 Task: Find connections with filter location Karīmnagar with filter topic #Projectmanagementwith filter profile language Spanish with filter current company Adani Group with filter school Mgm College Of Engineering & Technology with filter industry Food and Beverage Manufacturing with filter service category User Experience Design with filter keywords title Continuous Improvement Consultant
Action: Mouse moved to (206, 267)
Screenshot: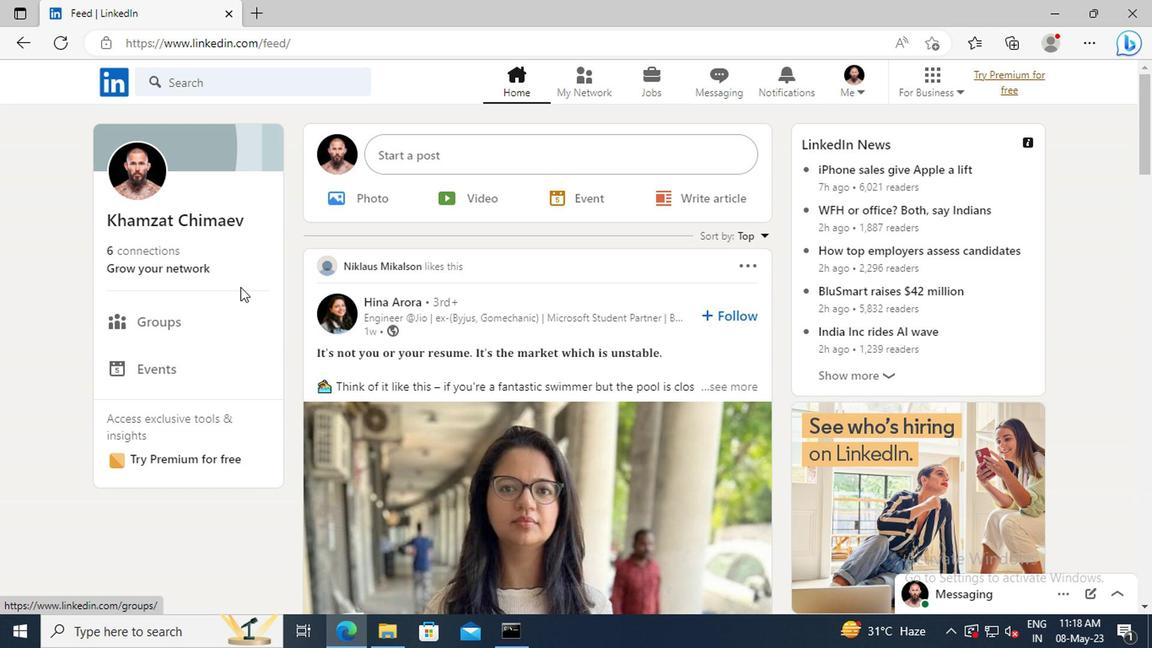 
Action: Mouse pressed left at (206, 267)
Screenshot: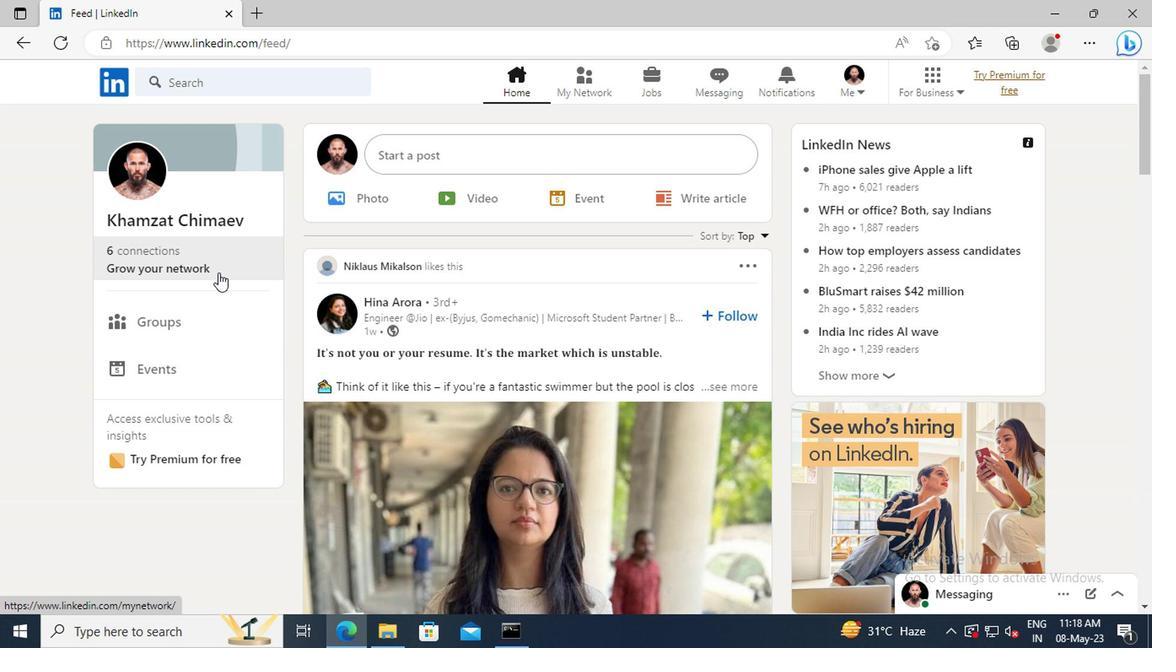 
Action: Mouse moved to (202, 184)
Screenshot: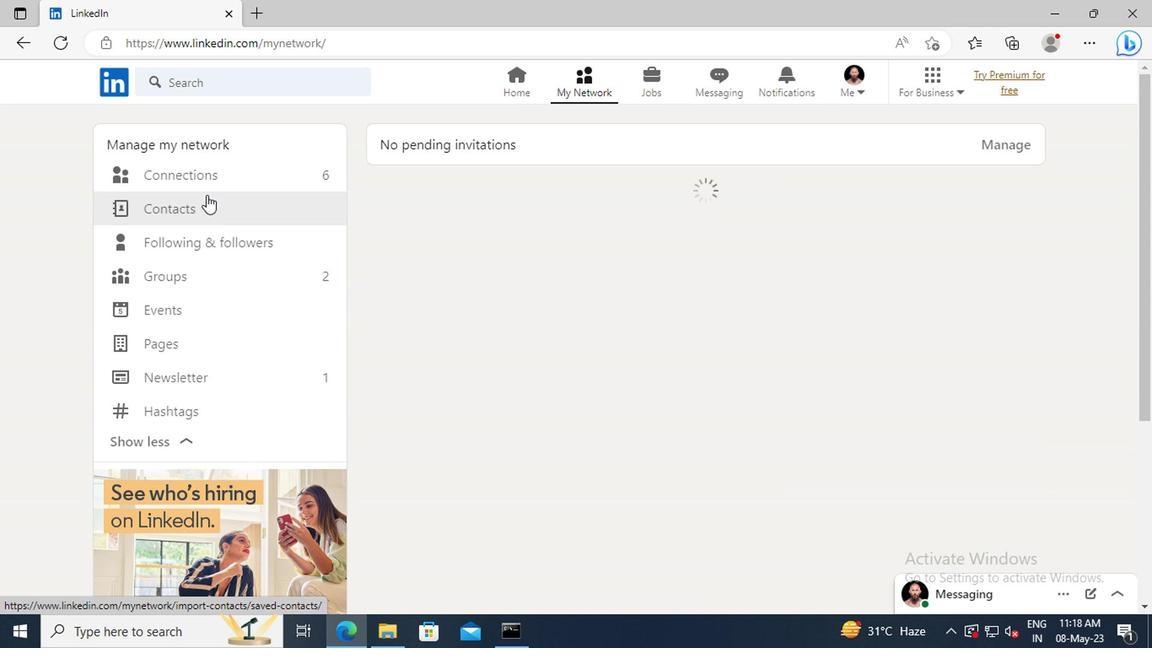 
Action: Mouse pressed left at (202, 184)
Screenshot: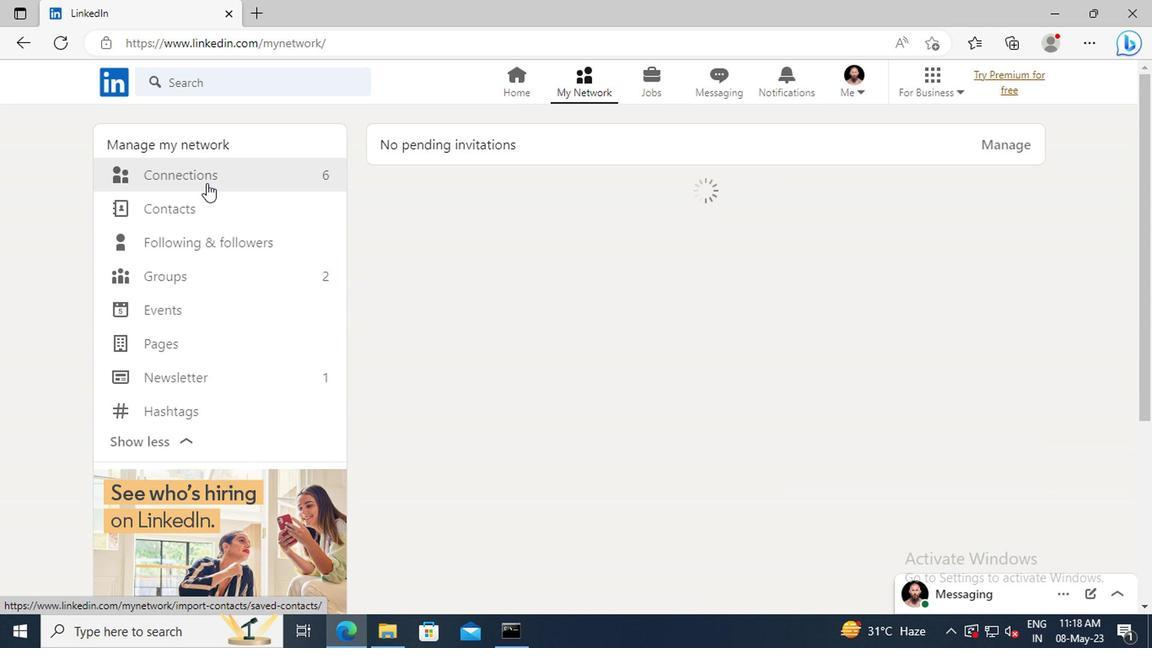 
Action: Mouse moved to (726, 182)
Screenshot: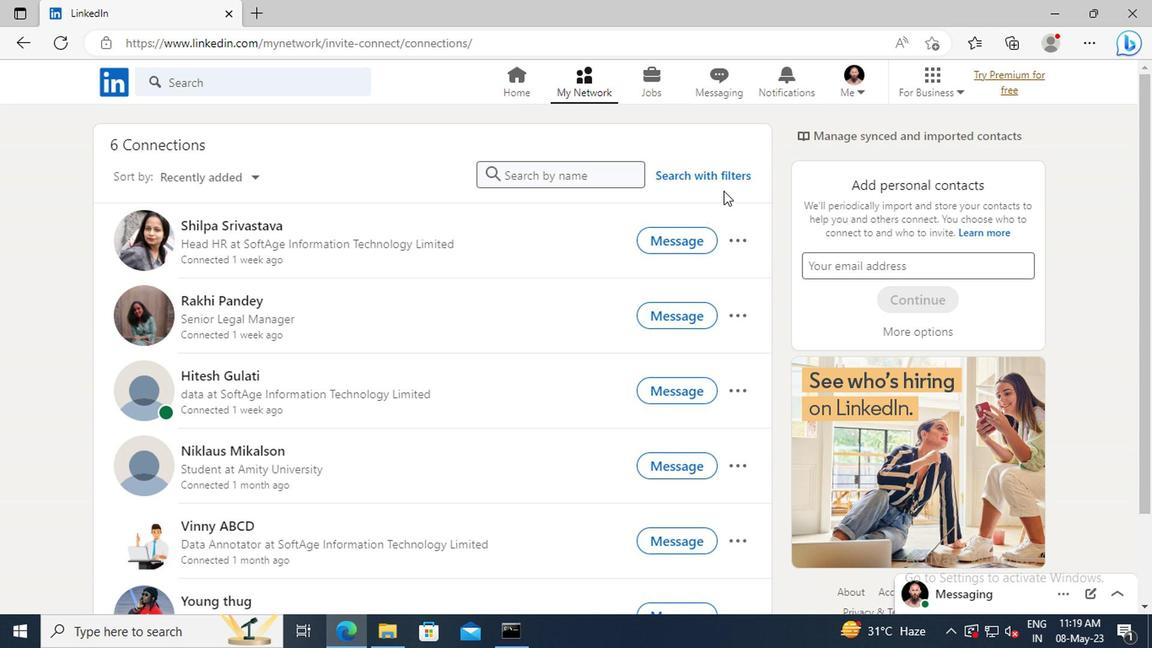 
Action: Mouse pressed left at (726, 182)
Screenshot: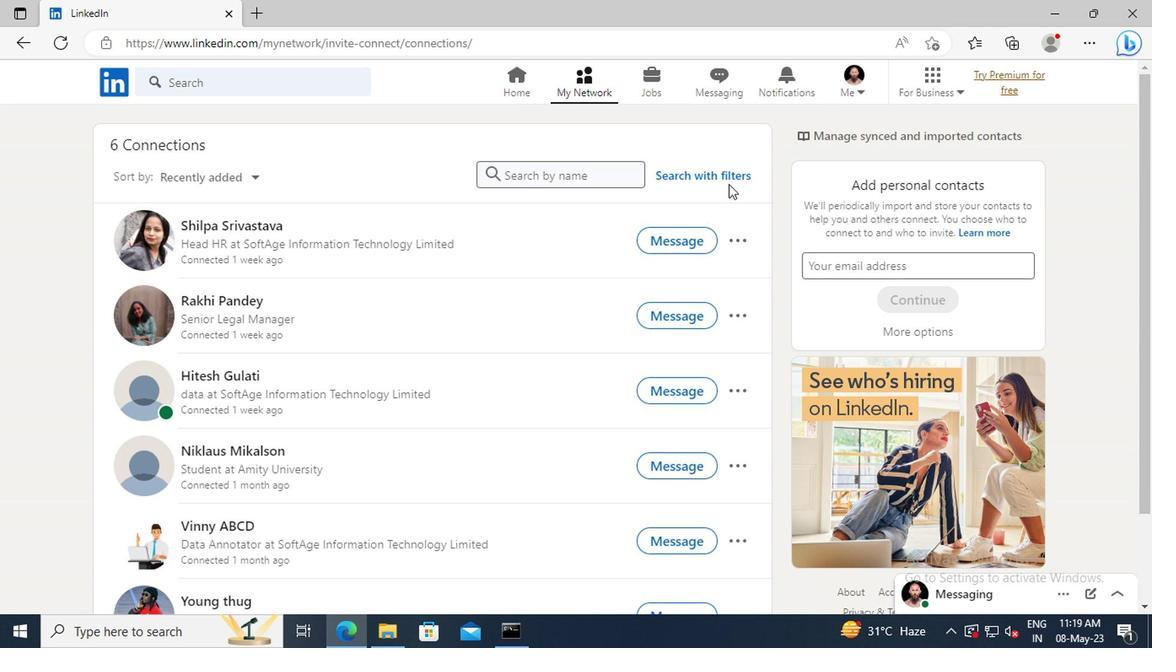 
Action: Mouse moved to (631, 130)
Screenshot: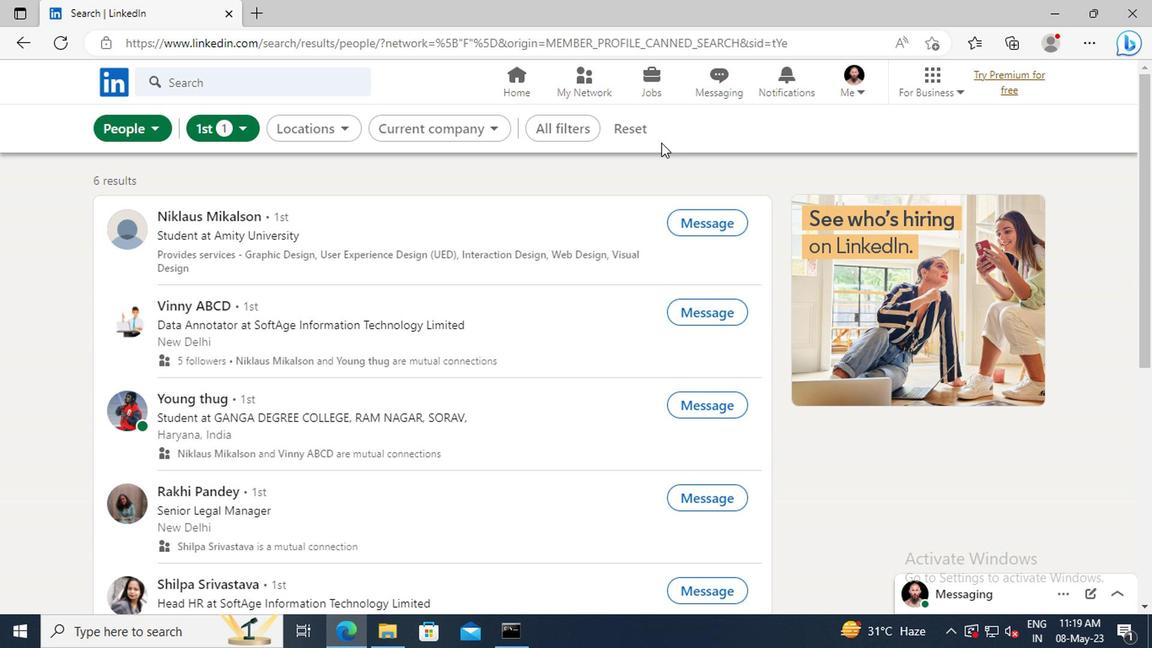 
Action: Mouse pressed left at (631, 130)
Screenshot: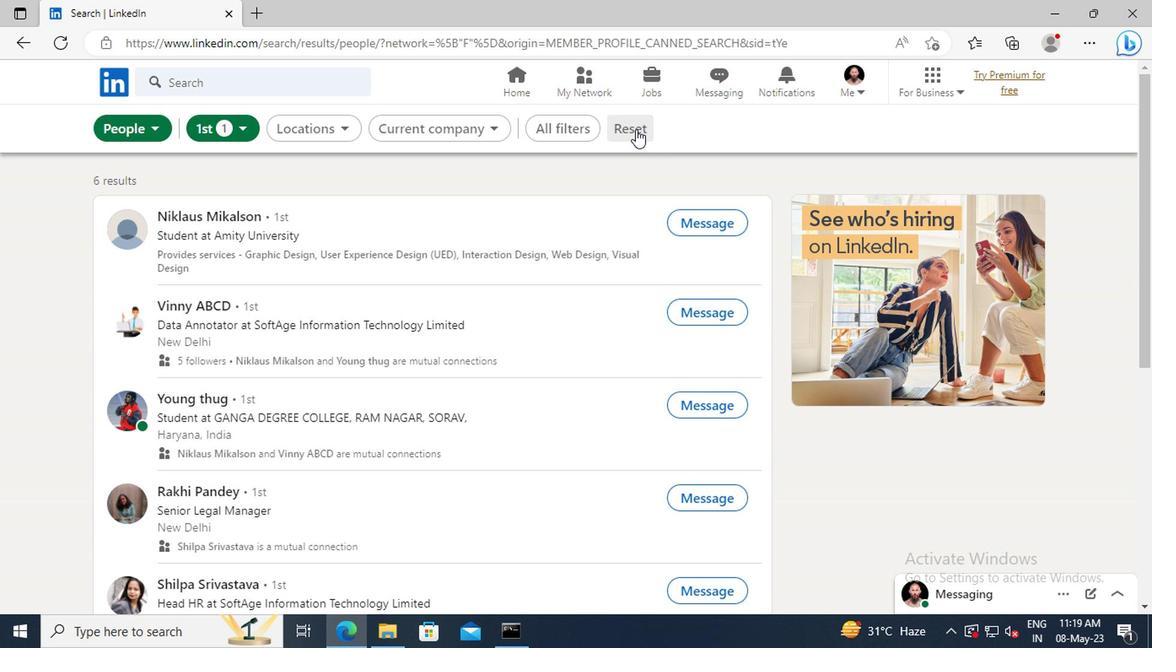 
Action: Mouse moved to (605, 132)
Screenshot: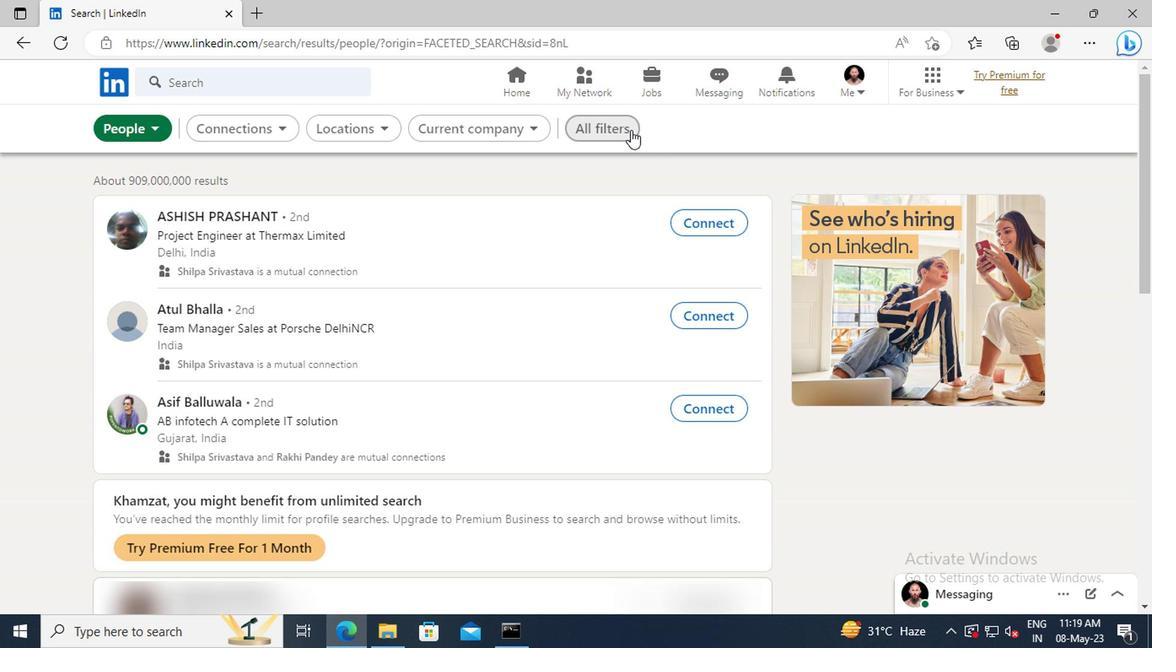 
Action: Mouse pressed left at (605, 132)
Screenshot: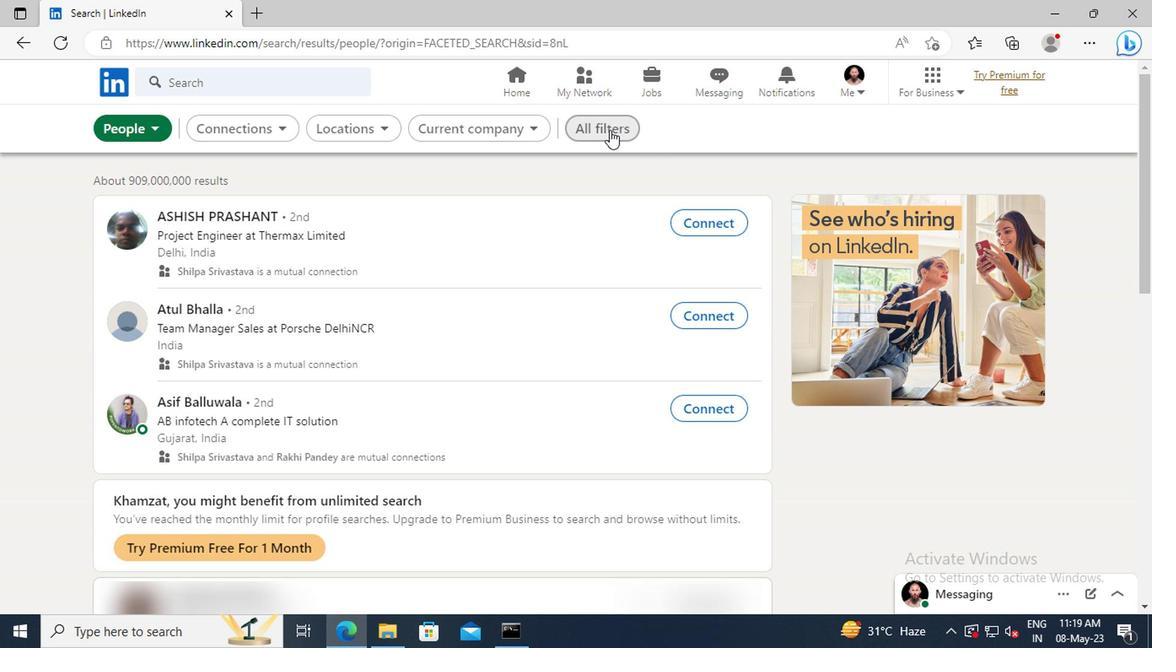 
Action: Mouse moved to (947, 319)
Screenshot: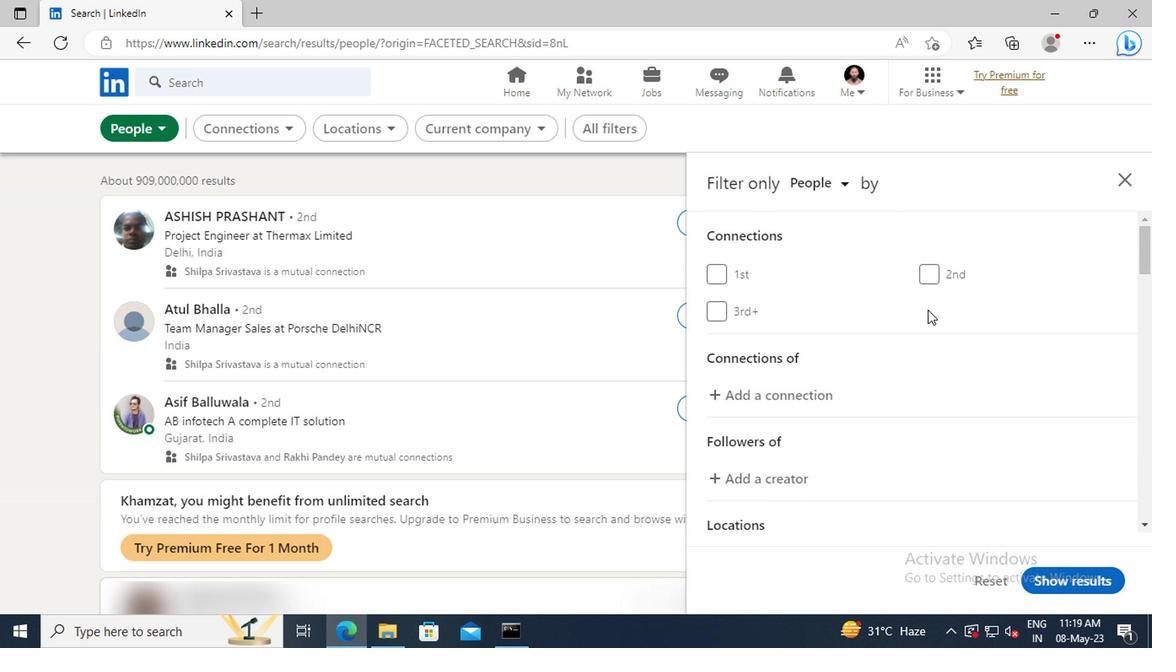 
Action: Mouse scrolled (947, 319) with delta (0, 0)
Screenshot: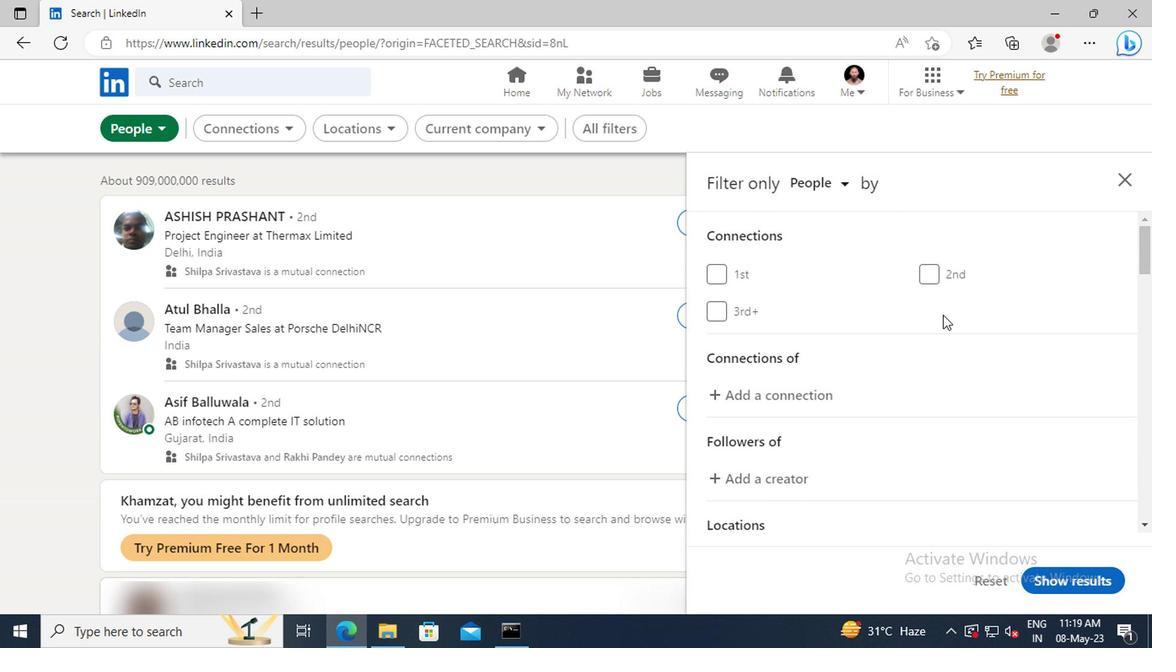 
Action: Mouse moved to (948, 319)
Screenshot: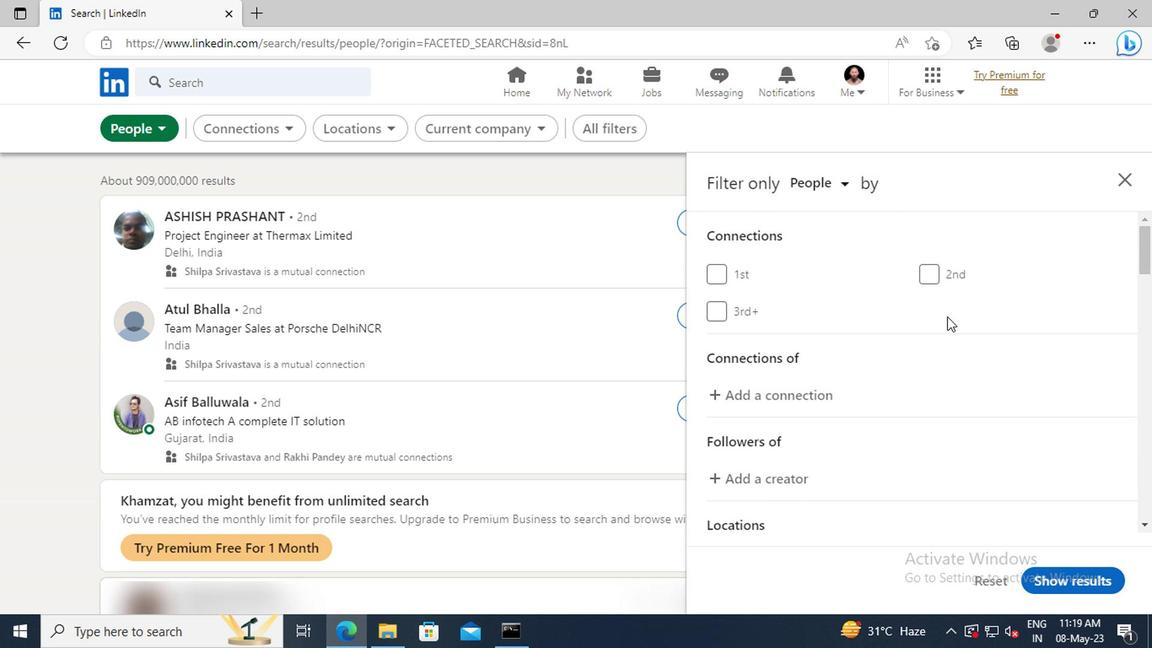 
Action: Mouse scrolled (948, 319) with delta (0, 0)
Screenshot: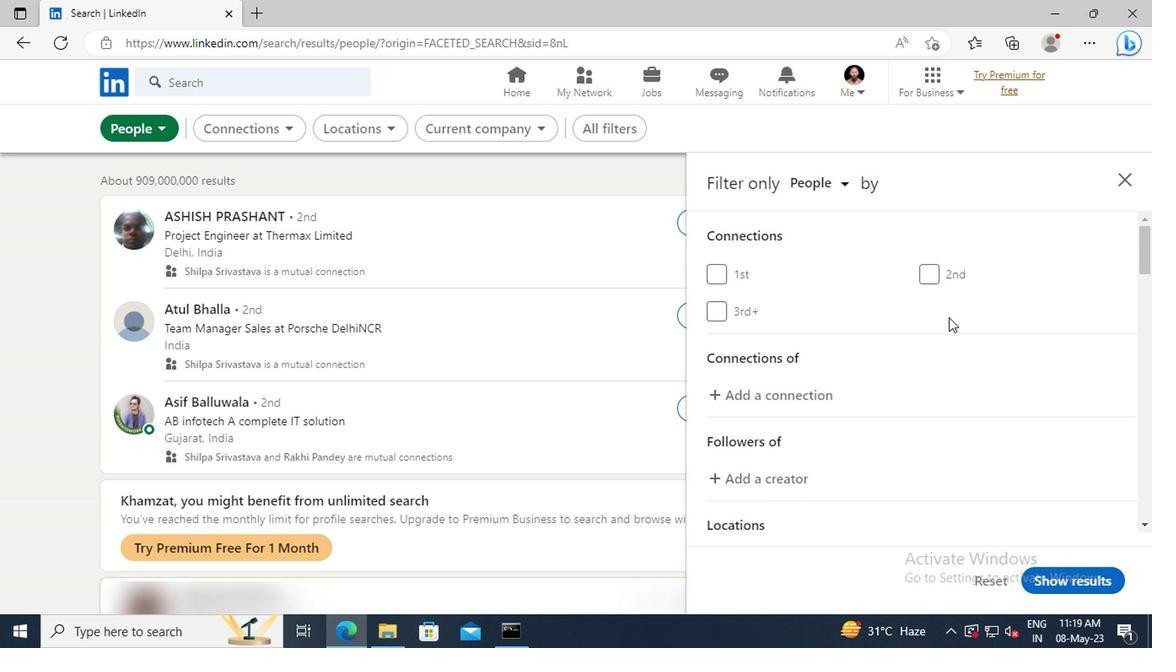 
Action: Mouse scrolled (948, 319) with delta (0, 0)
Screenshot: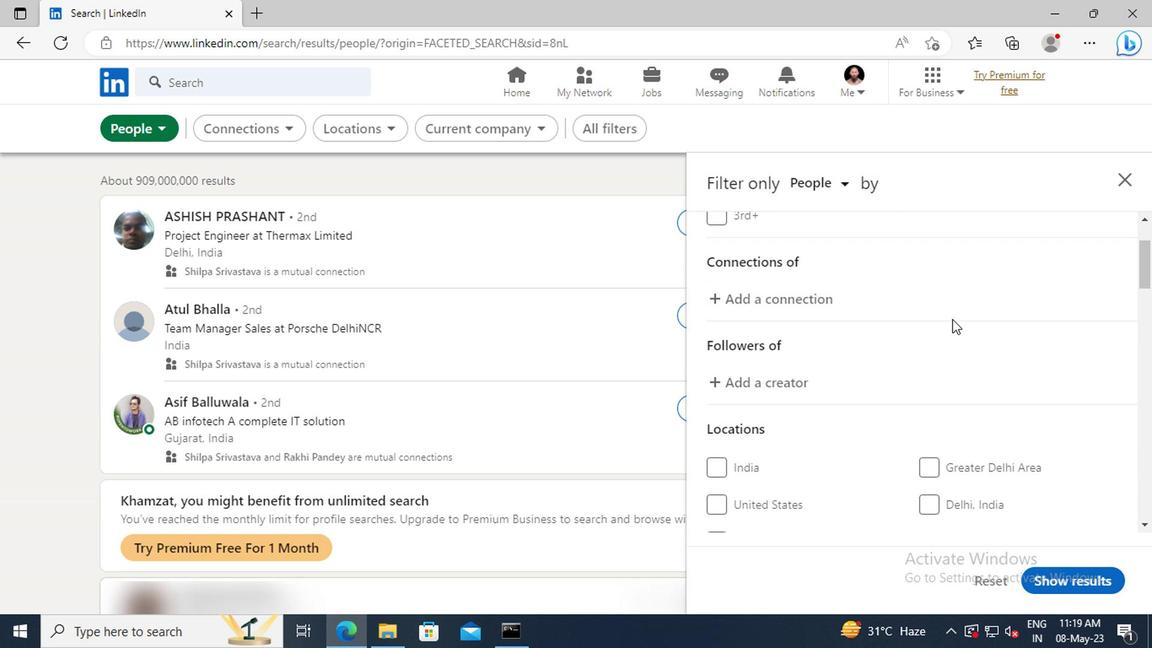 
Action: Mouse scrolled (948, 319) with delta (0, 0)
Screenshot: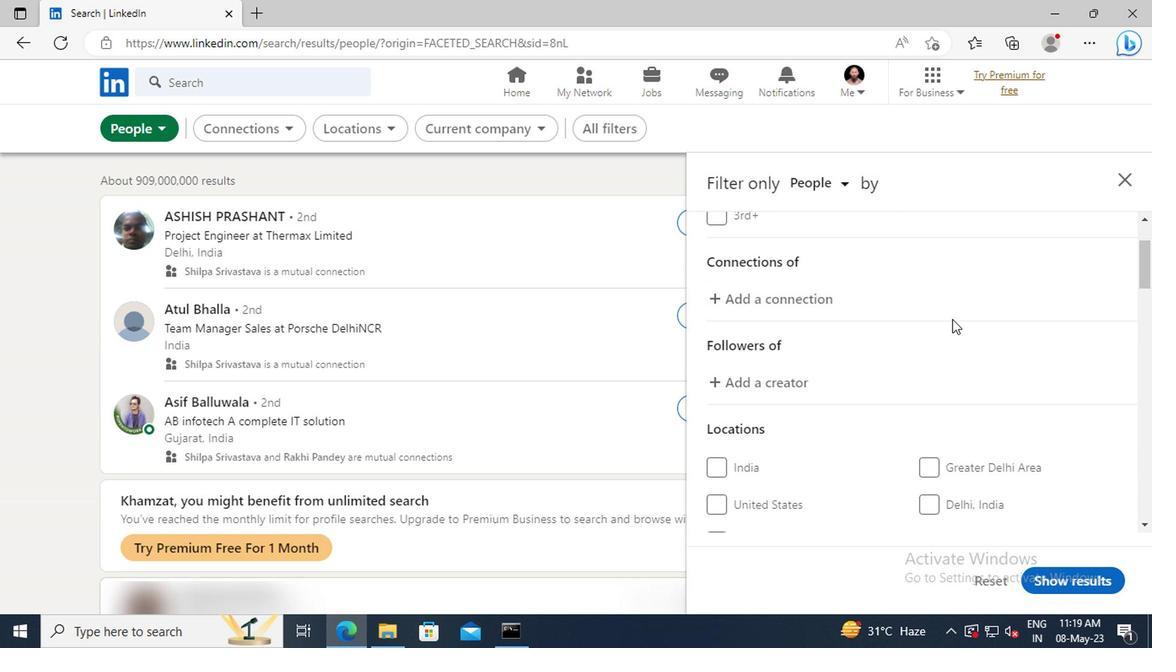 
Action: Mouse scrolled (948, 319) with delta (0, 0)
Screenshot: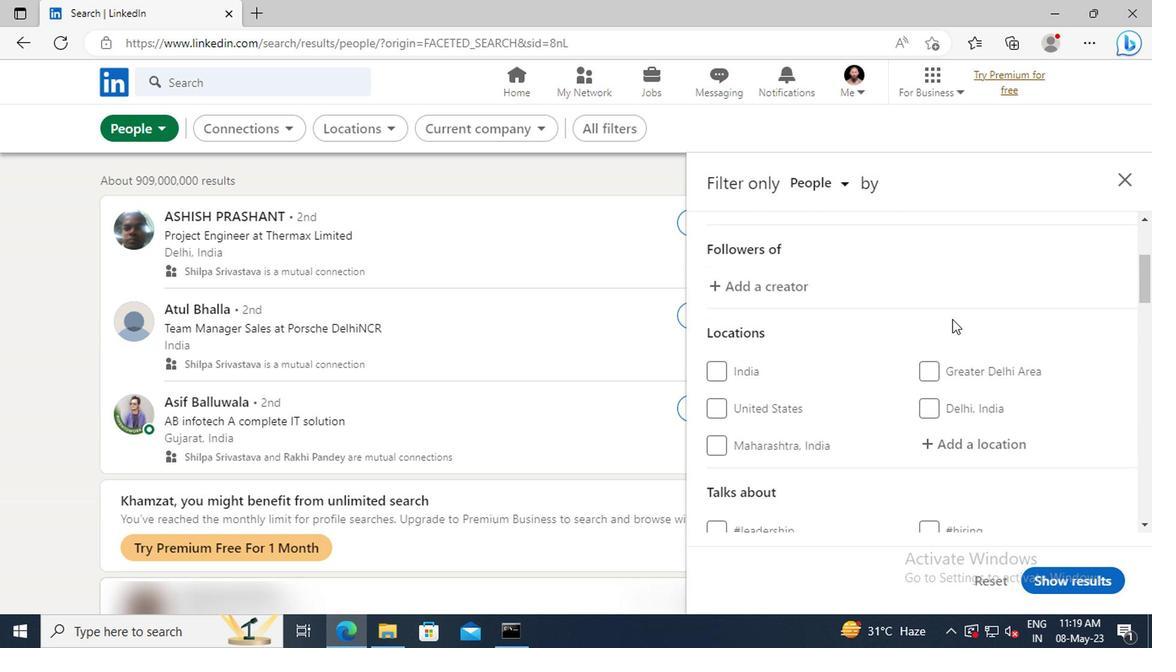 
Action: Mouse scrolled (948, 319) with delta (0, 0)
Screenshot: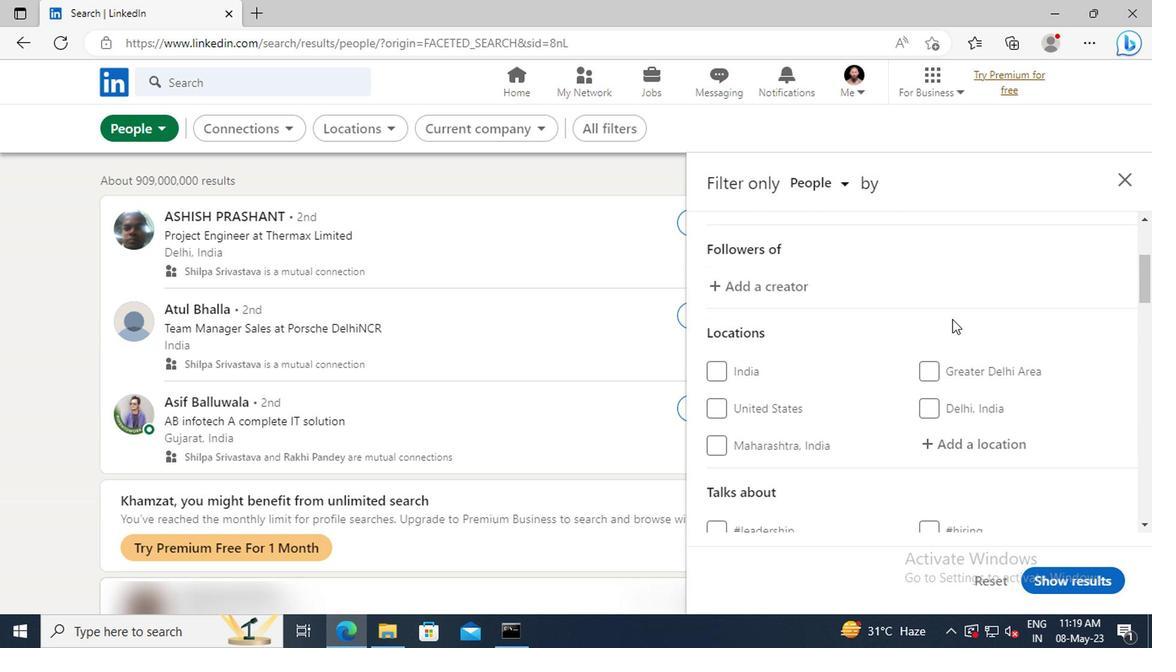 
Action: Mouse moved to (943, 349)
Screenshot: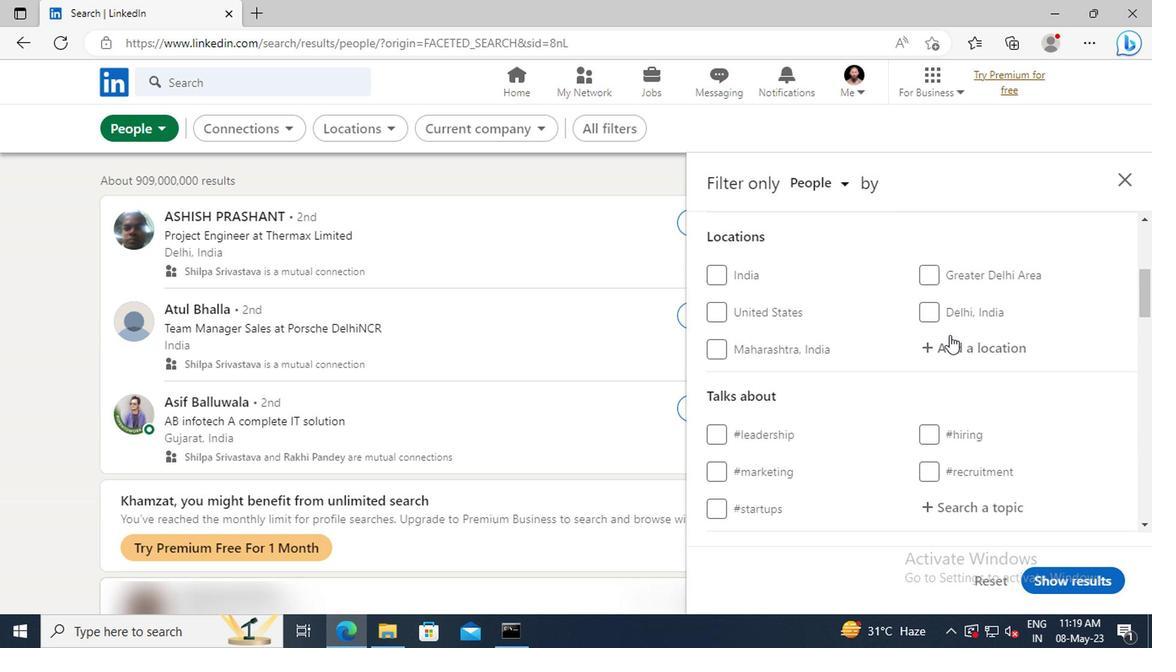 
Action: Mouse pressed left at (943, 349)
Screenshot: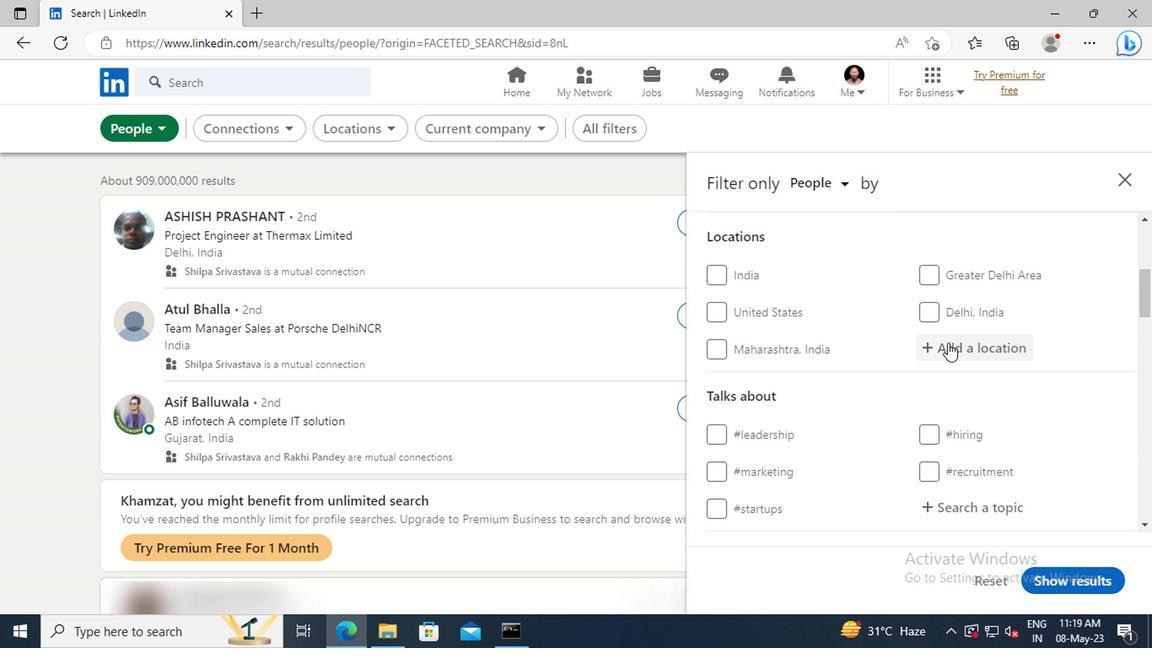 
Action: Key pressed <Key.shift>KARIMNAGAR
Screenshot: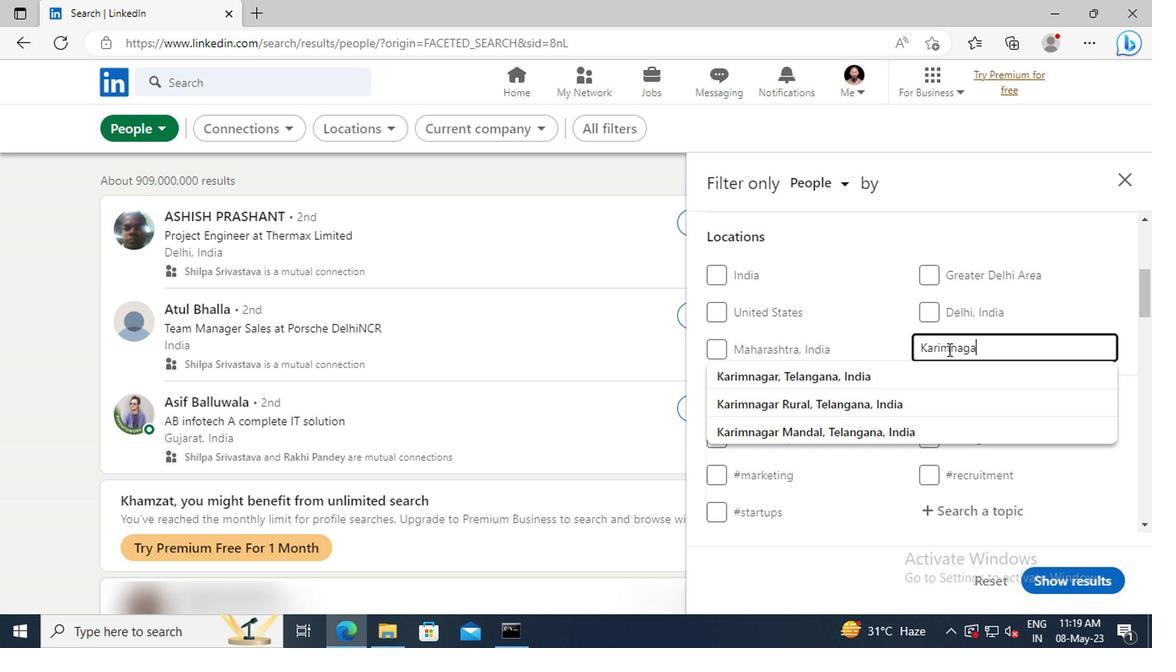 
Action: Mouse moved to (943, 375)
Screenshot: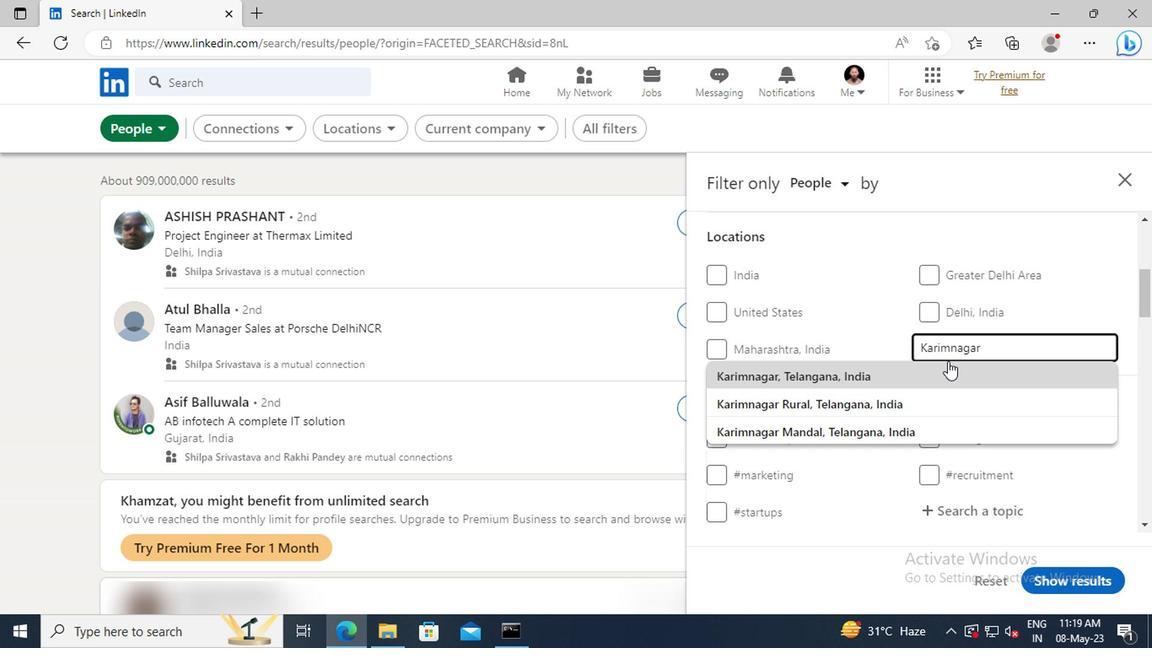 
Action: Mouse pressed left at (943, 375)
Screenshot: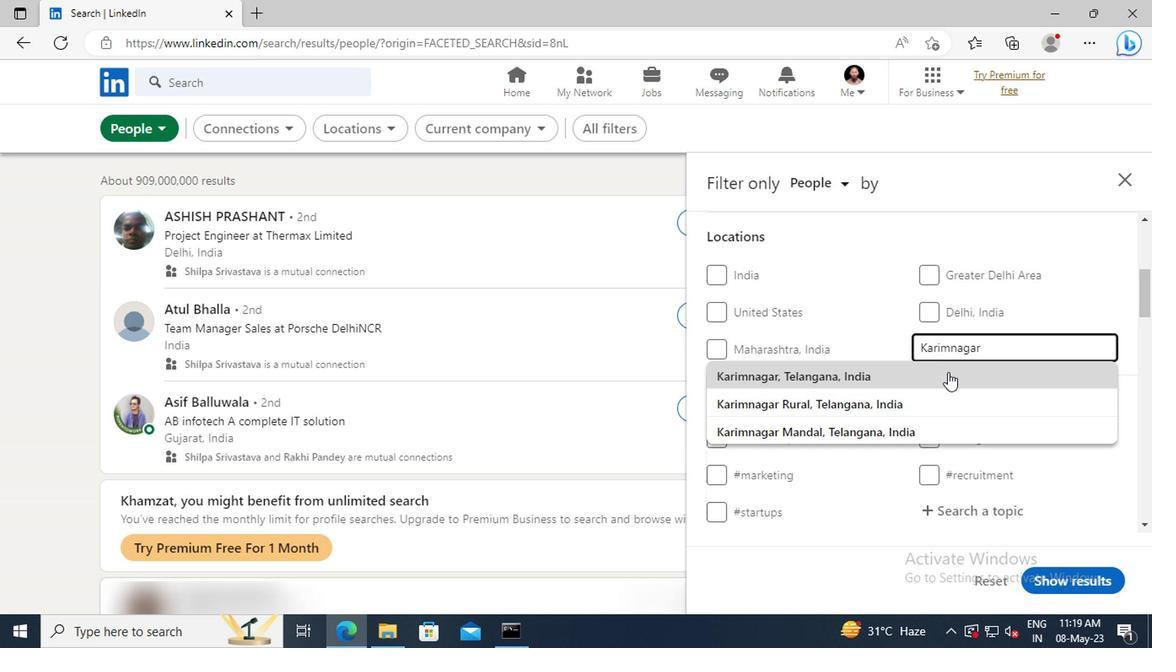 
Action: Mouse moved to (943, 375)
Screenshot: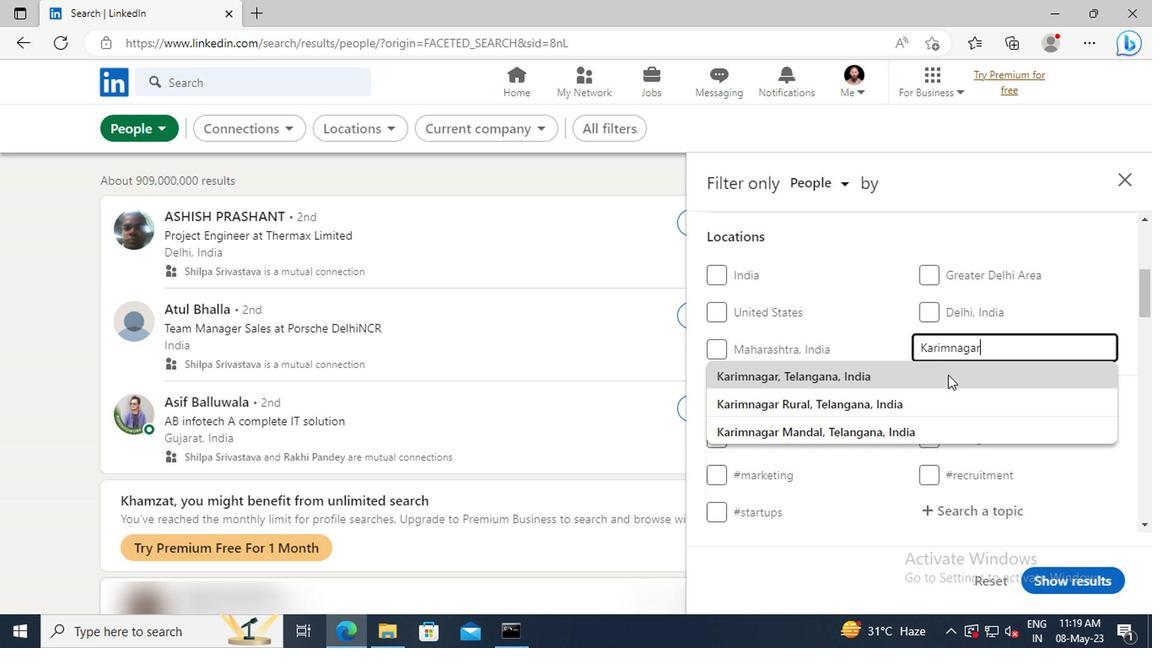 
Action: Mouse scrolled (943, 374) with delta (0, 0)
Screenshot: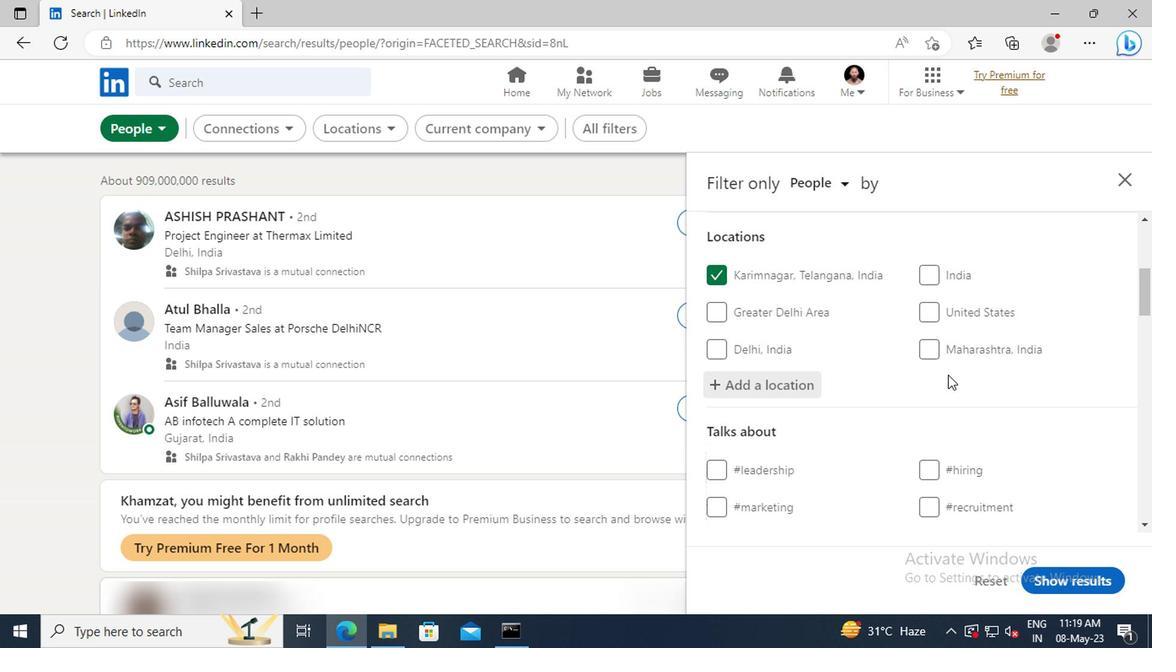 
Action: Mouse moved to (945, 375)
Screenshot: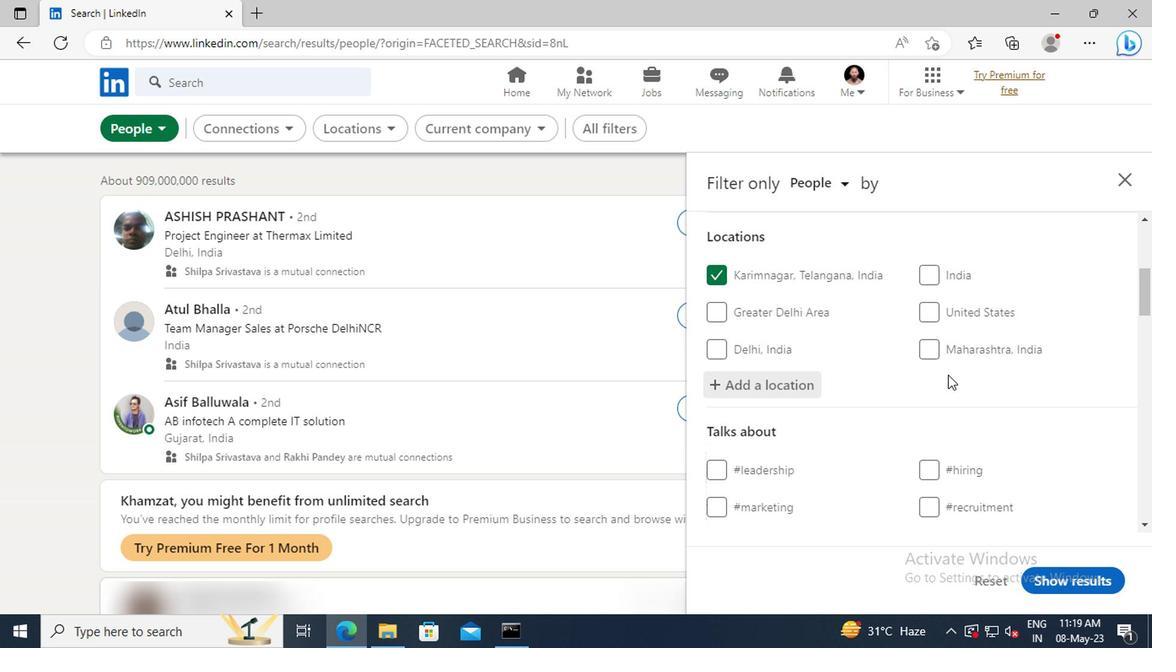 
Action: Mouse scrolled (945, 374) with delta (0, 0)
Screenshot: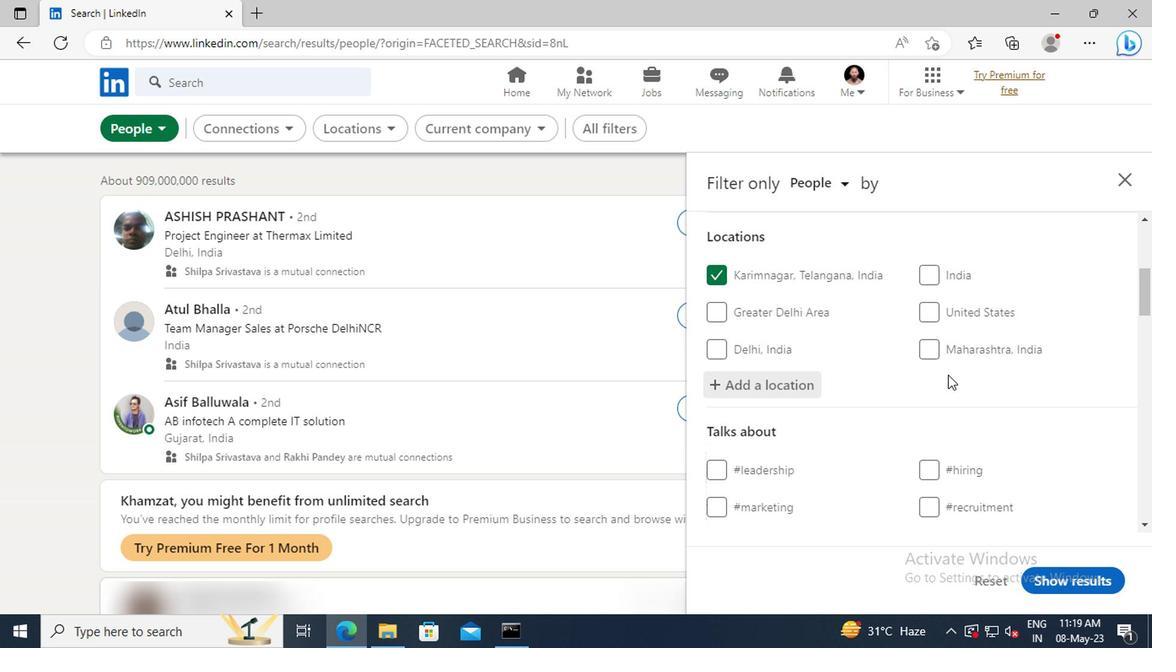 
Action: Mouse moved to (946, 374)
Screenshot: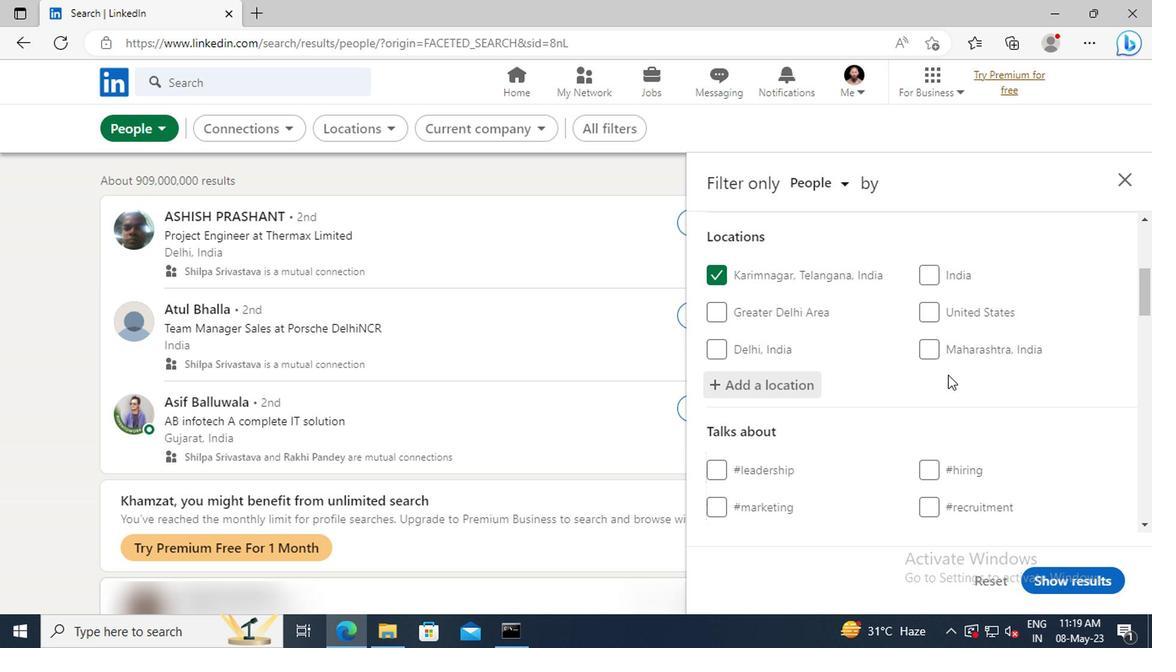 
Action: Mouse scrolled (946, 373) with delta (0, 0)
Screenshot: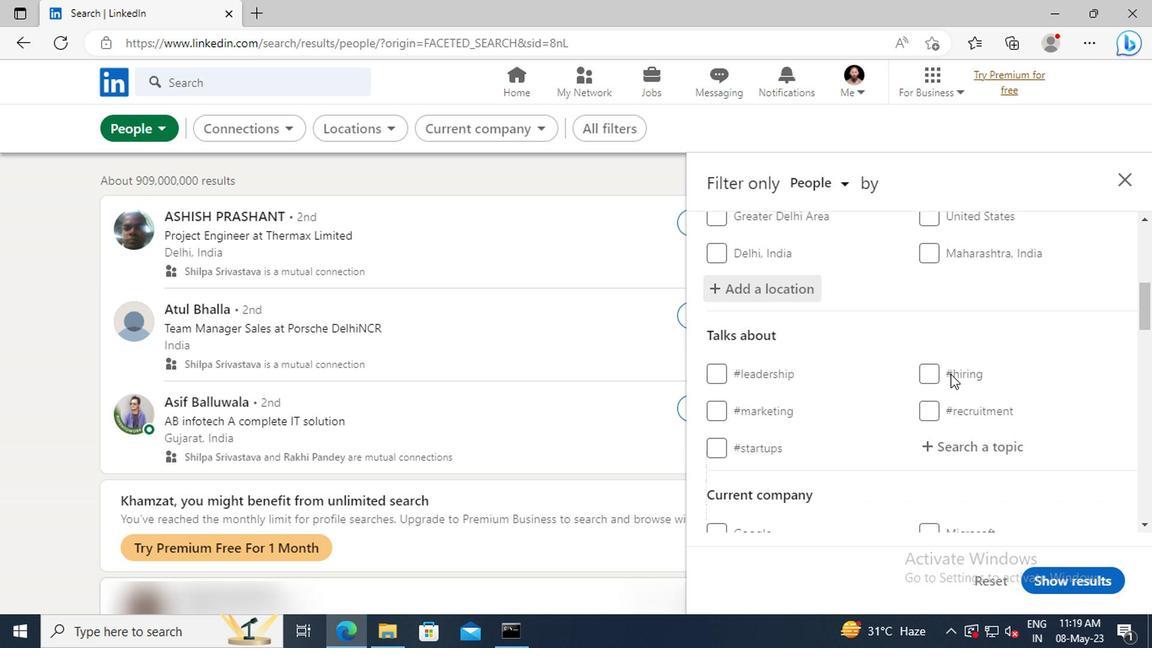 
Action: Mouse moved to (948, 401)
Screenshot: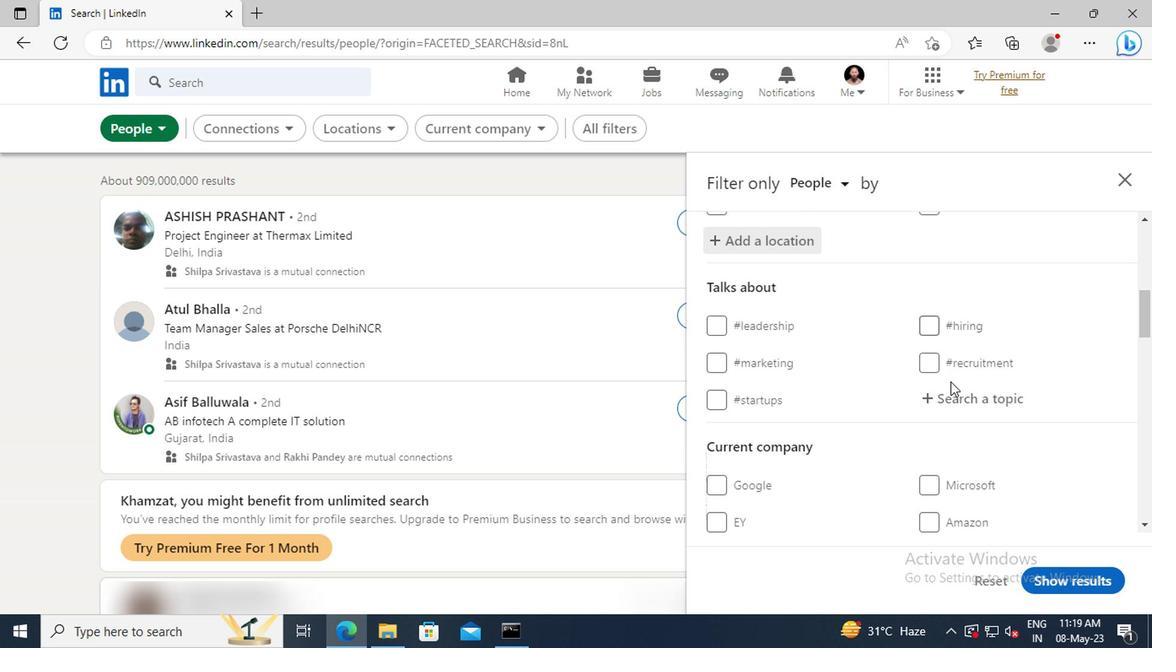 
Action: Mouse pressed left at (948, 401)
Screenshot: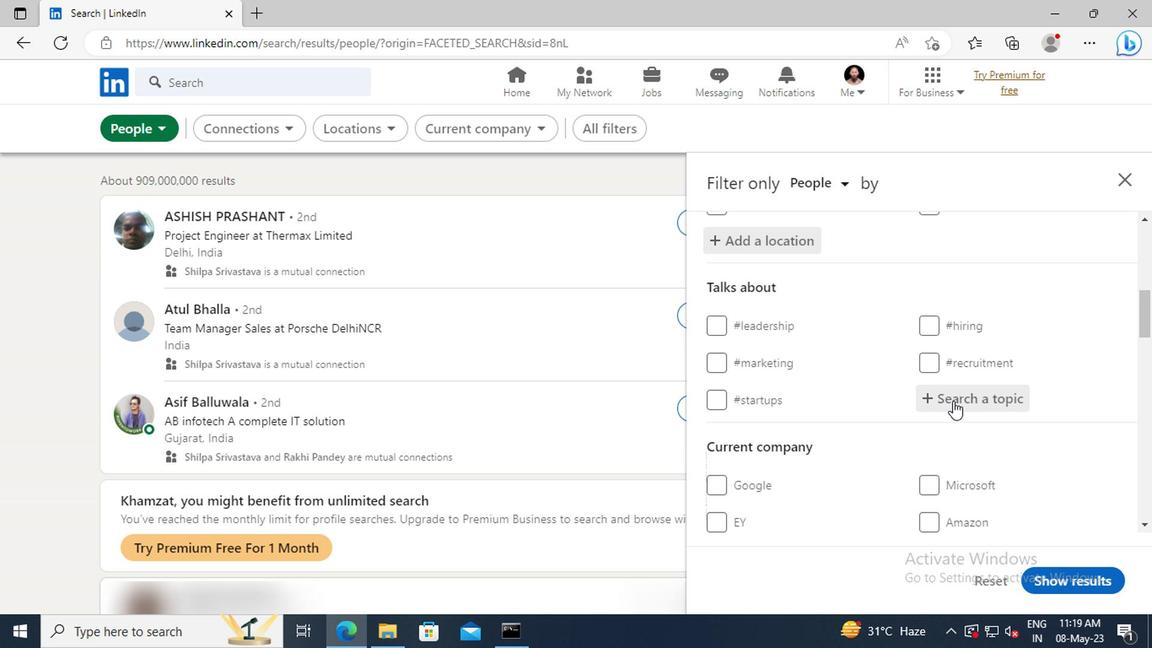 
Action: Mouse moved to (948, 402)
Screenshot: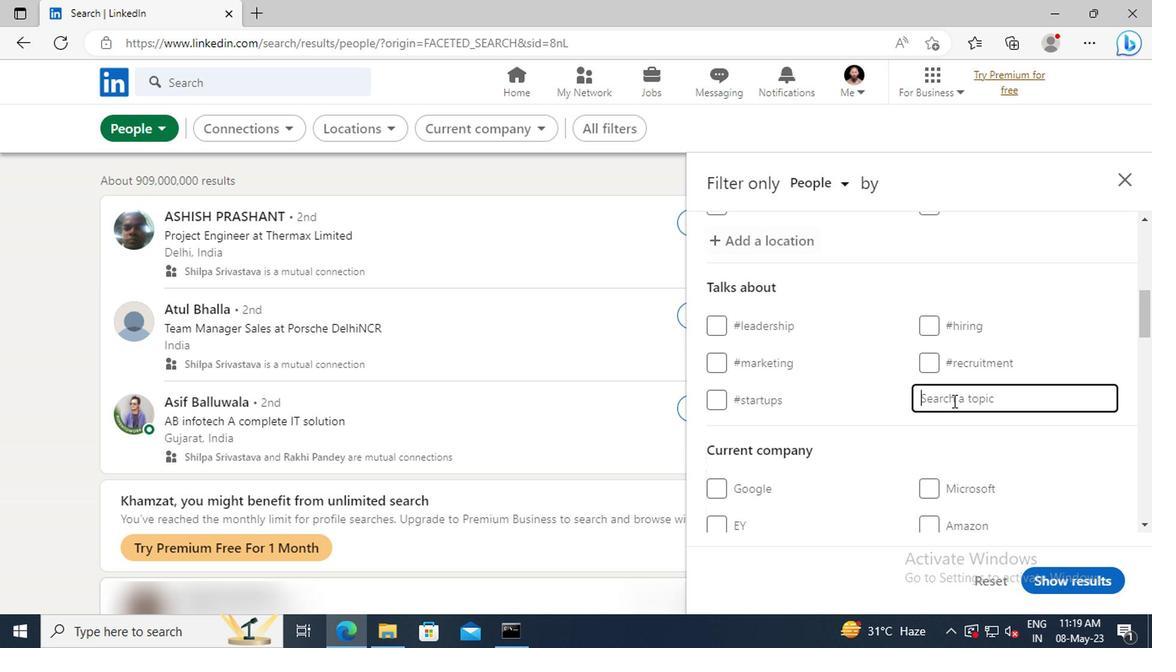 
Action: Key pressed <Key.shift>PROJECTMAN
Screenshot: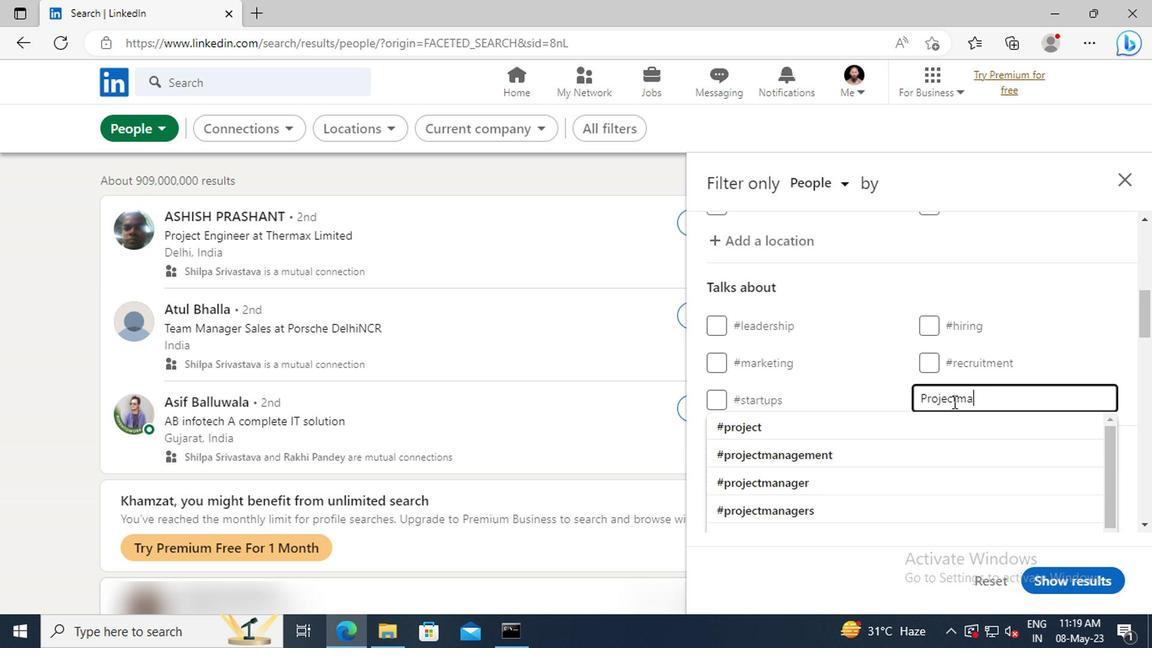 
Action: Mouse moved to (944, 424)
Screenshot: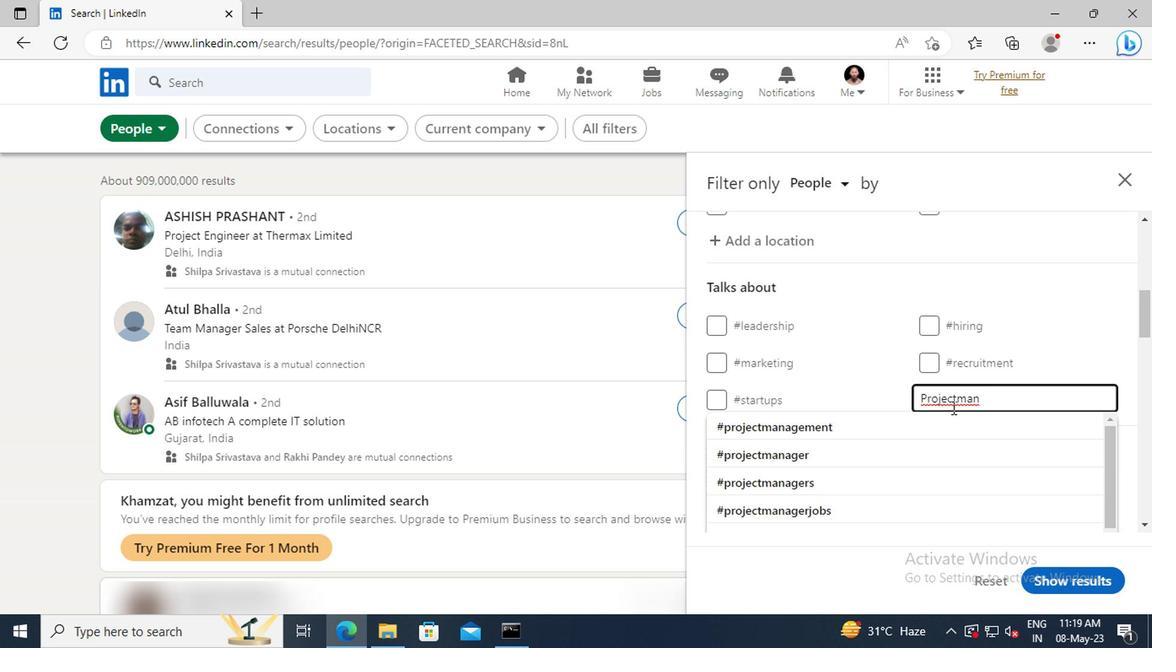 
Action: Mouse pressed left at (944, 424)
Screenshot: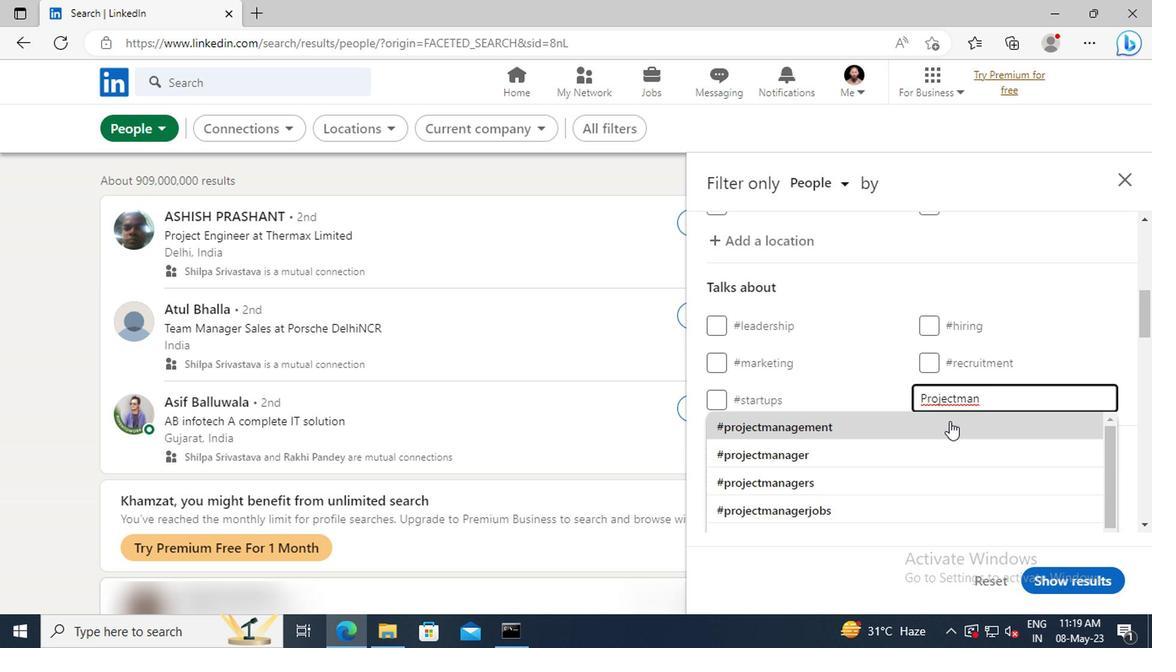 
Action: Mouse scrolled (944, 424) with delta (0, 0)
Screenshot: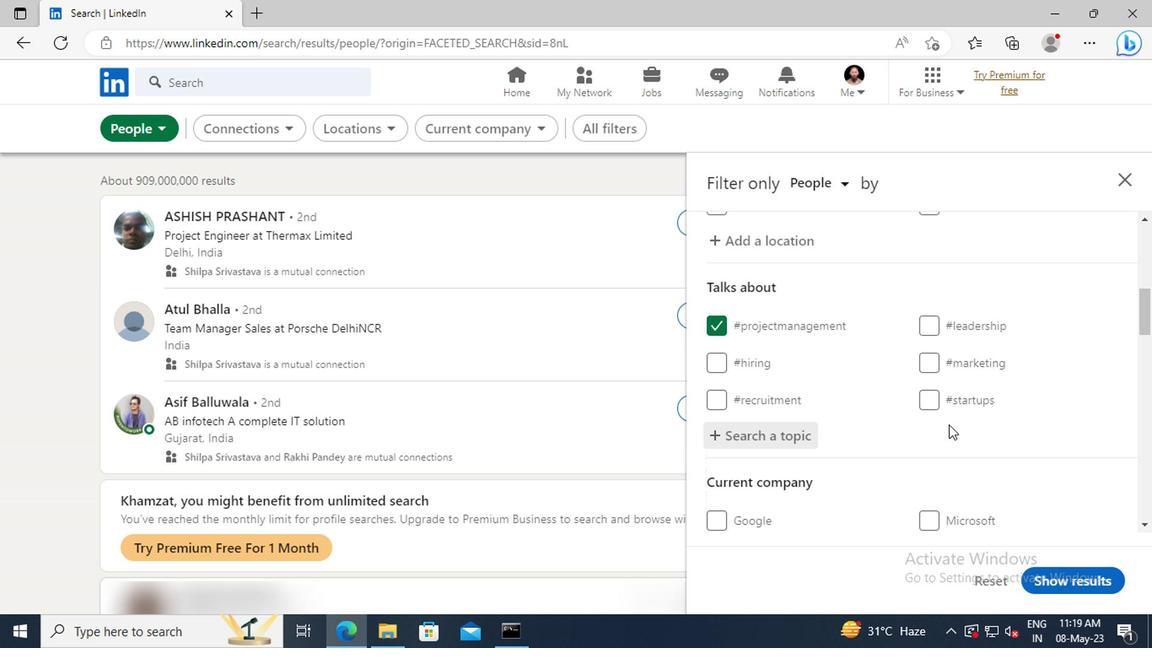 
Action: Mouse scrolled (944, 424) with delta (0, 0)
Screenshot: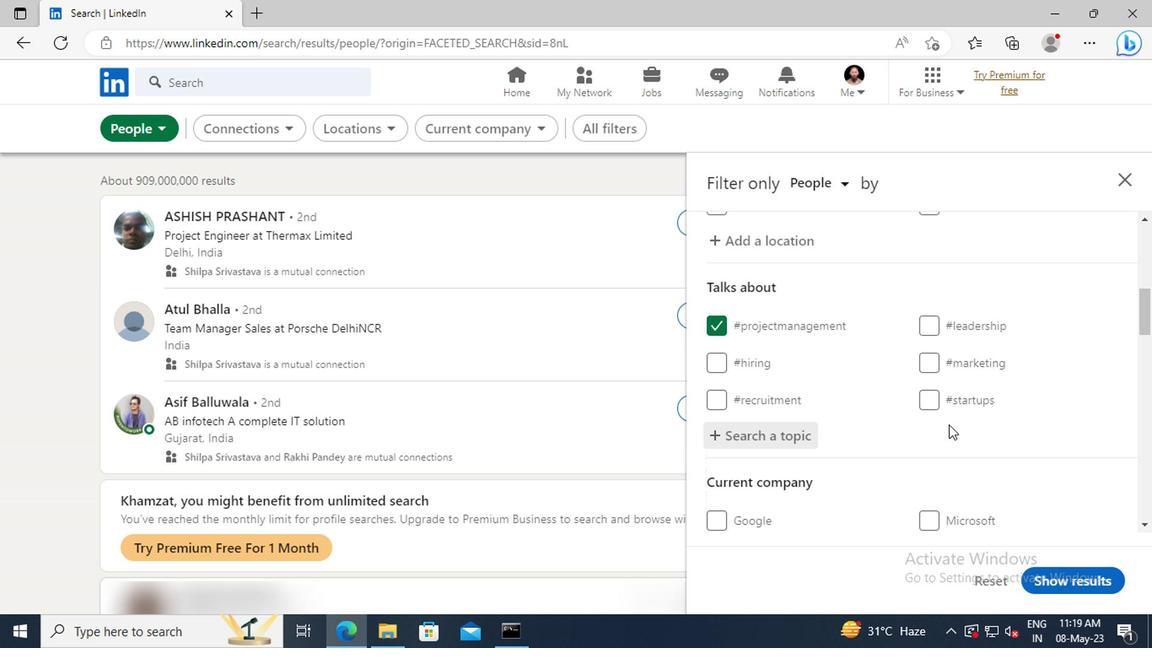 
Action: Mouse scrolled (944, 424) with delta (0, 0)
Screenshot: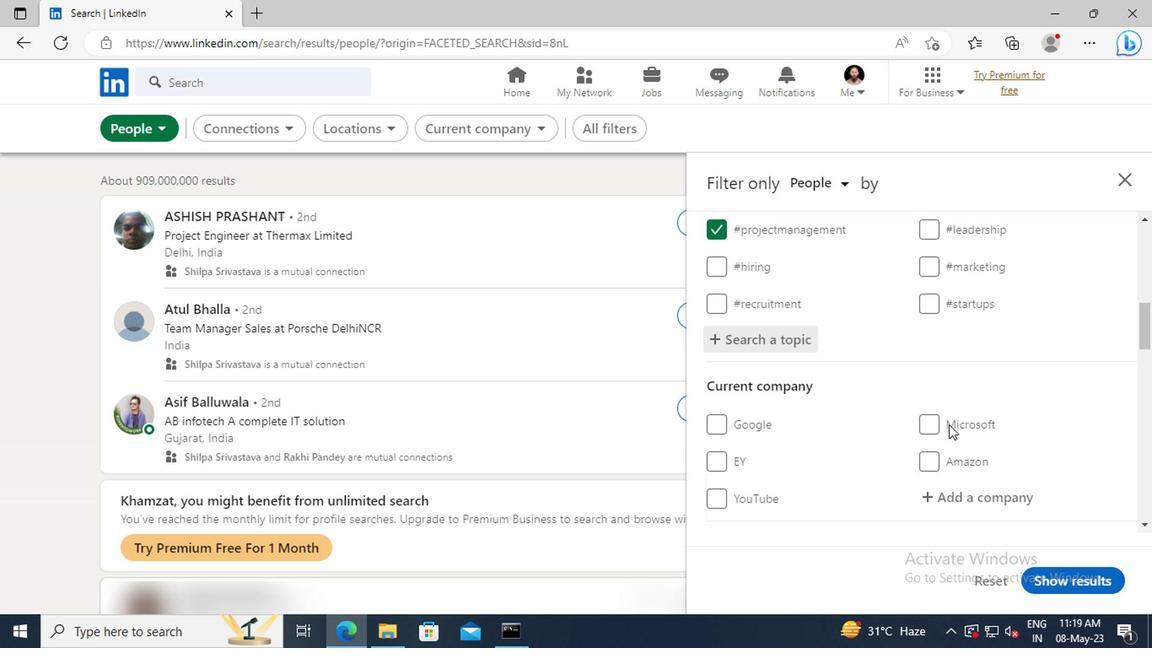 
Action: Mouse scrolled (944, 424) with delta (0, 0)
Screenshot: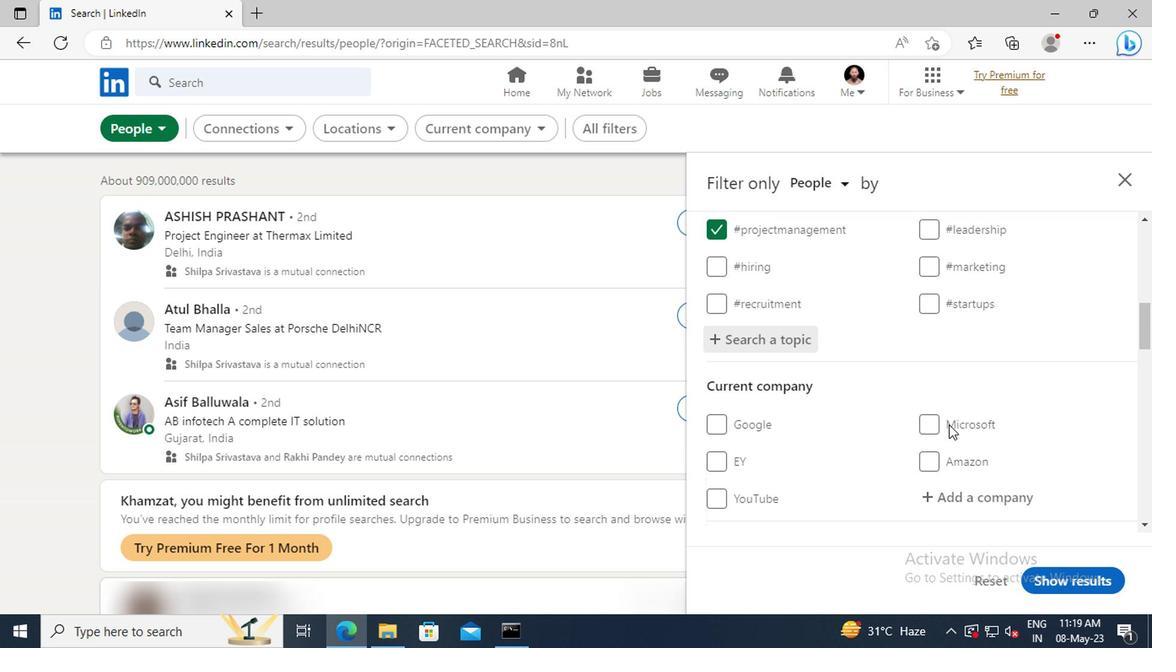 
Action: Mouse scrolled (944, 424) with delta (0, 0)
Screenshot: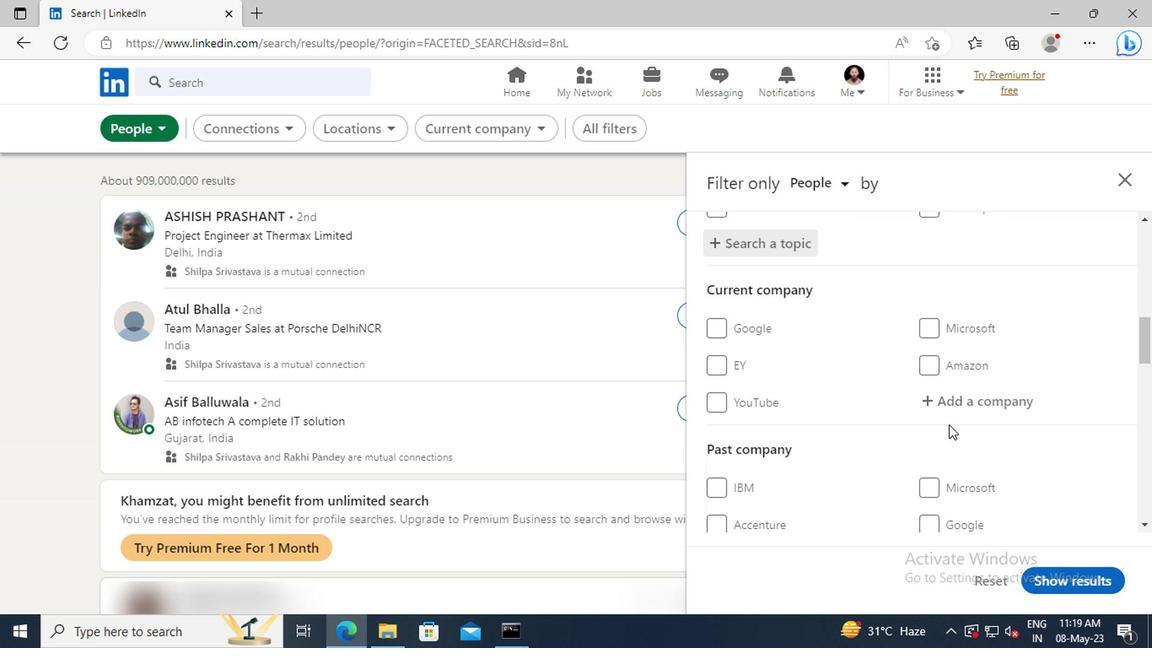 
Action: Mouse scrolled (944, 424) with delta (0, 0)
Screenshot: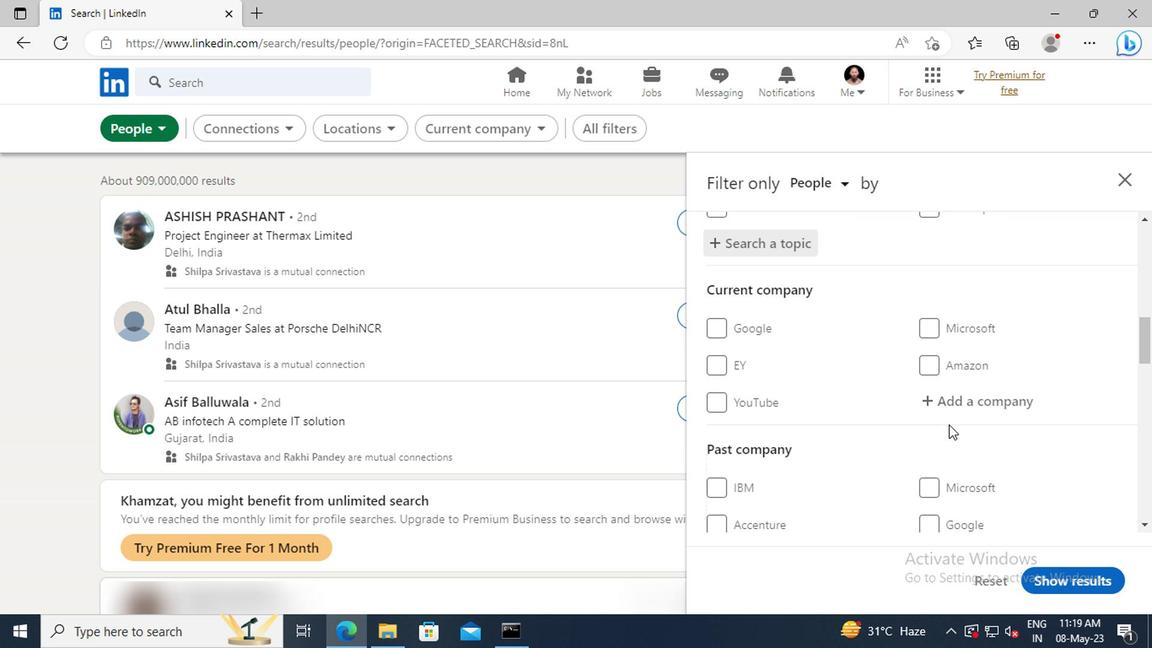 
Action: Mouse scrolled (944, 424) with delta (0, 0)
Screenshot: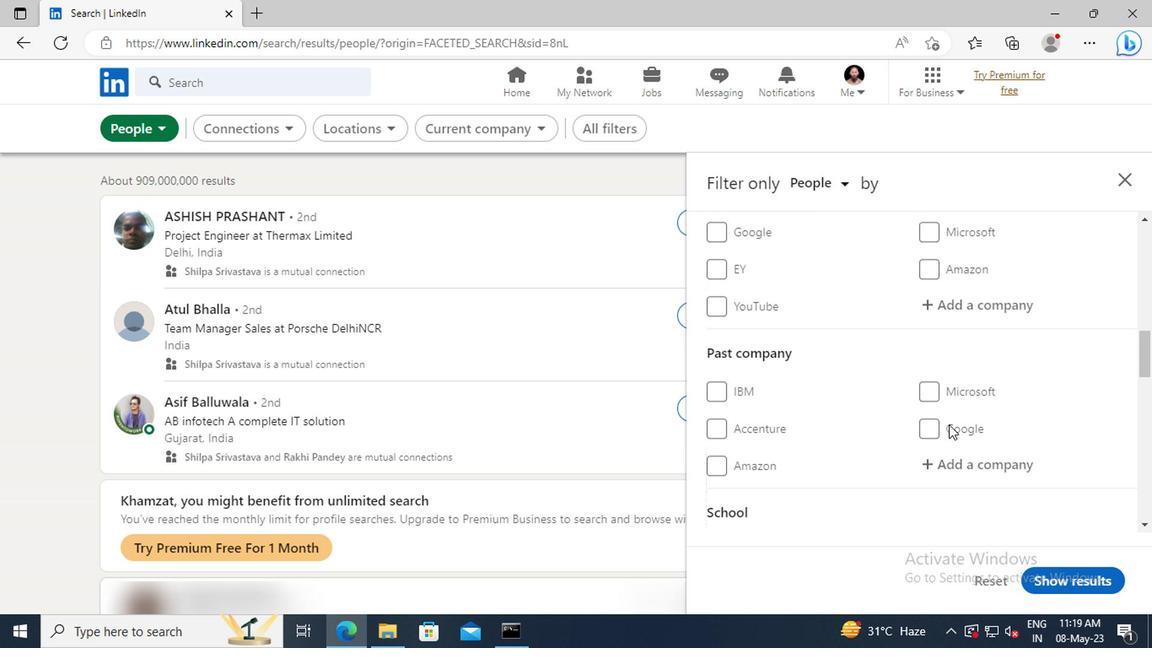 
Action: Mouse scrolled (944, 424) with delta (0, 0)
Screenshot: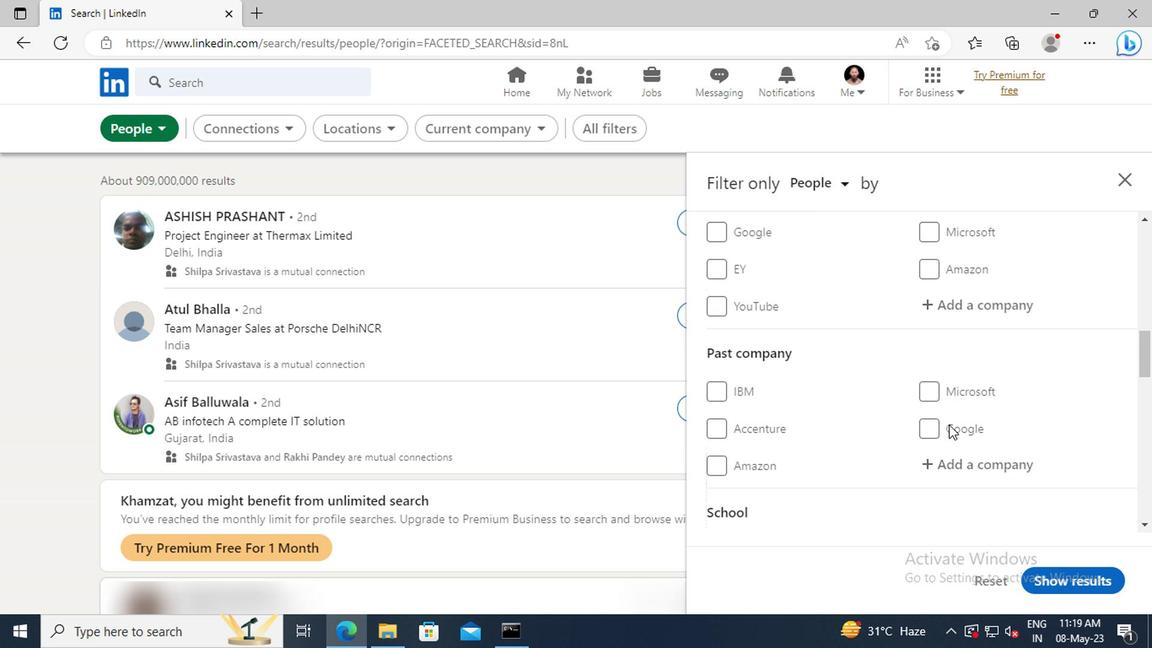 
Action: Mouse scrolled (944, 424) with delta (0, 0)
Screenshot: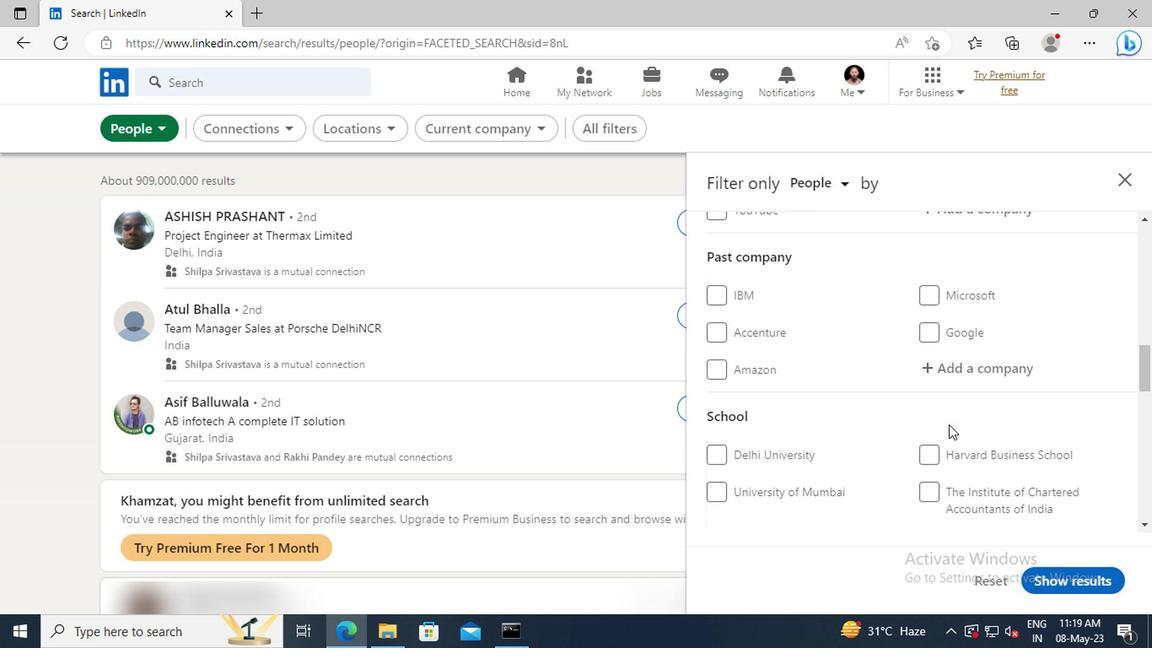 
Action: Mouse scrolled (944, 424) with delta (0, 0)
Screenshot: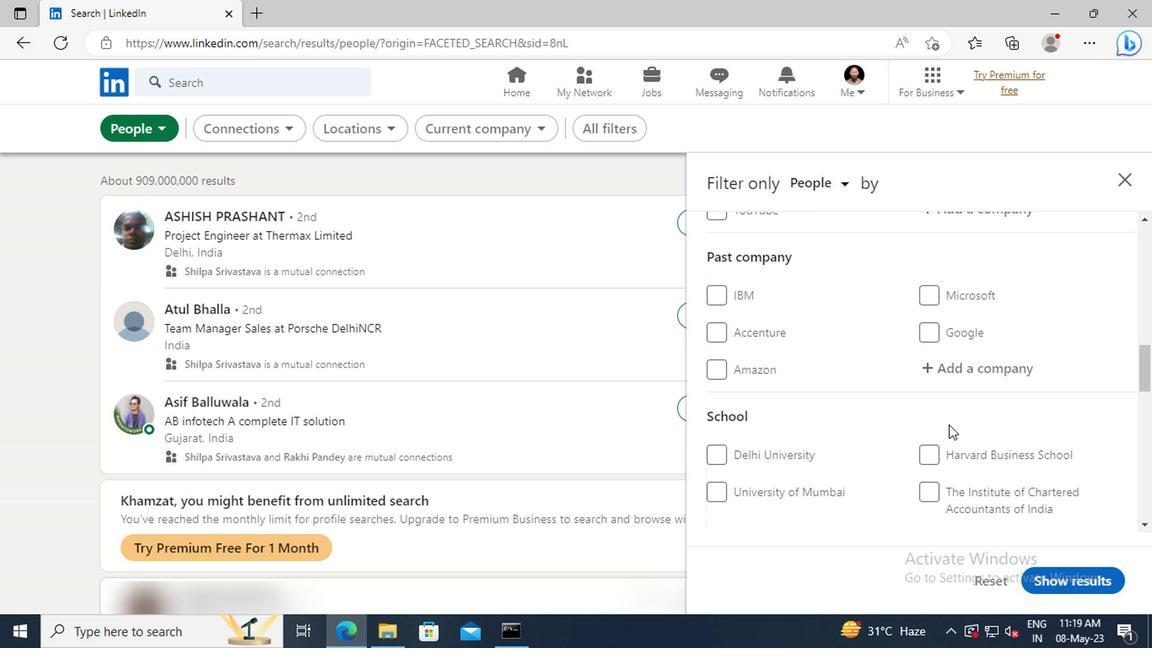 
Action: Mouse scrolled (944, 424) with delta (0, 0)
Screenshot: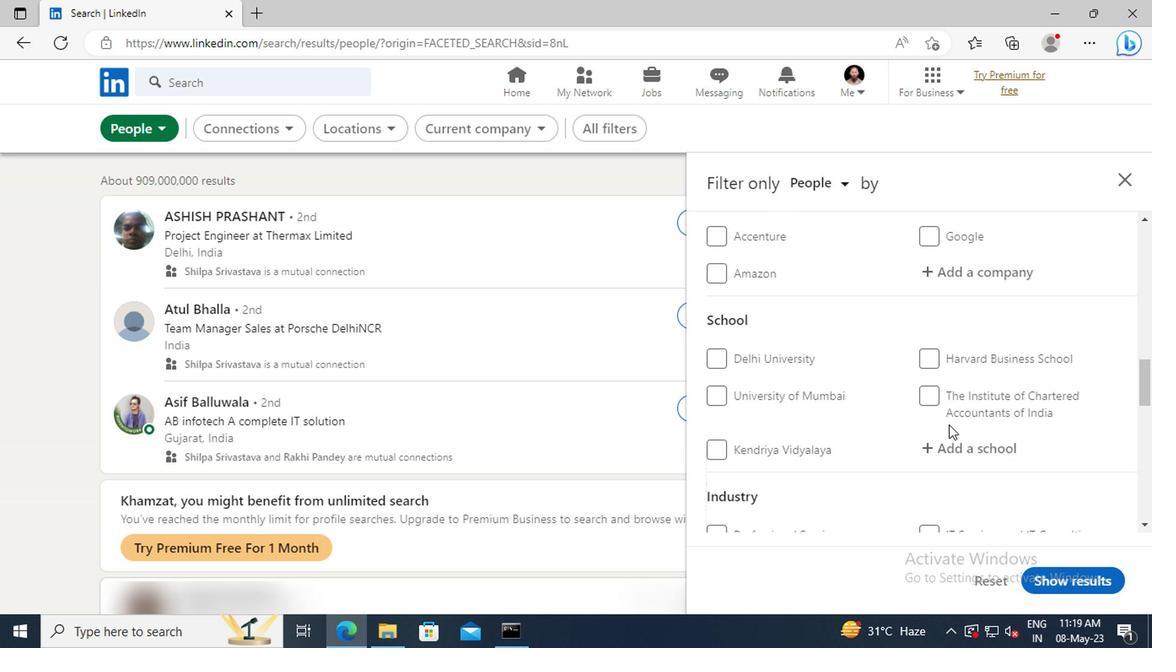 
Action: Mouse scrolled (944, 424) with delta (0, 0)
Screenshot: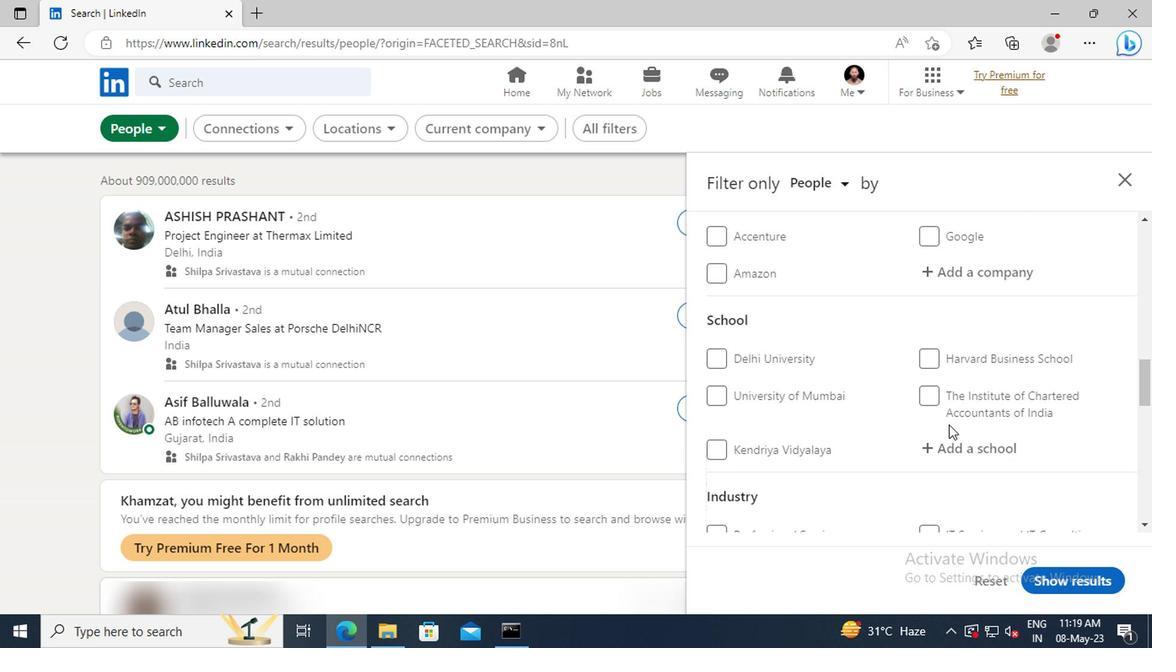 
Action: Mouse scrolled (944, 424) with delta (0, 0)
Screenshot: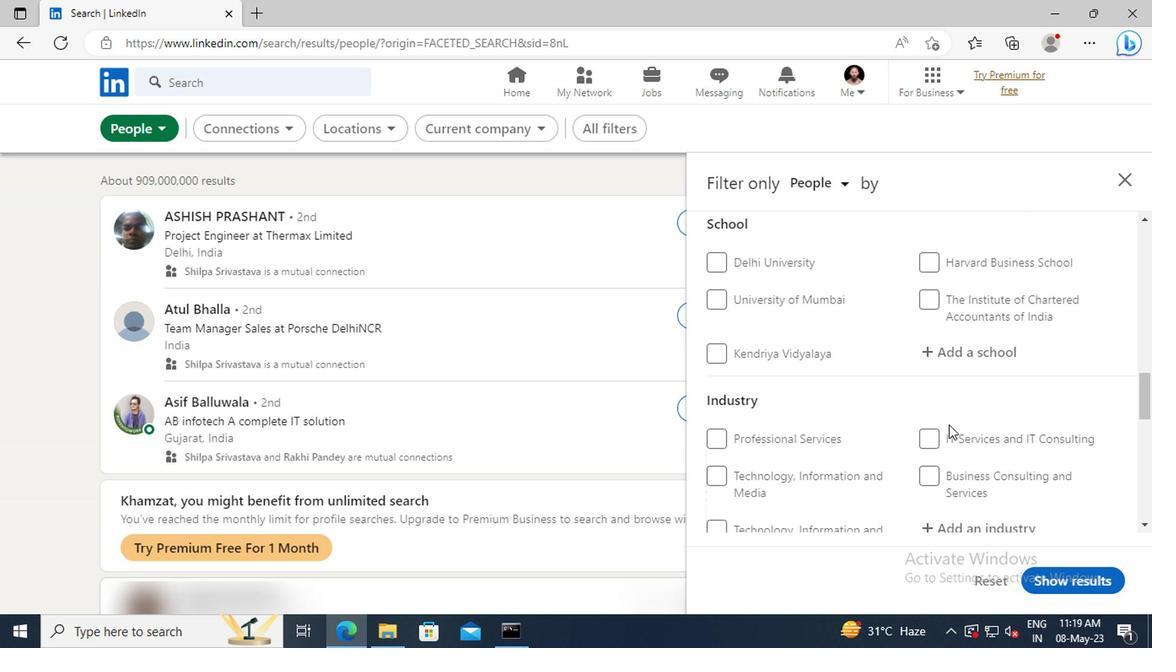
Action: Mouse scrolled (944, 424) with delta (0, 0)
Screenshot: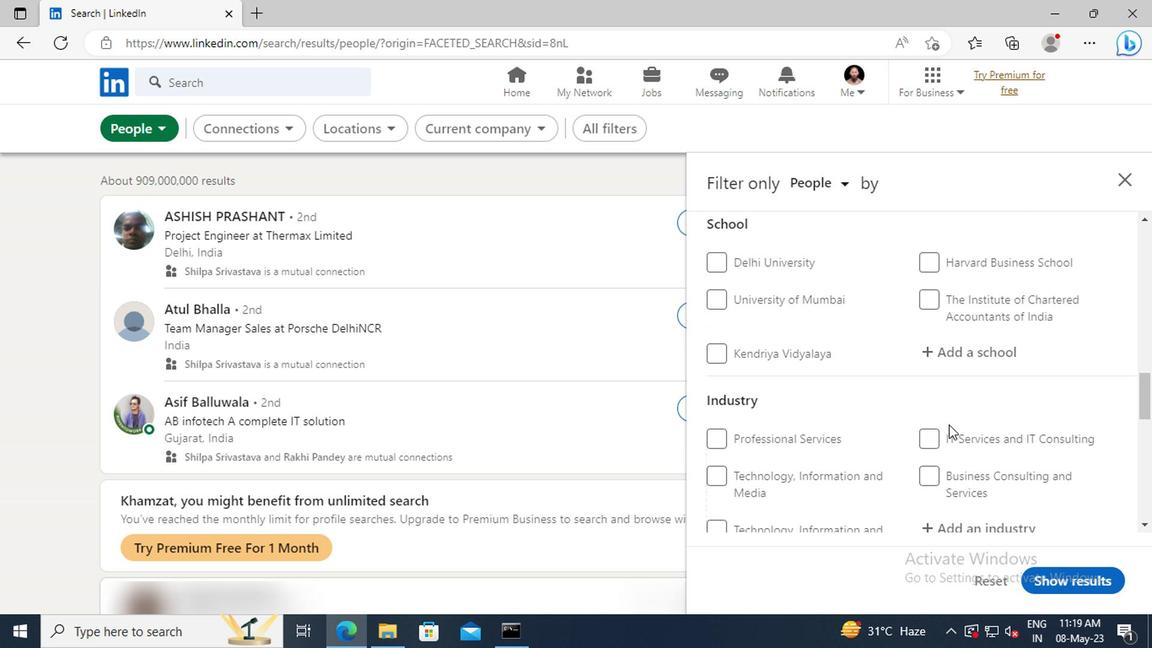 
Action: Mouse scrolled (944, 424) with delta (0, 0)
Screenshot: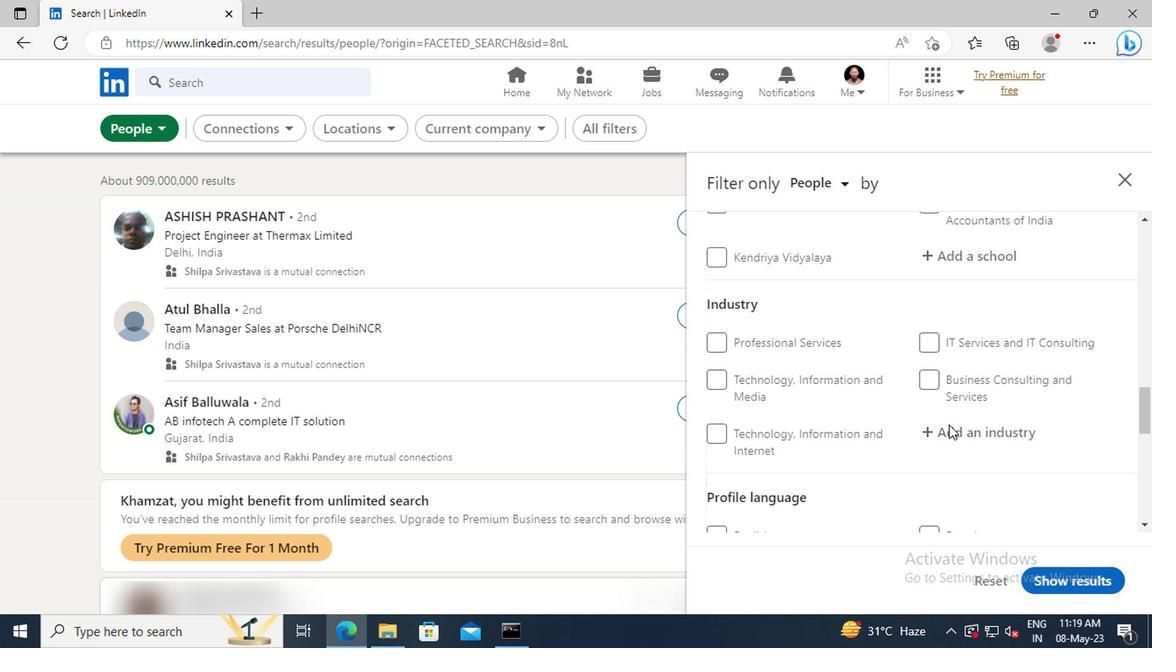 
Action: Mouse scrolled (944, 424) with delta (0, 0)
Screenshot: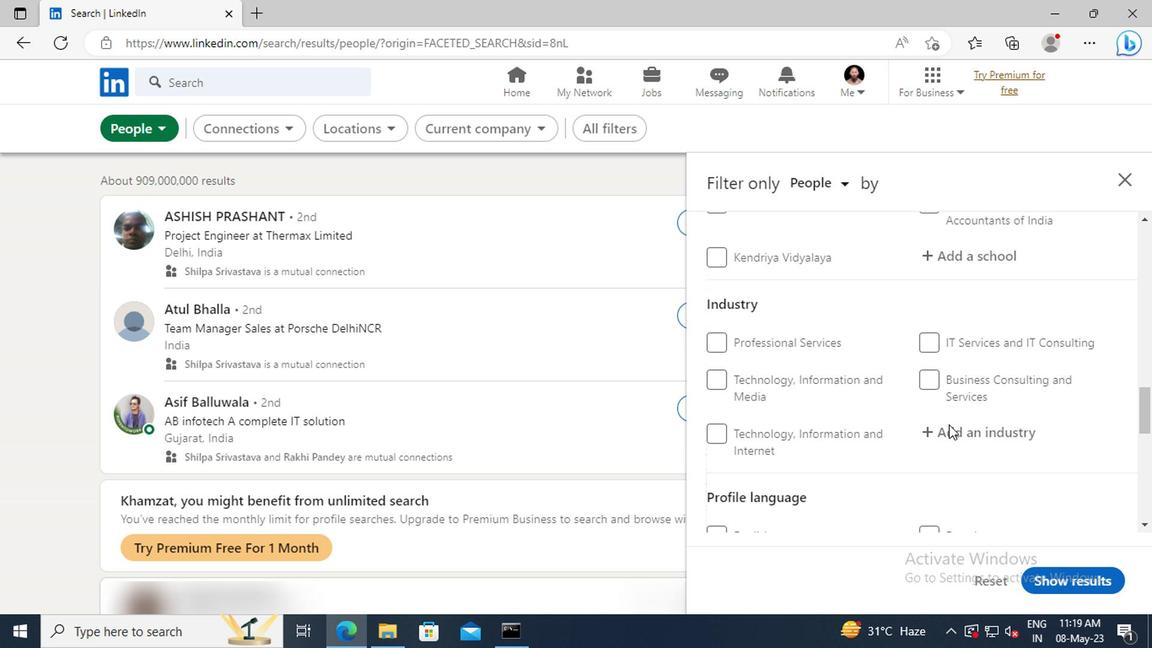 
Action: Mouse moved to (716, 479)
Screenshot: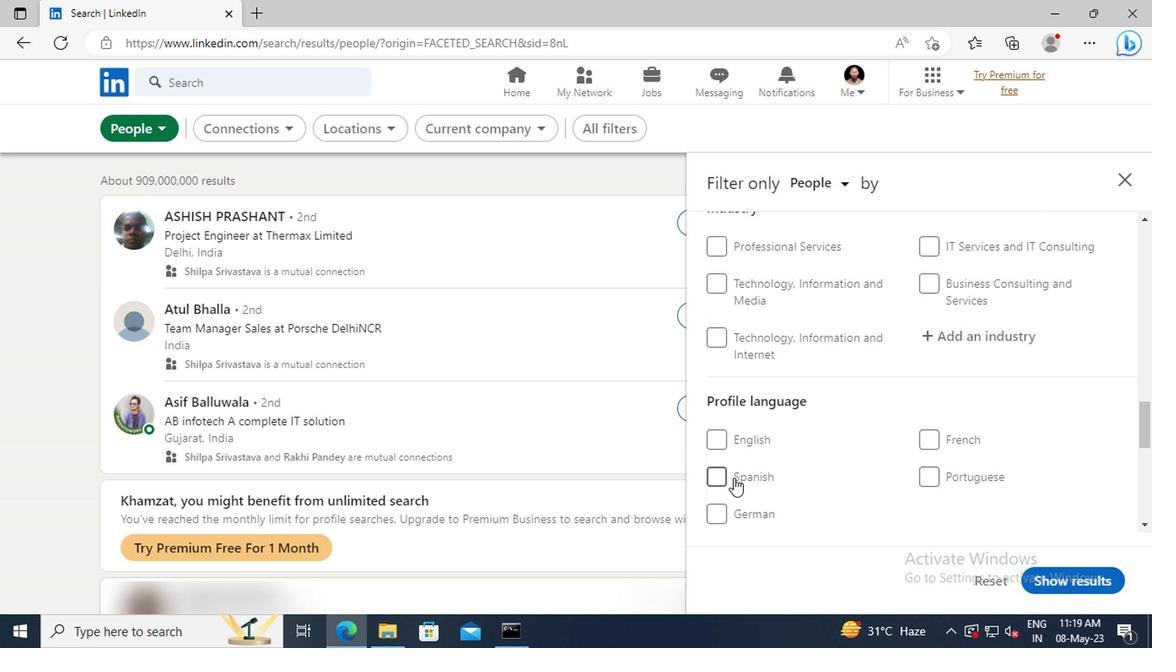 
Action: Mouse pressed left at (716, 479)
Screenshot: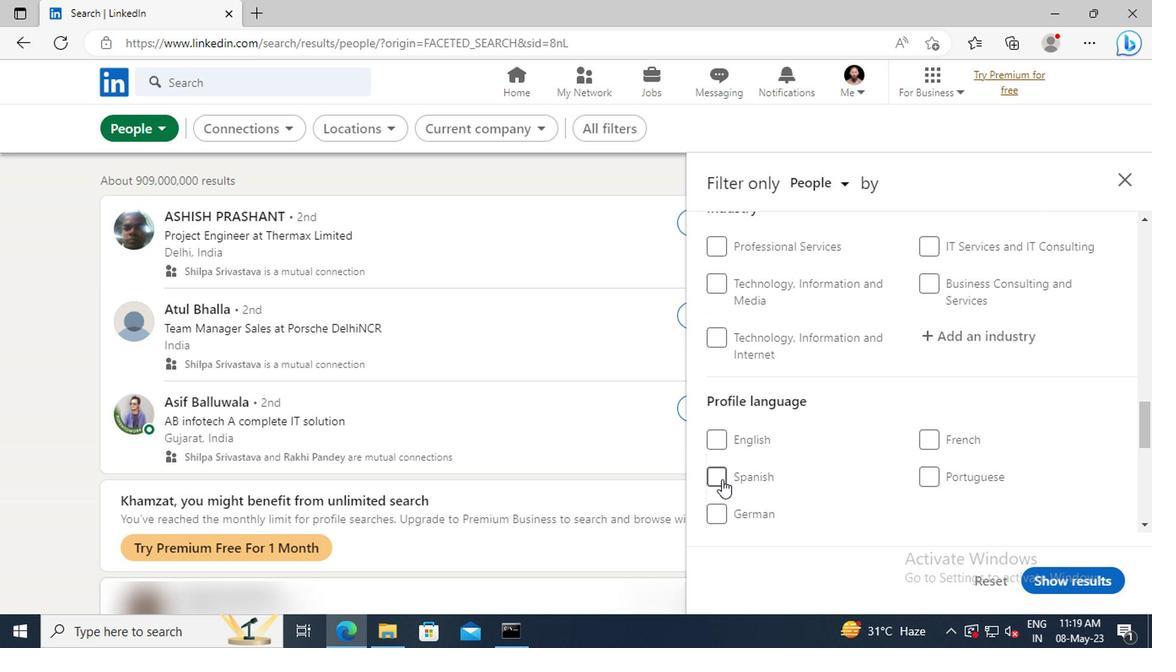 
Action: Mouse moved to (943, 445)
Screenshot: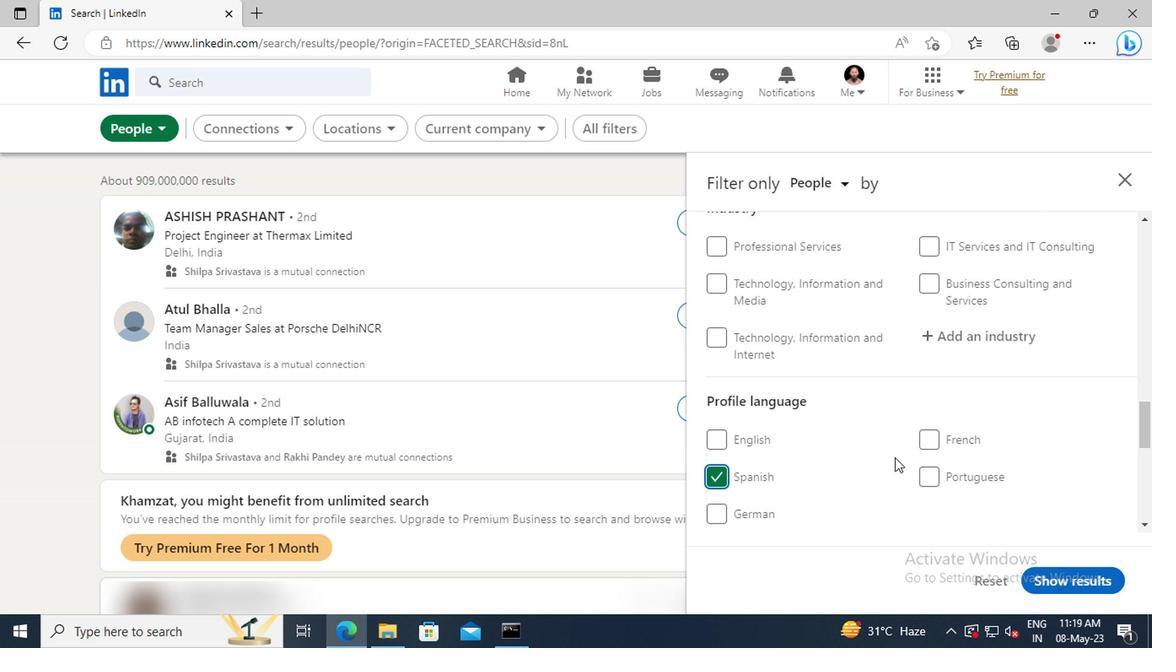 
Action: Mouse scrolled (943, 445) with delta (0, 0)
Screenshot: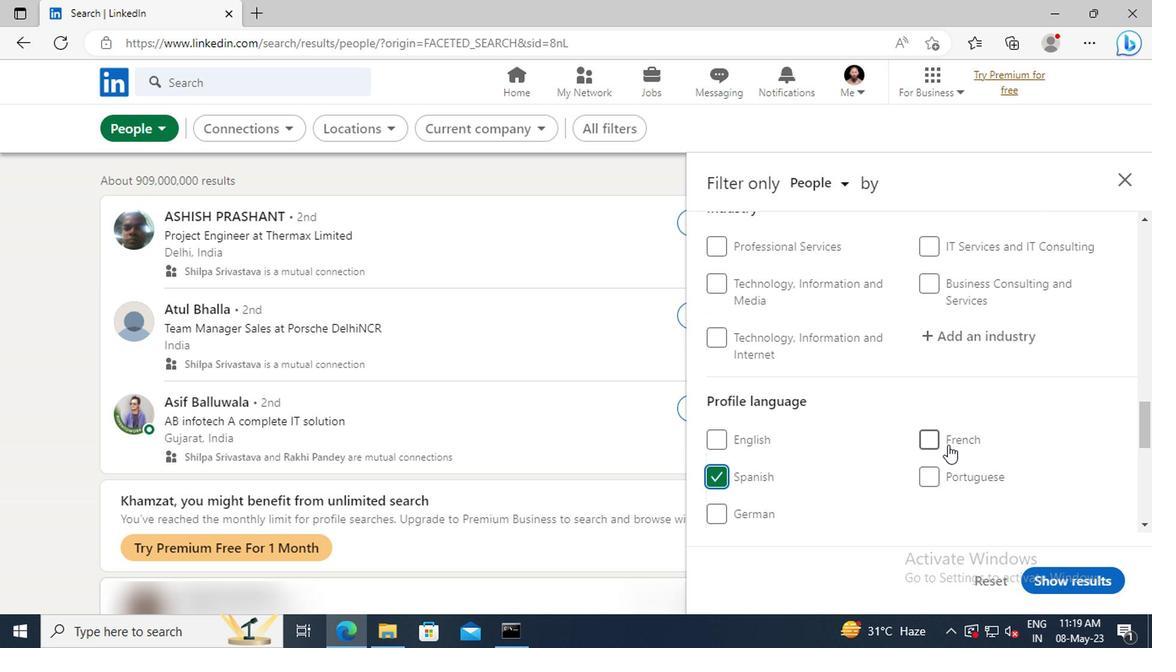 
Action: Mouse scrolled (943, 445) with delta (0, 0)
Screenshot: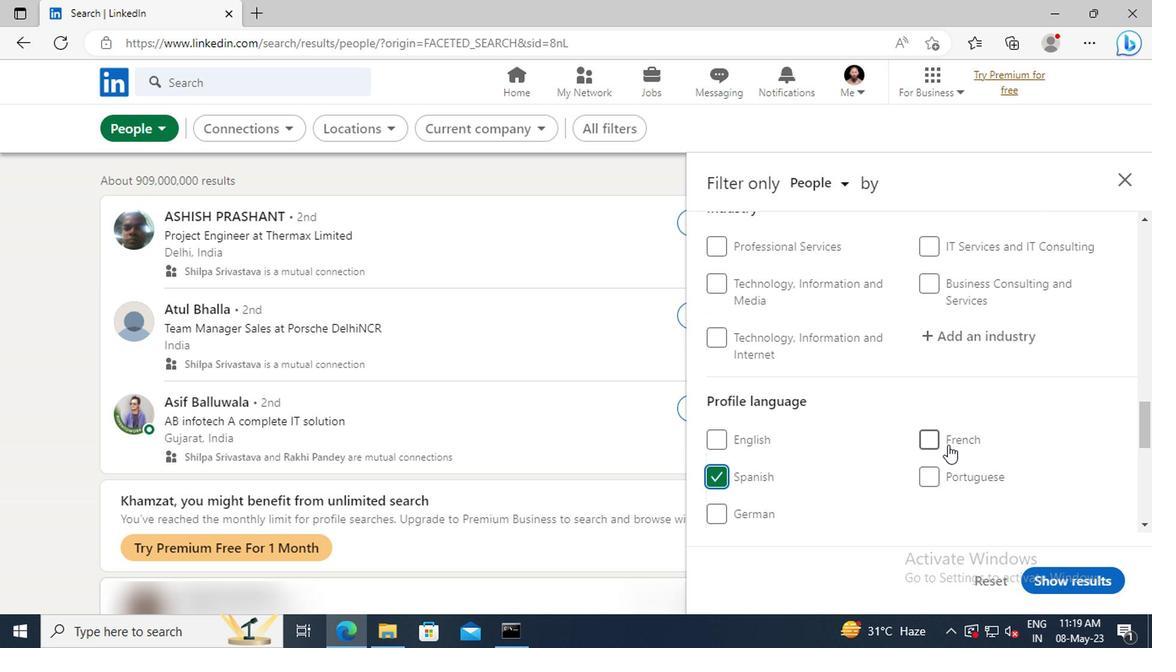 
Action: Mouse moved to (944, 445)
Screenshot: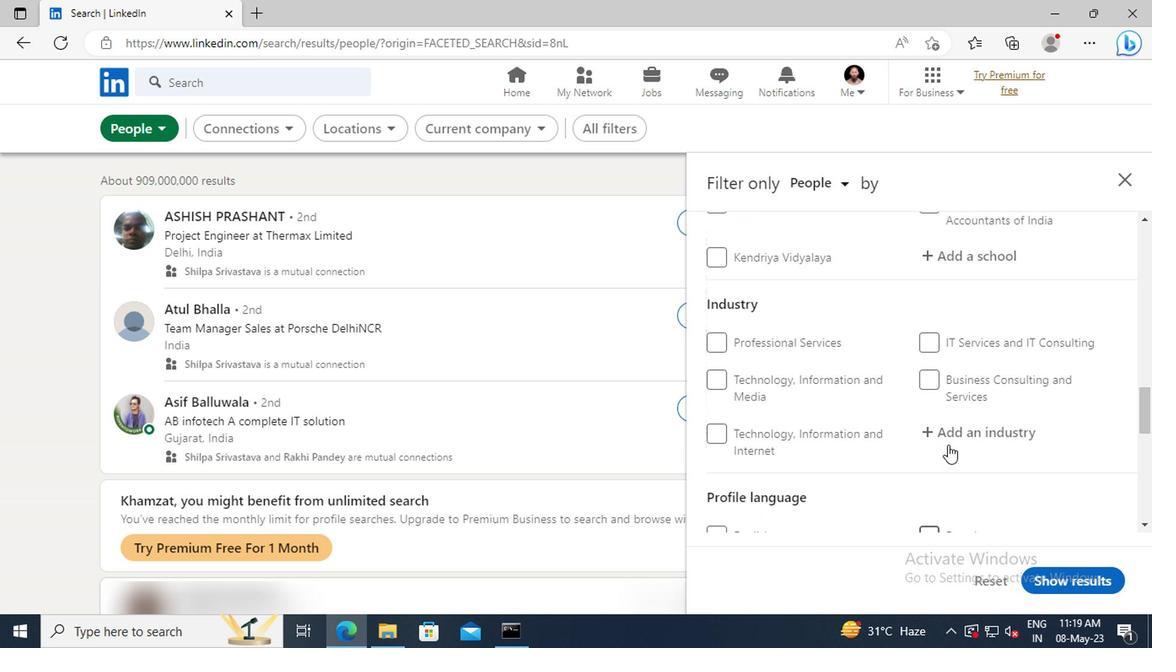 
Action: Mouse scrolled (944, 445) with delta (0, 0)
Screenshot: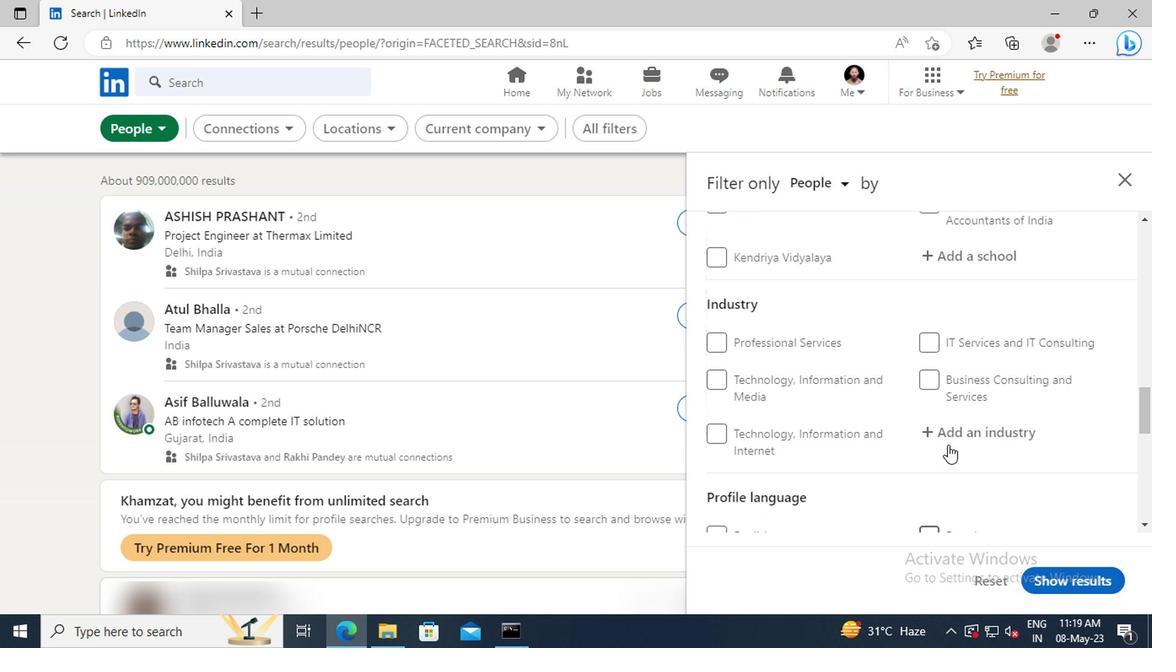 
Action: Mouse scrolled (944, 445) with delta (0, 0)
Screenshot: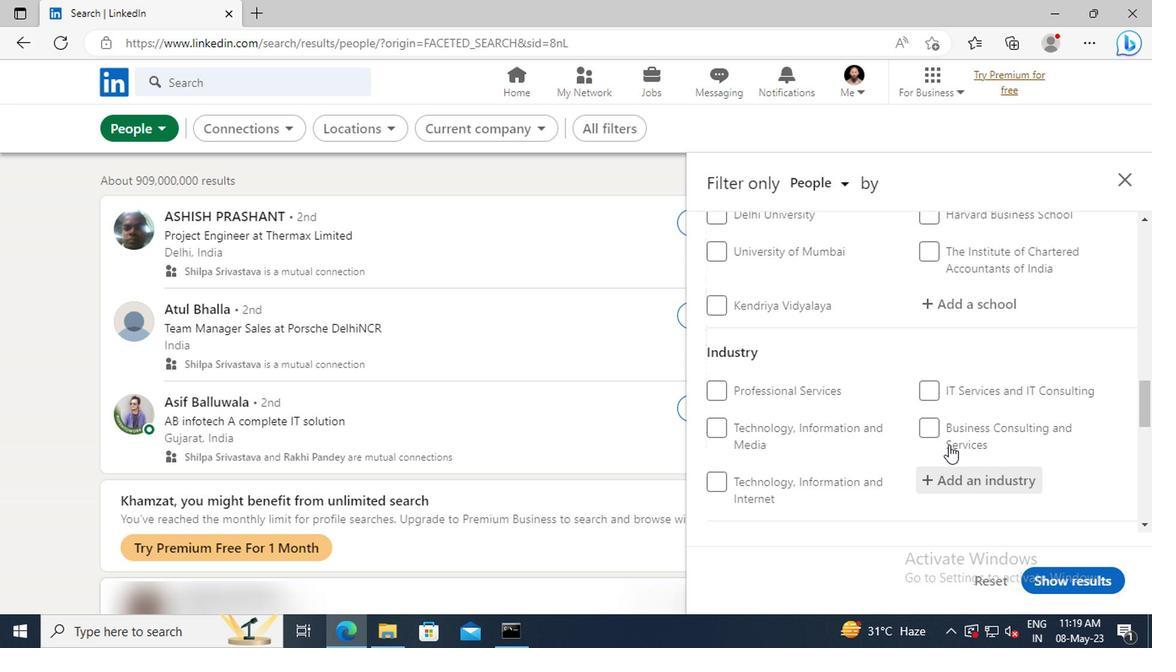 
Action: Mouse scrolled (944, 445) with delta (0, 0)
Screenshot: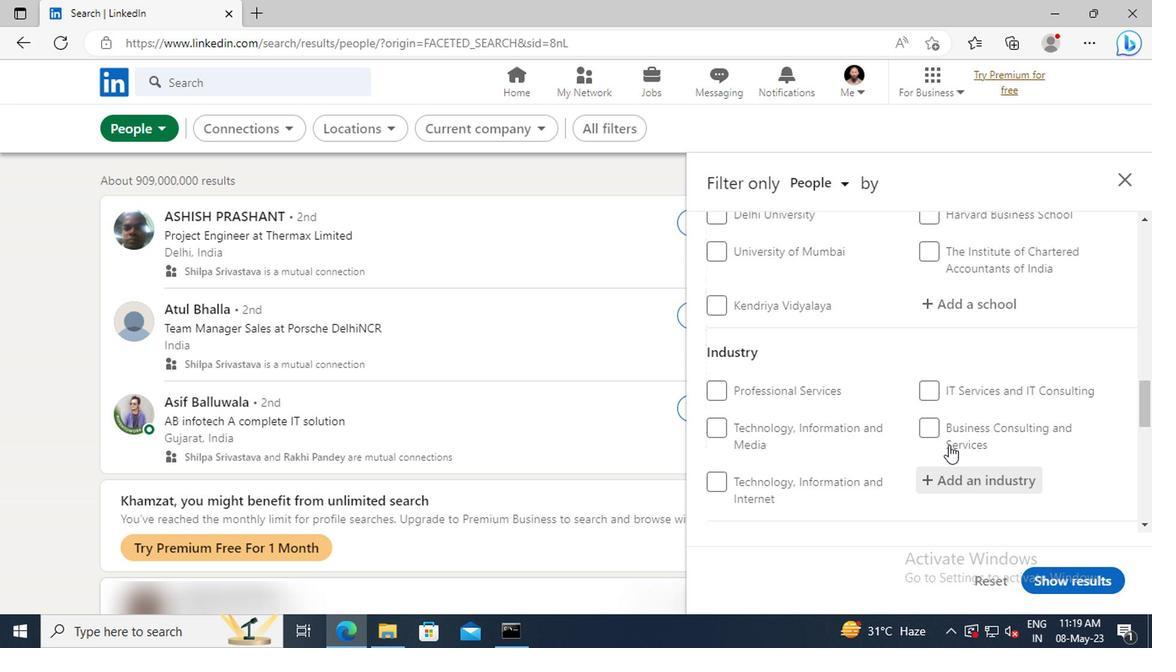 
Action: Mouse moved to (945, 441)
Screenshot: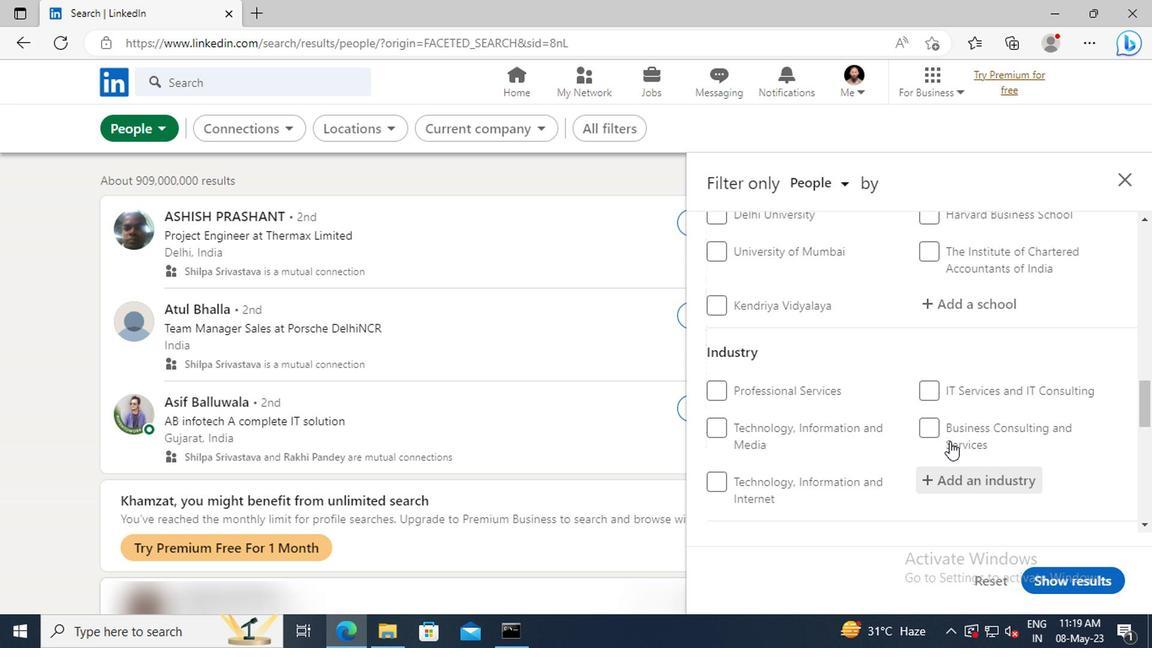 
Action: Mouse scrolled (945, 441) with delta (0, 0)
Screenshot: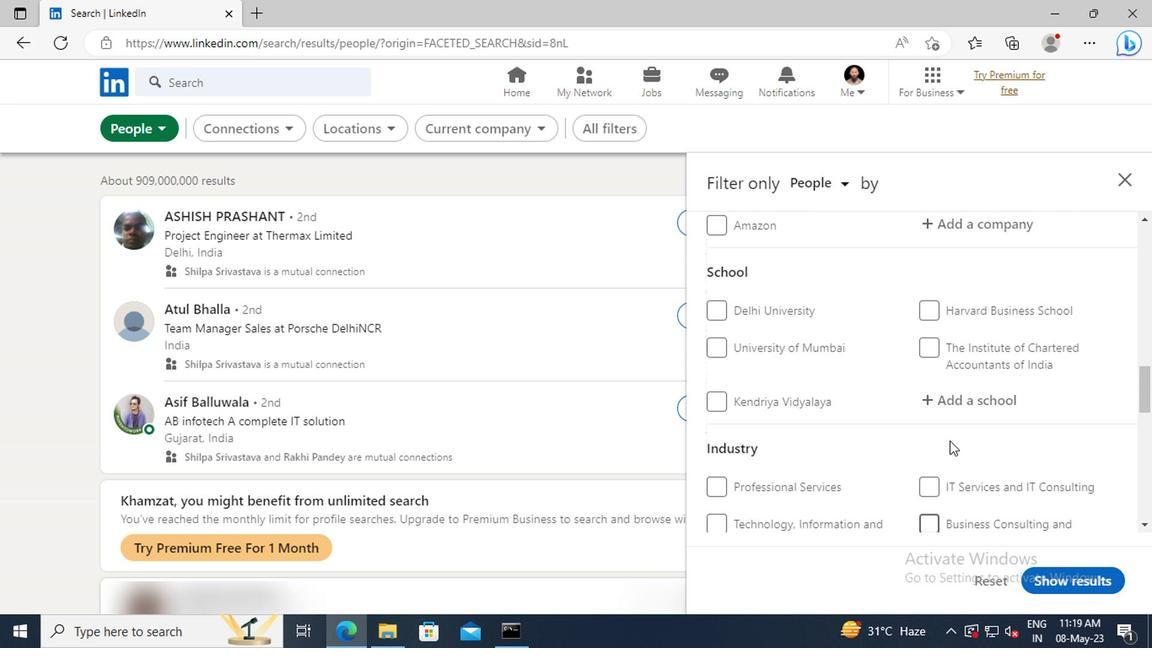 
Action: Mouse scrolled (945, 441) with delta (0, 0)
Screenshot: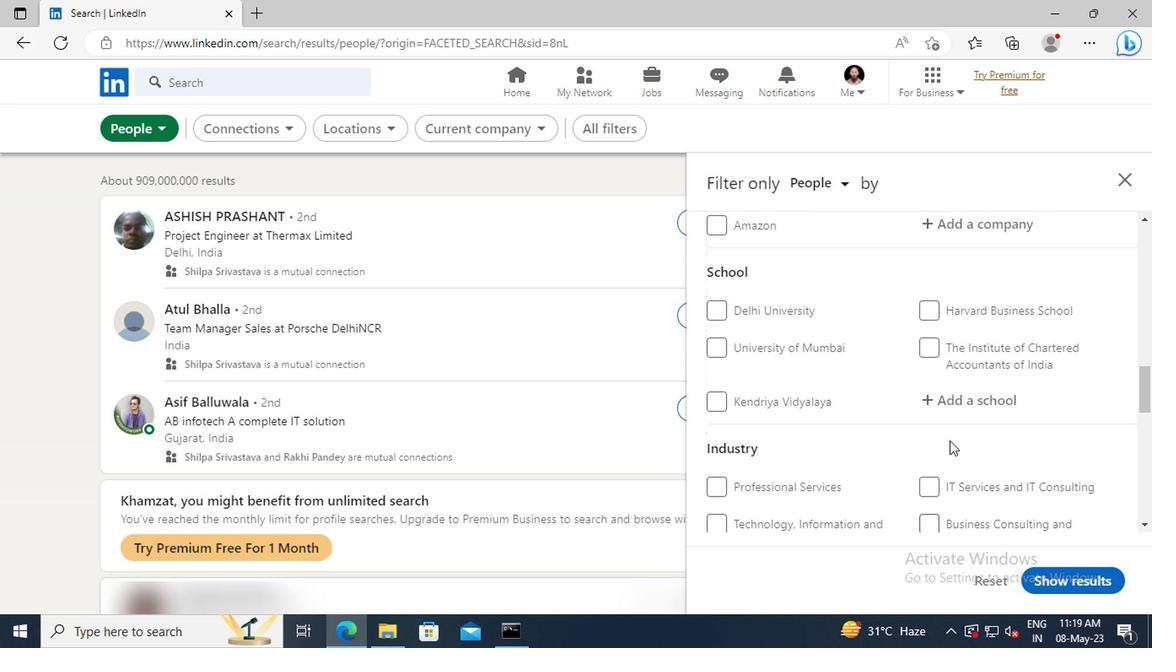 
Action: Mouse moved to (946, 441)
Screenshot: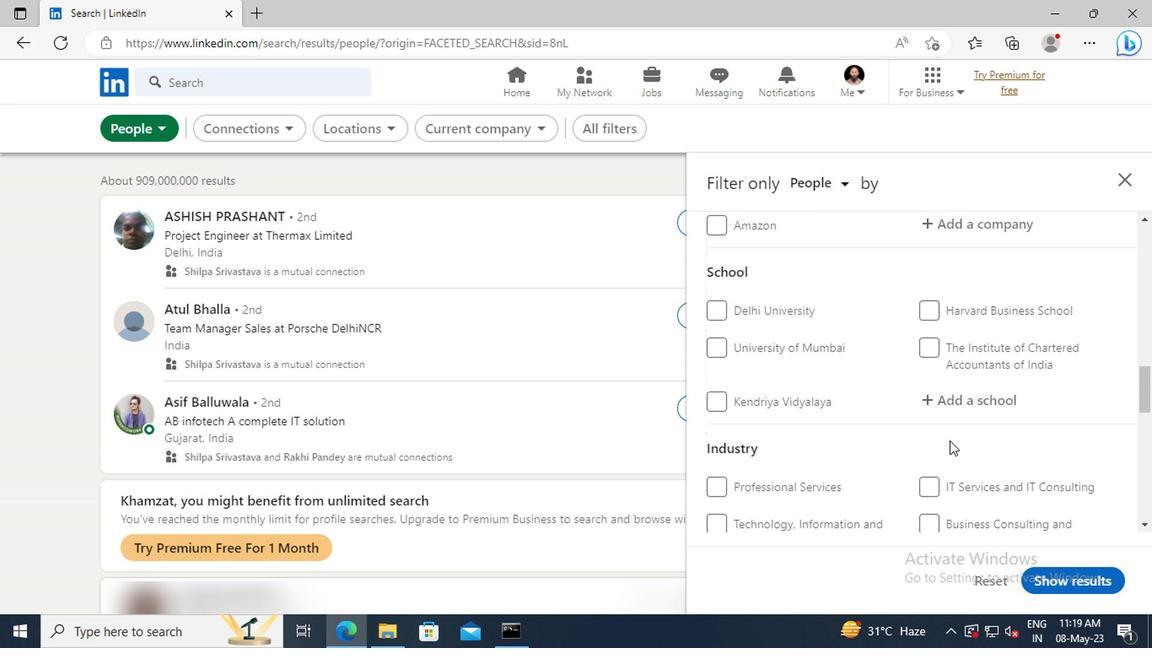 
Action: Mouse scrolled (946, 441) with delta (0, 0)
Screenshot: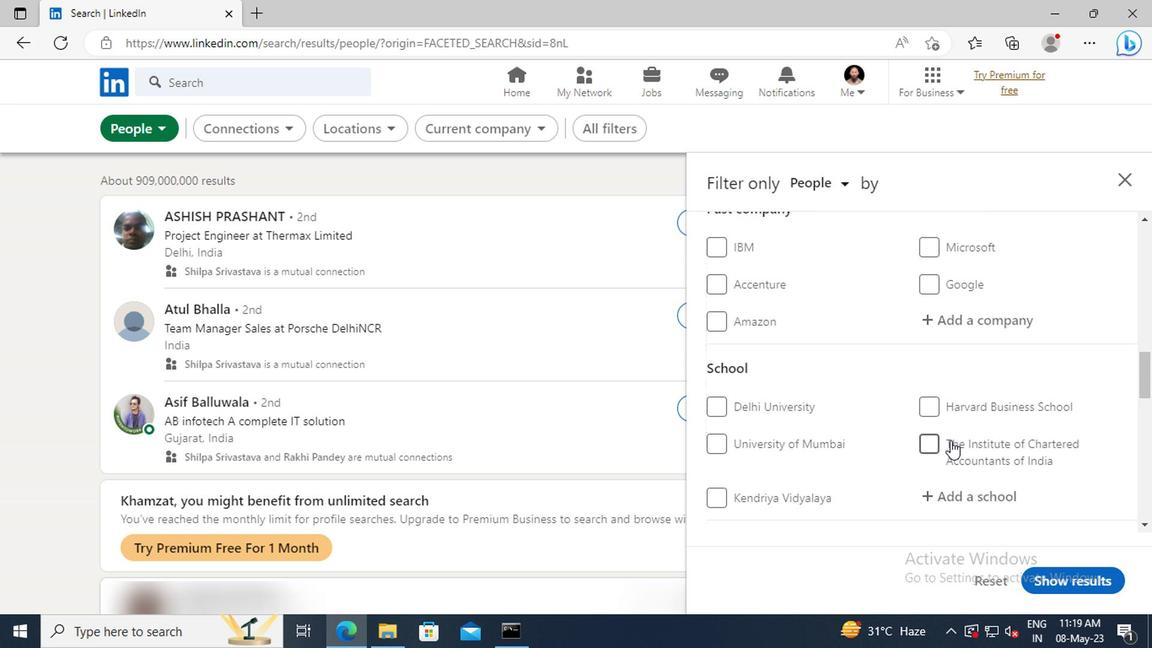 
Action: Mouse scrolled (946, 441) with delta (0, 0)
Screenshot: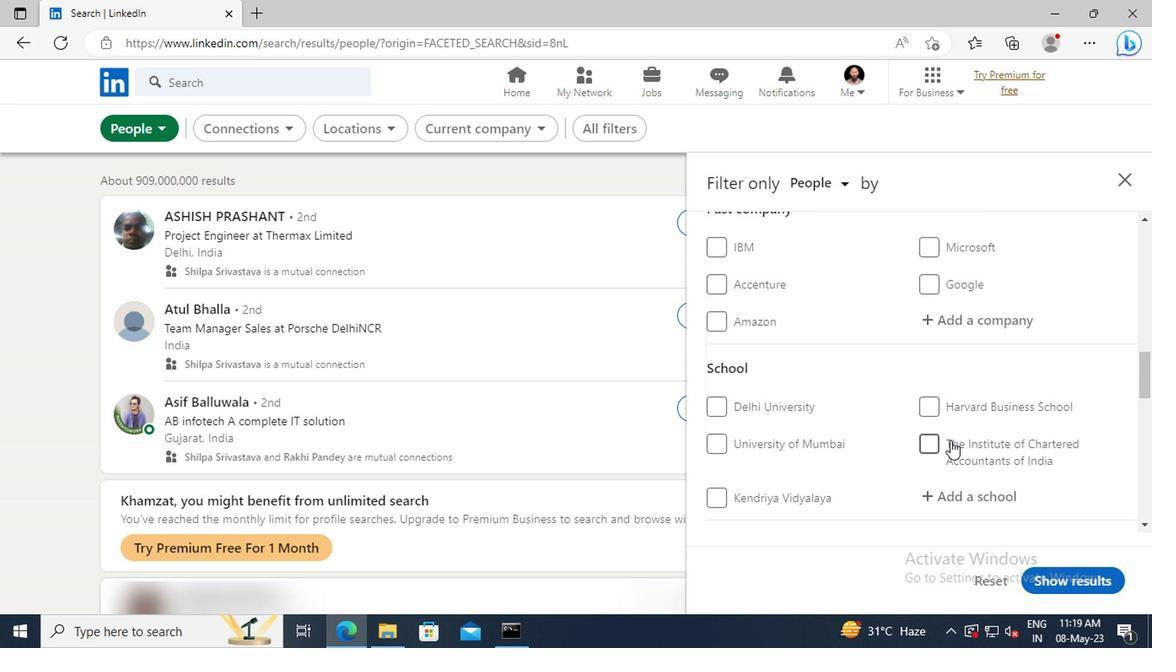 
Action: Mouse scrolled (946, 441) with delta (0, 0)
Screenshot: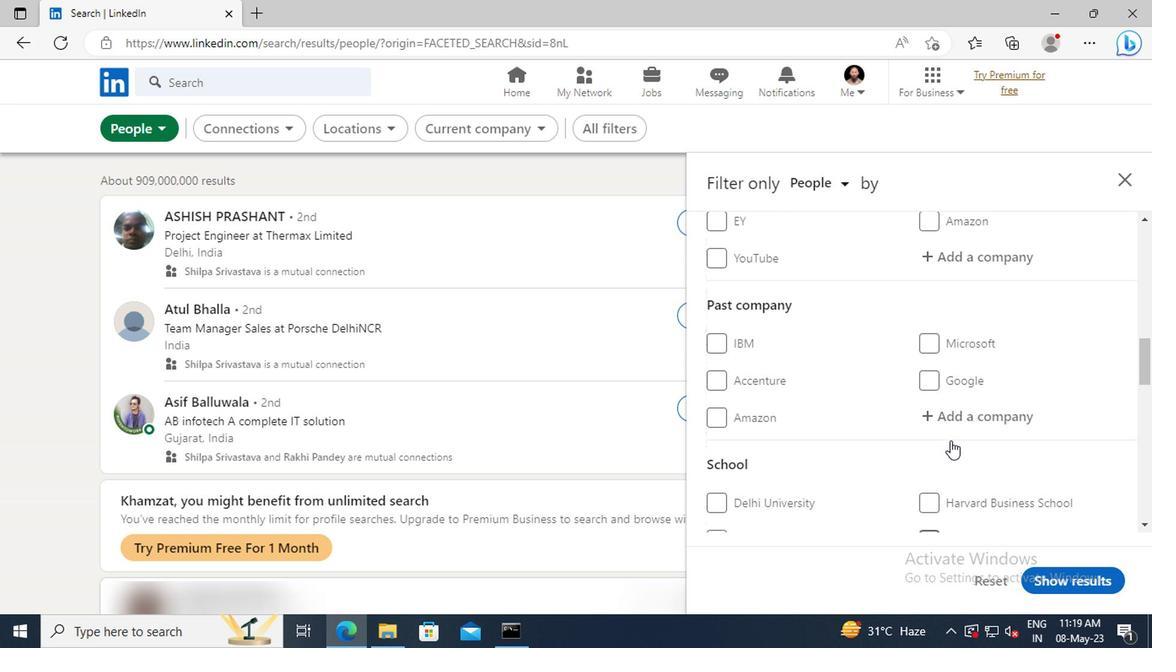 
Action: Mouse scrolled (946, 441) with delta (0, 0)
Screenshot: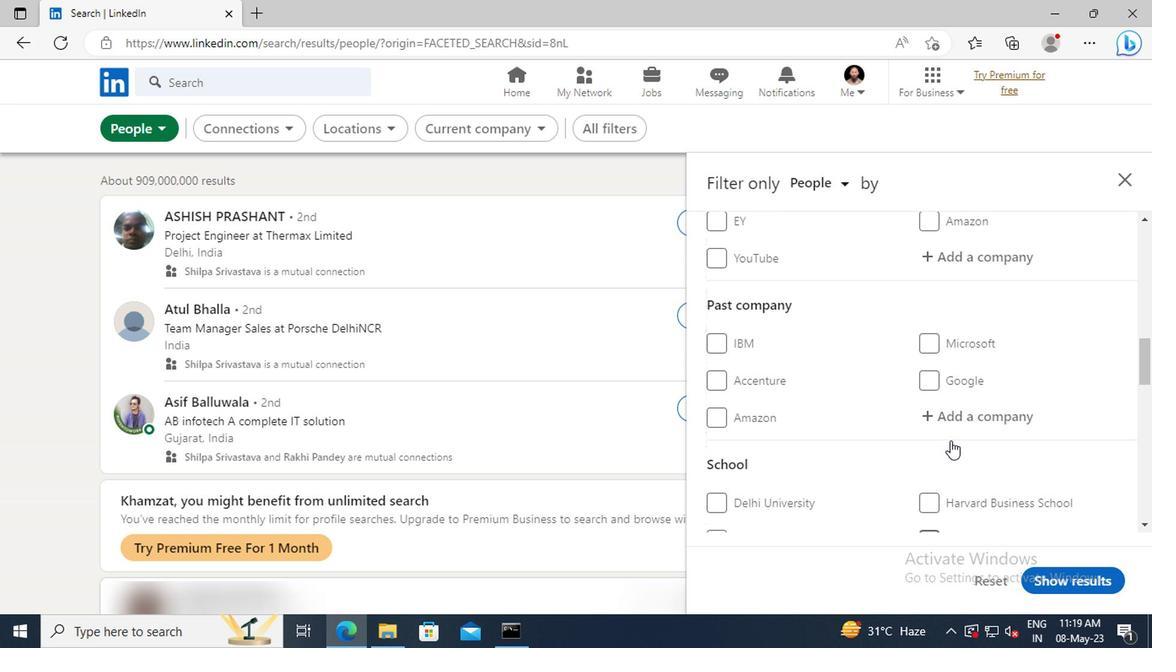 
Action: Mouse scrolled (946, 441) with delta (0, 0)
Screenshot: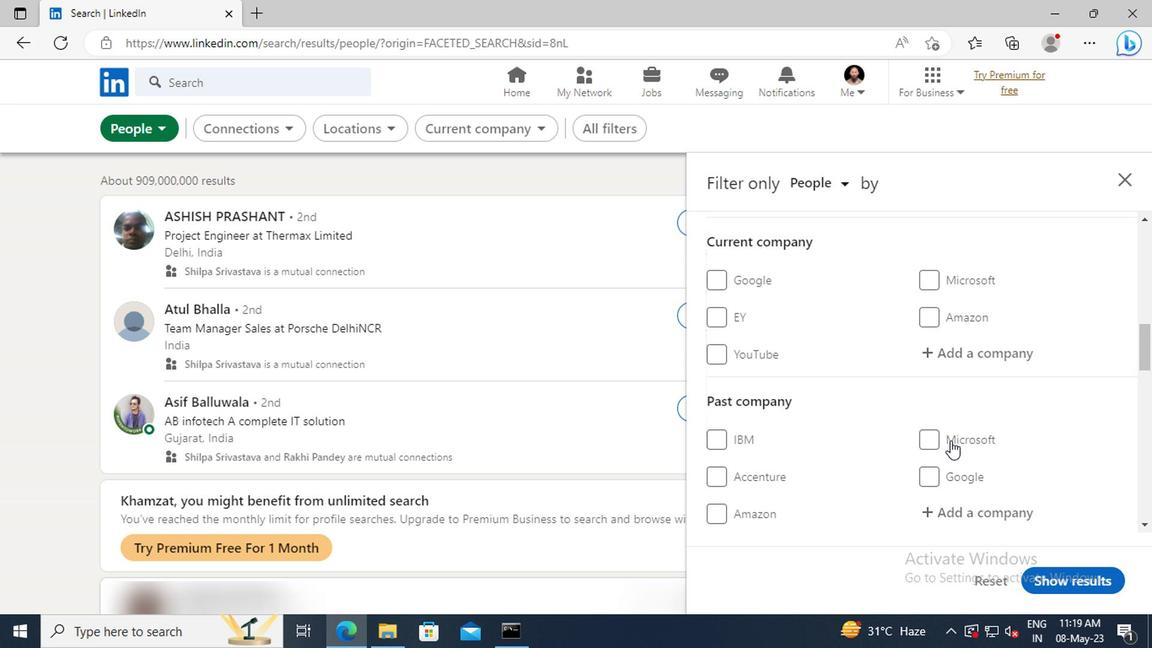 
Action: Mouse moved to (948, 406)
Screenshot: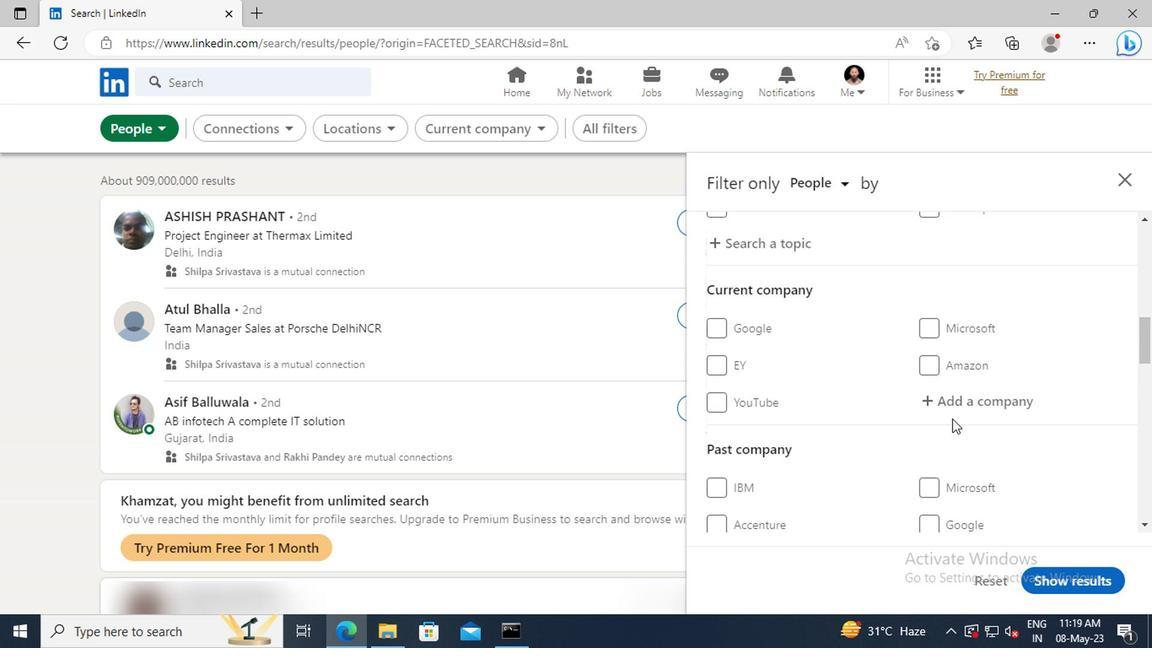 
Action: Mouse pressed left at (948, 406)
Screenshot: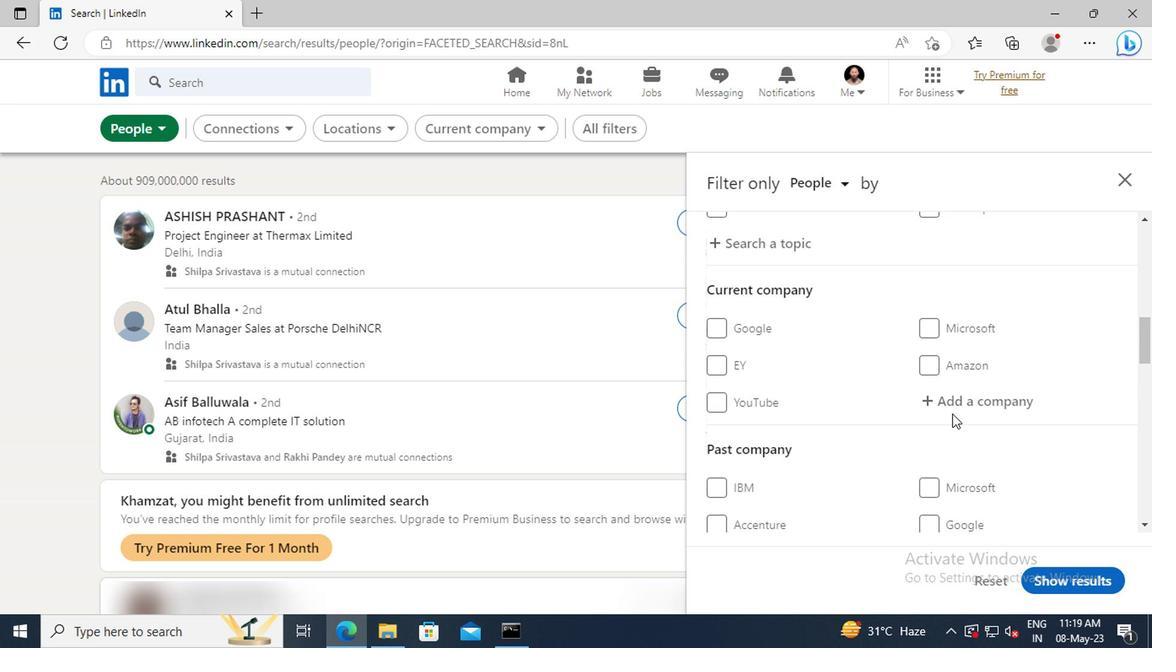 
Action: Key pressed <Key.shift>ADANI<Key.space><Key.shift>GR
Screenshot: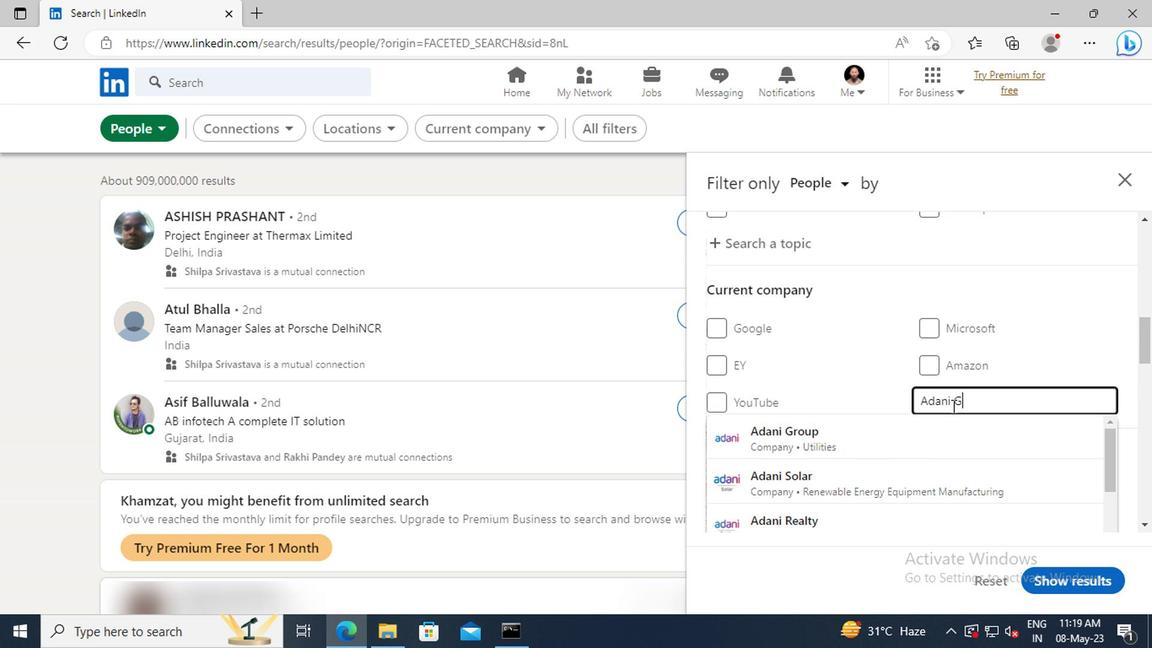 
Action: Mouse moved to (950, 431)
Screenshot: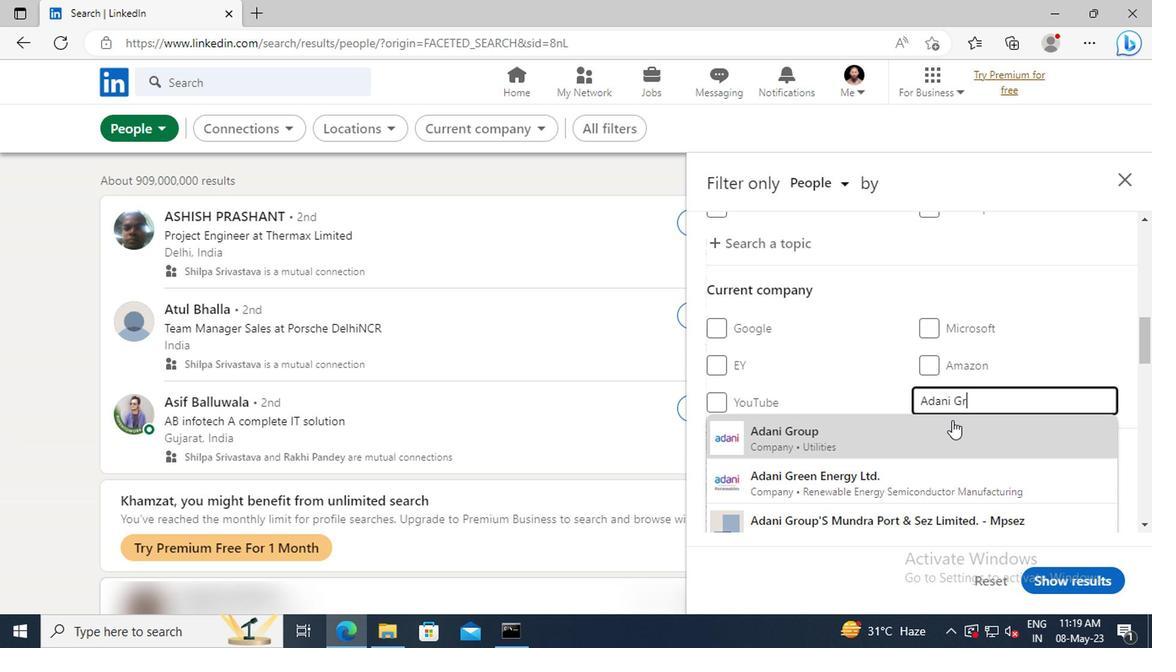 
Action: Mouse pressed left at (950, 431)
Screenshot: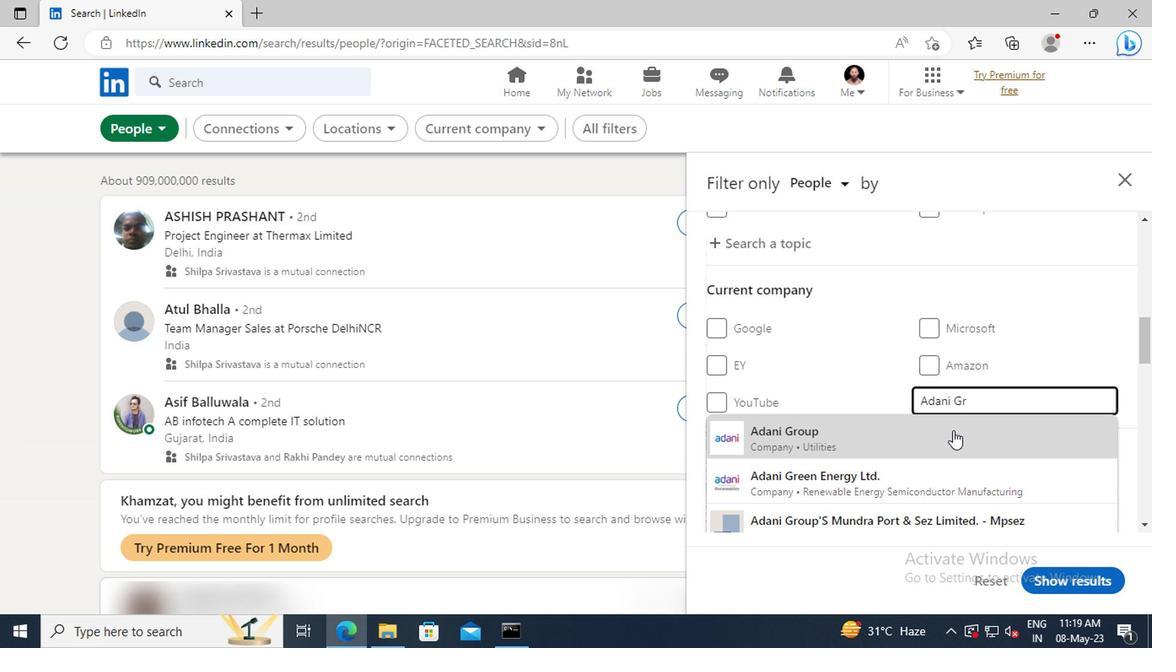 
Action: Mouse scrolled (950, 430) with delta (0, 0)
Screenshot: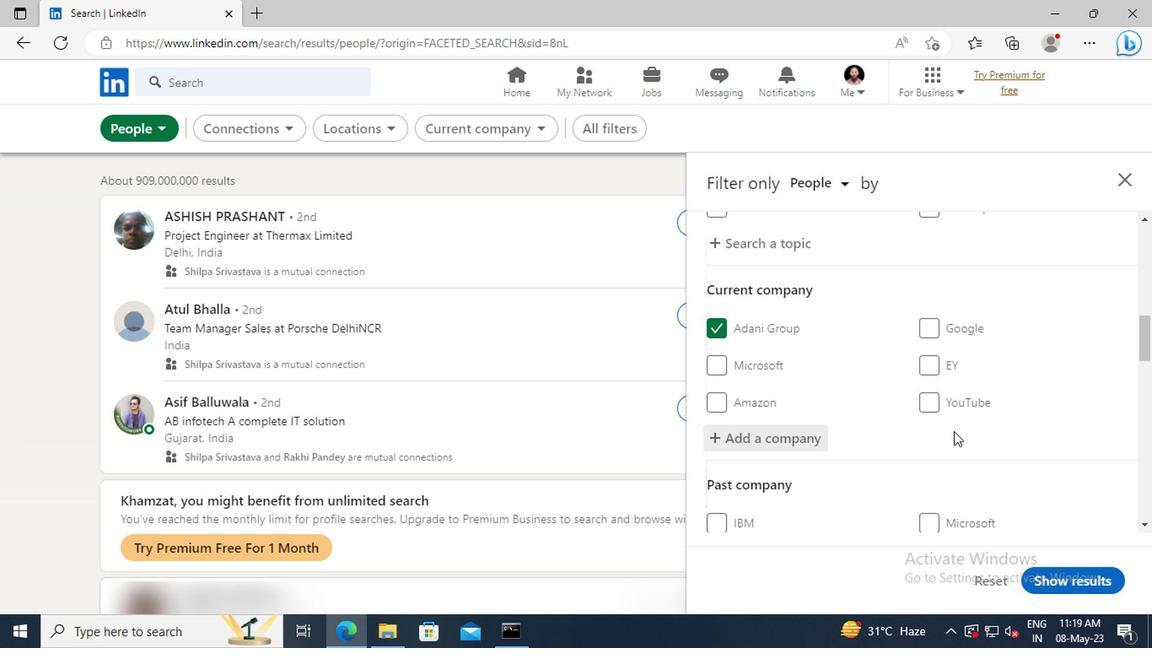 
Action: Mouse moved to (950, 430)
Screenshot: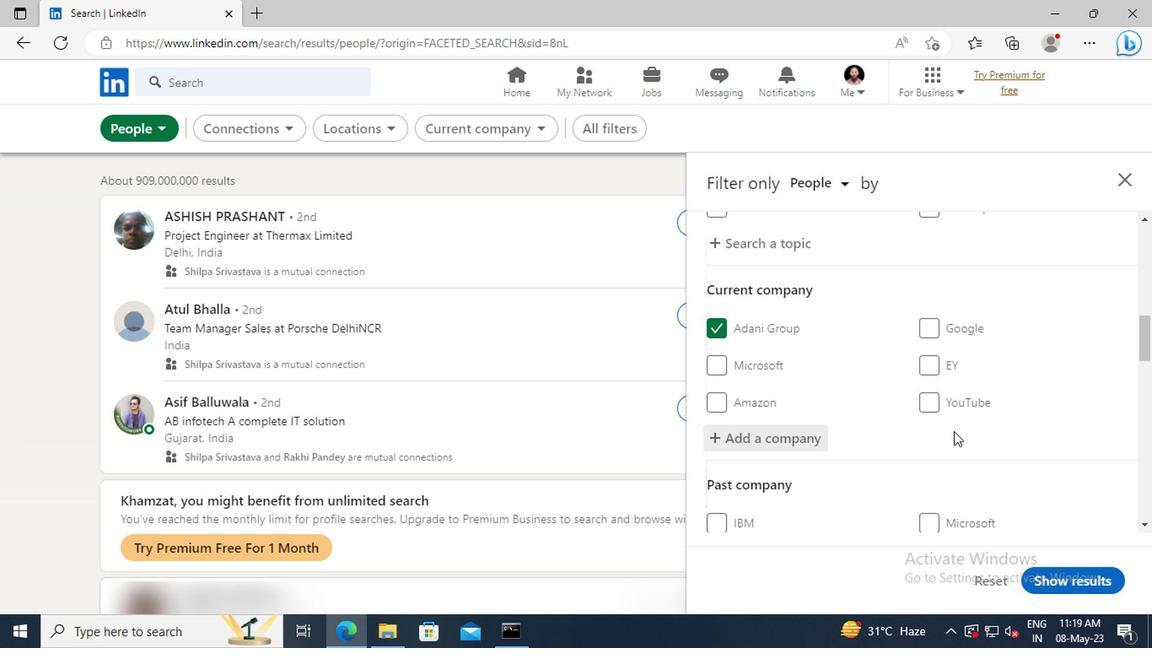 
Action: Mouse scrolled (950, 429) with delta (0, -1)
Screenshot: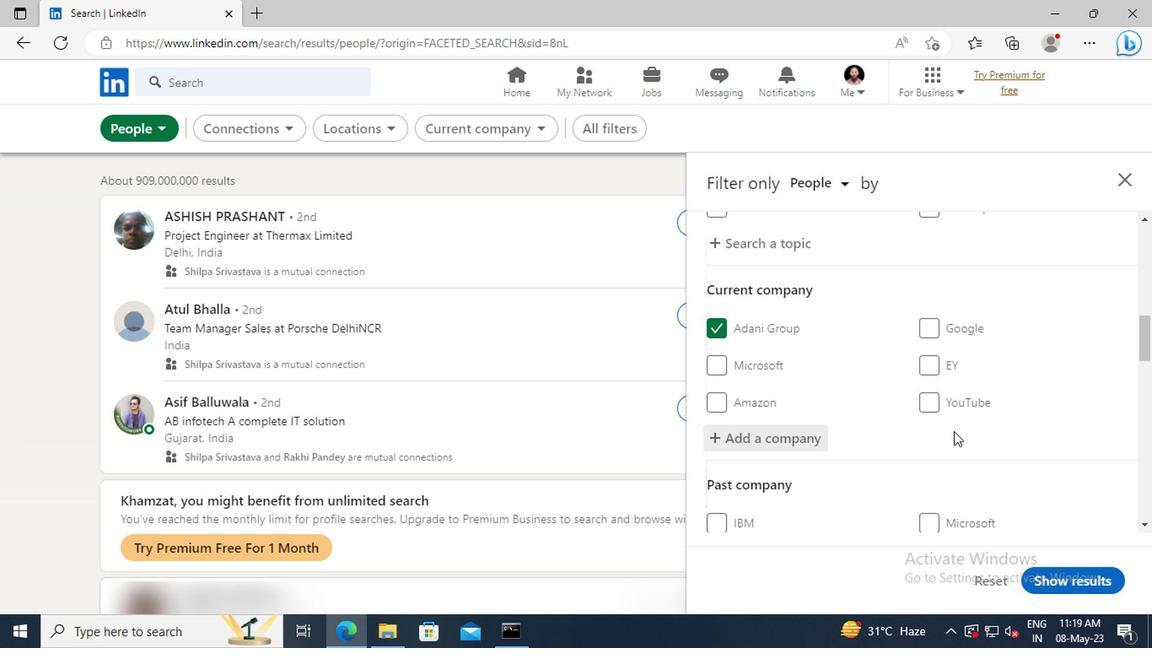 
Action: Mouse moved to (943, 409)
Screenshot: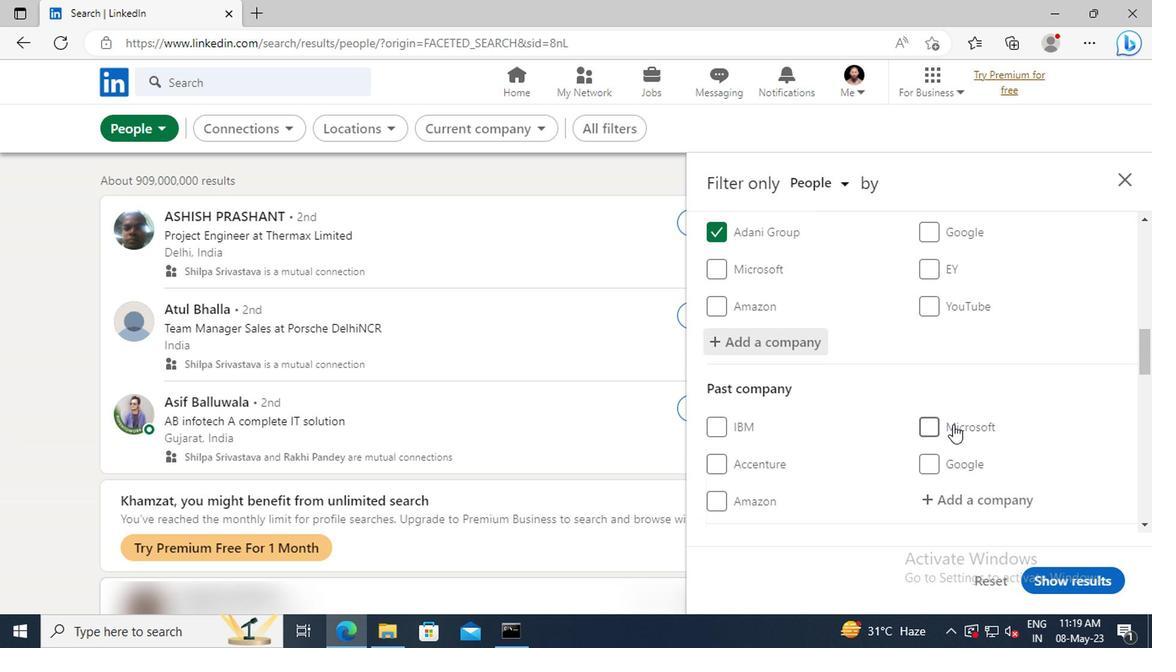 
Action: Mouse scrolled (943, 408) with delta (0, -1)
Screenshot: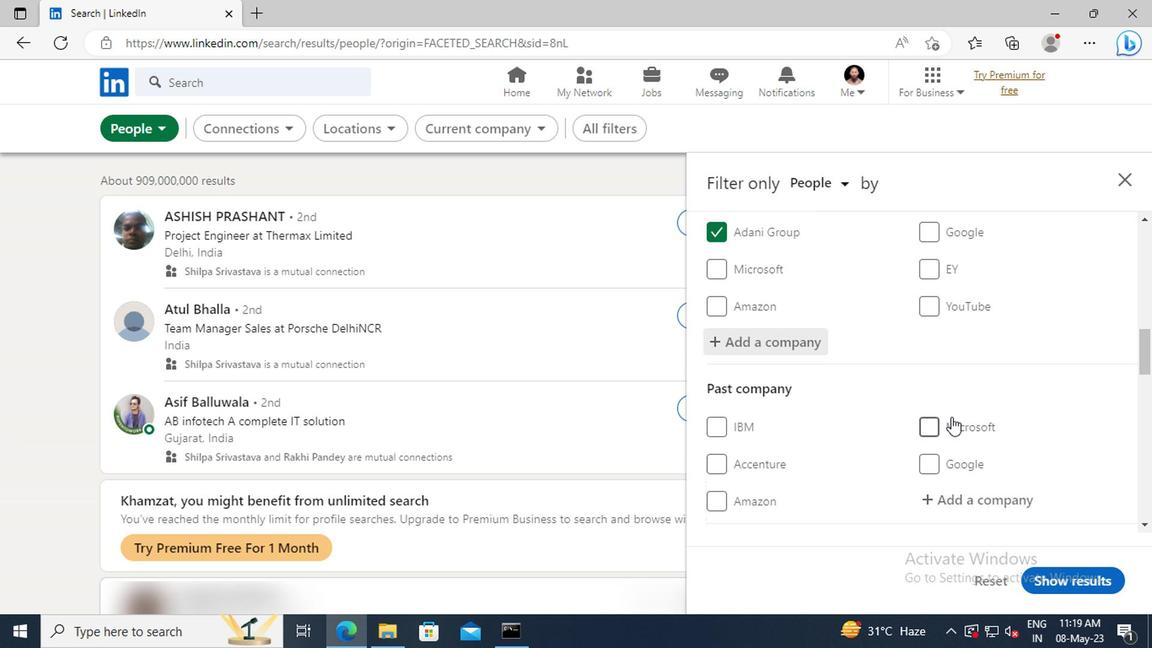 
Action: Mouse moved to (942, 408)
Screenshot: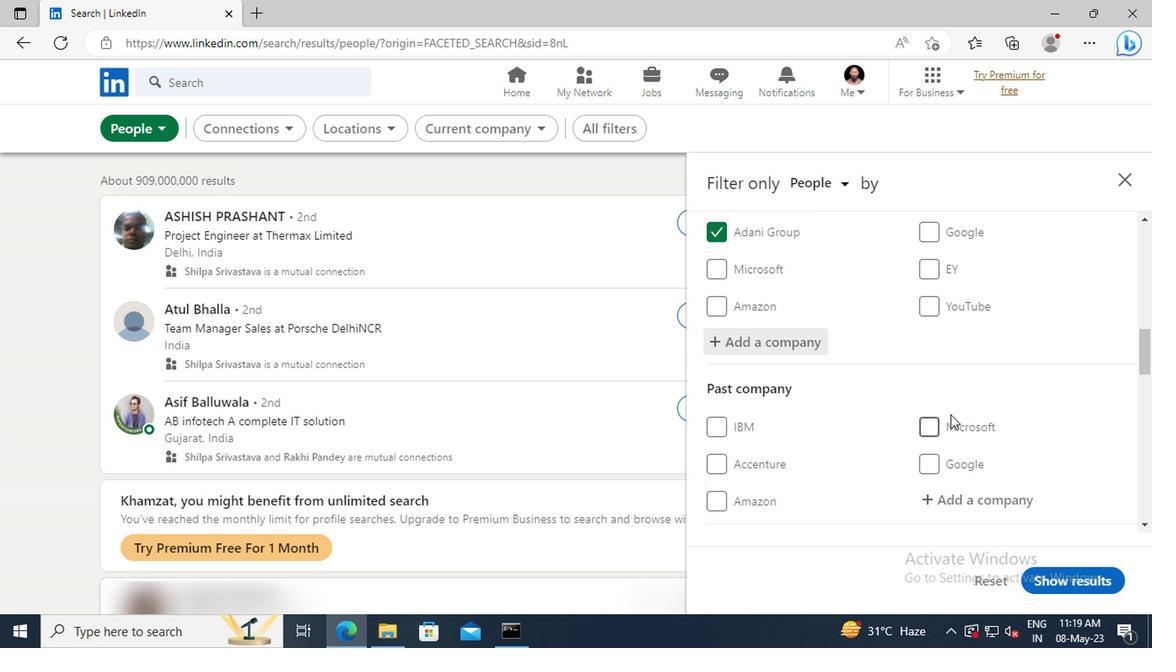 
Action: Mouse scrolled (942, 407) with delta (0, 0)
Screenshot: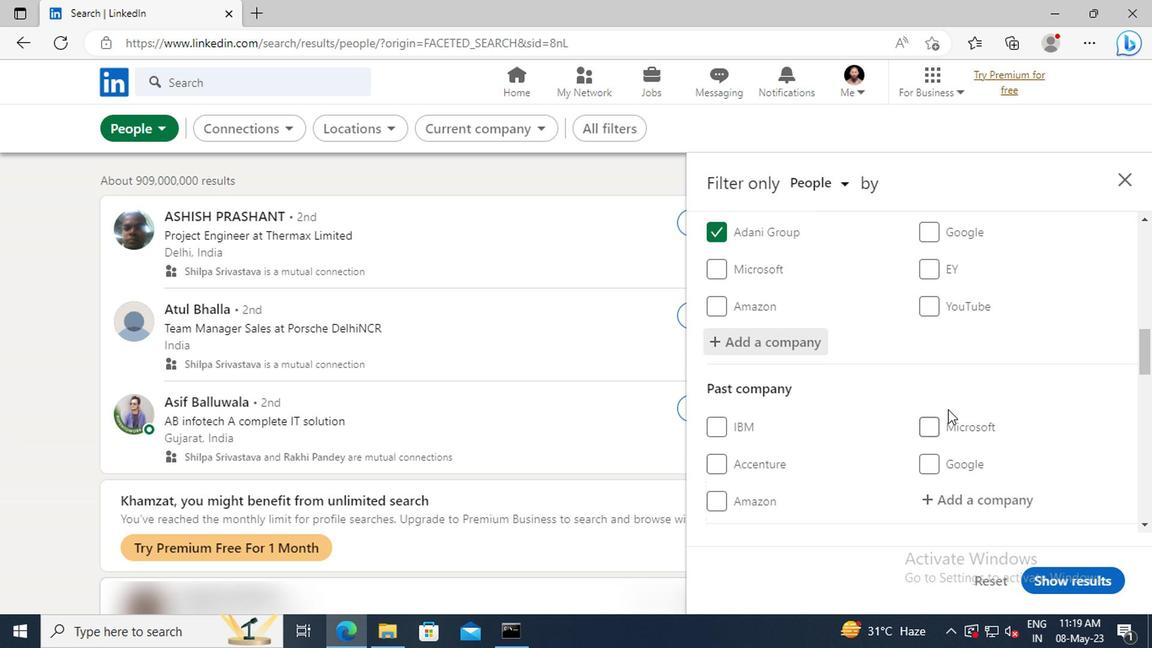 
Action: Mouse moved to (942, 403)
Screenshot: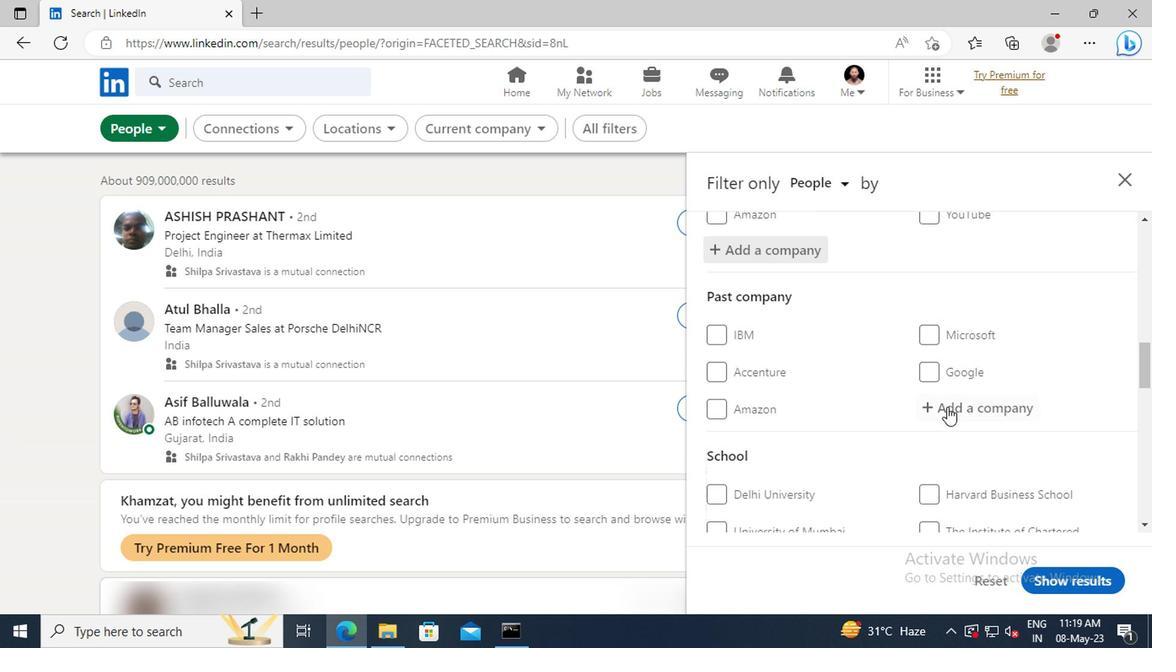 
Action: Mouse scrolled (942, 403) with delta (0, 0)
Screenshot: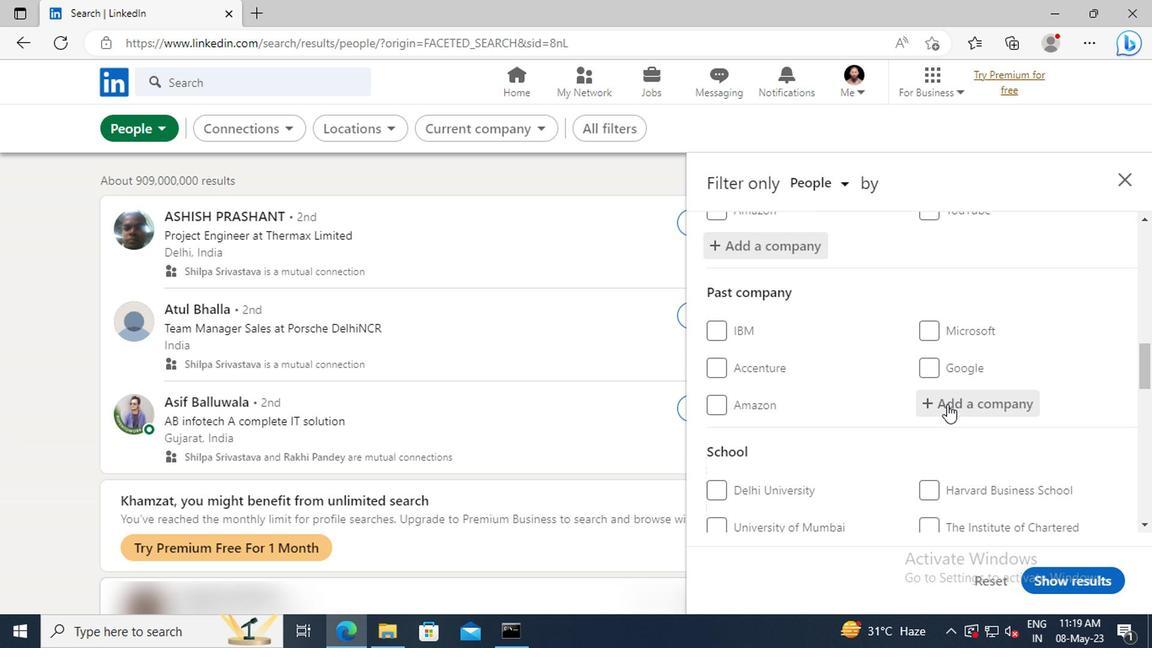 
Action: Mouse scrolled (942, 403) with delta (0, 0)
Screenshot: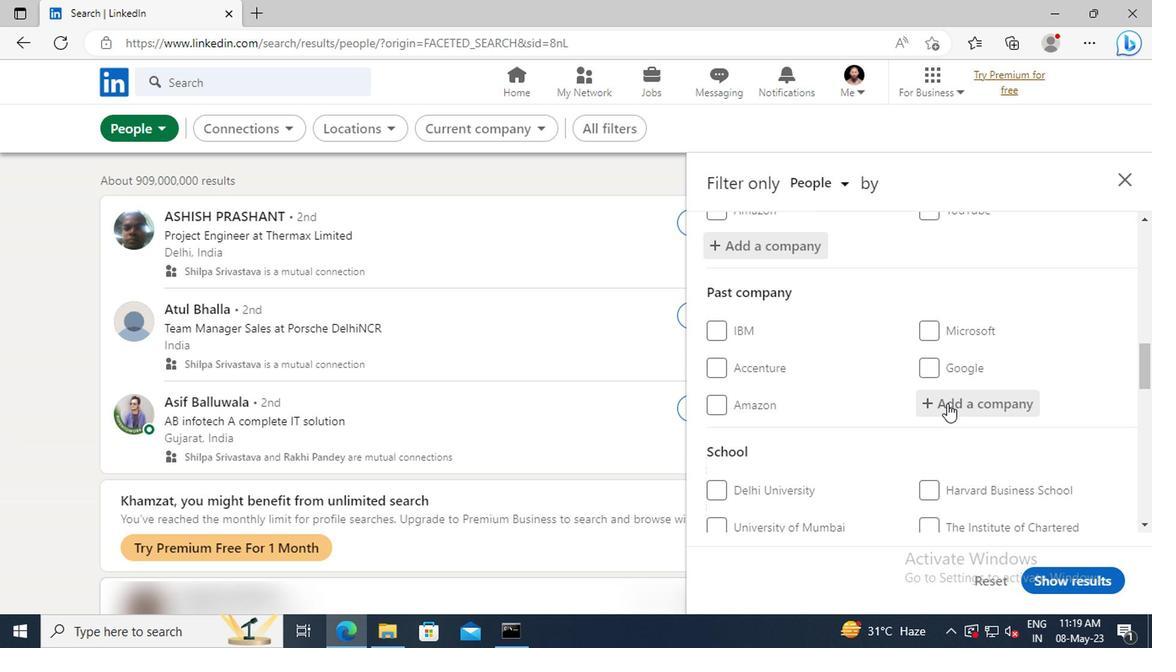 
Action: Mouse moved to (942, 397)
Screenshot: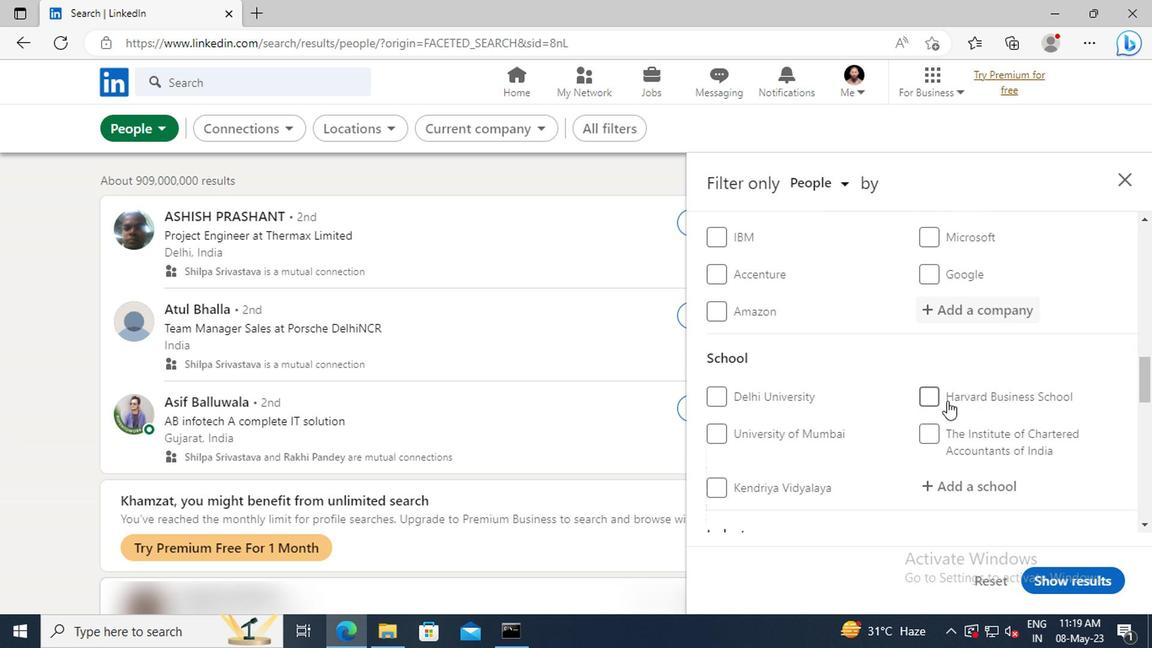 
Action: Mouse scrolled (942, 397) with delta (0, 0)
Screenshot: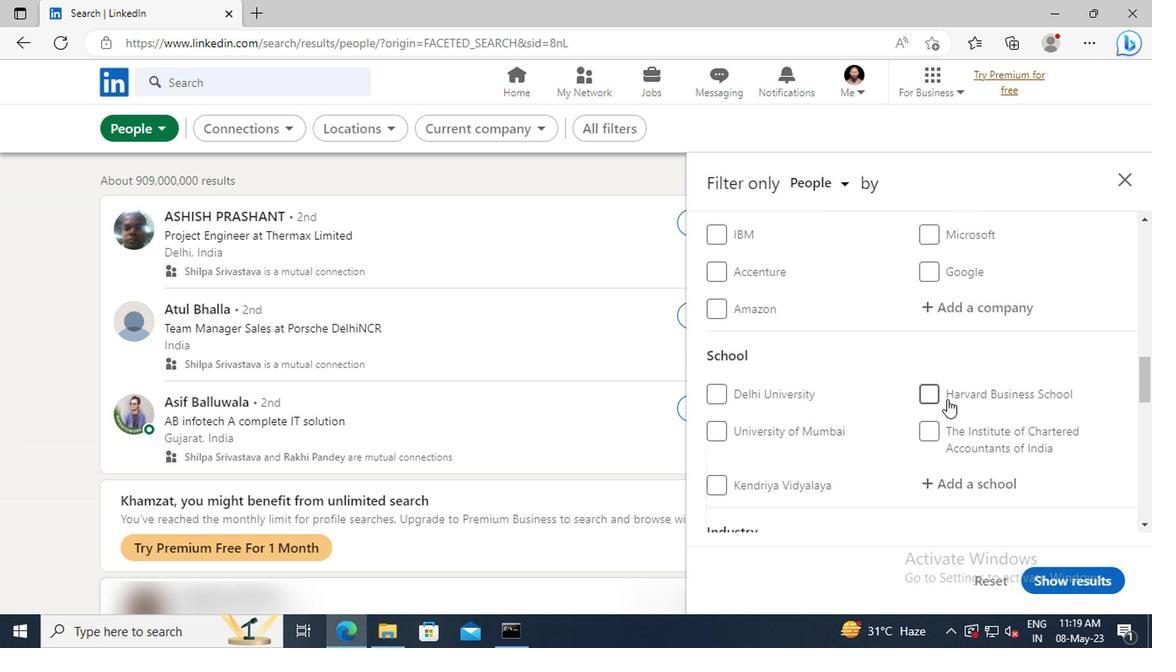 
Action: Mouse scrolled (942, 397) with delta (0, 0)
Screenshot: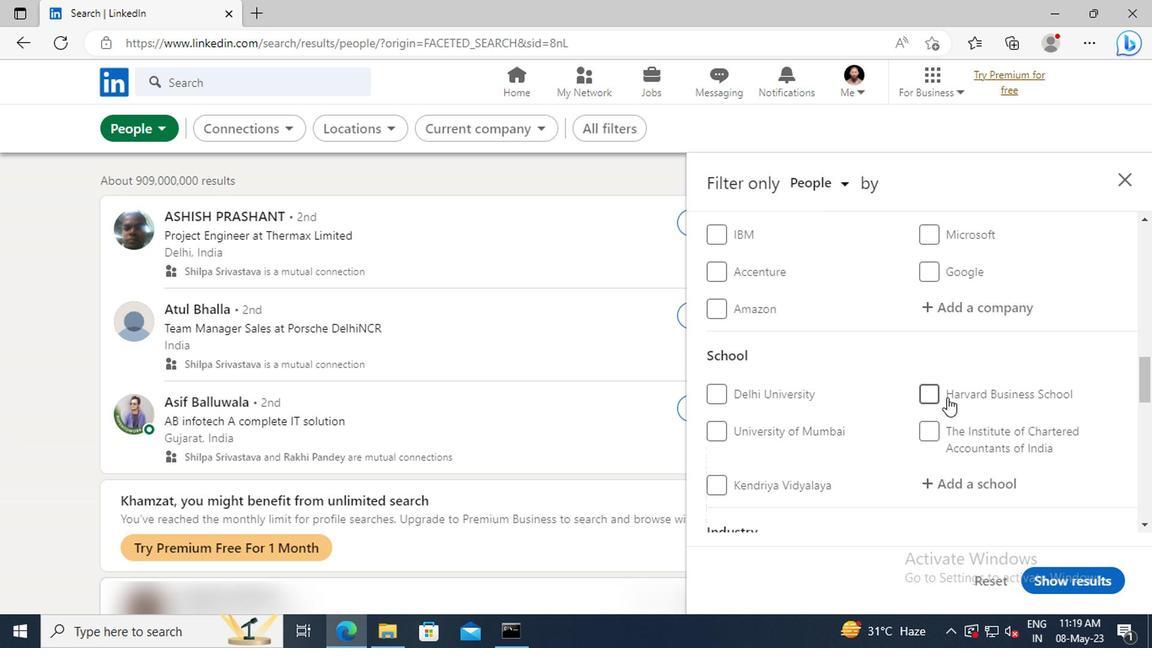 
Action: Mouse moved to (942, 397)
Screenshot: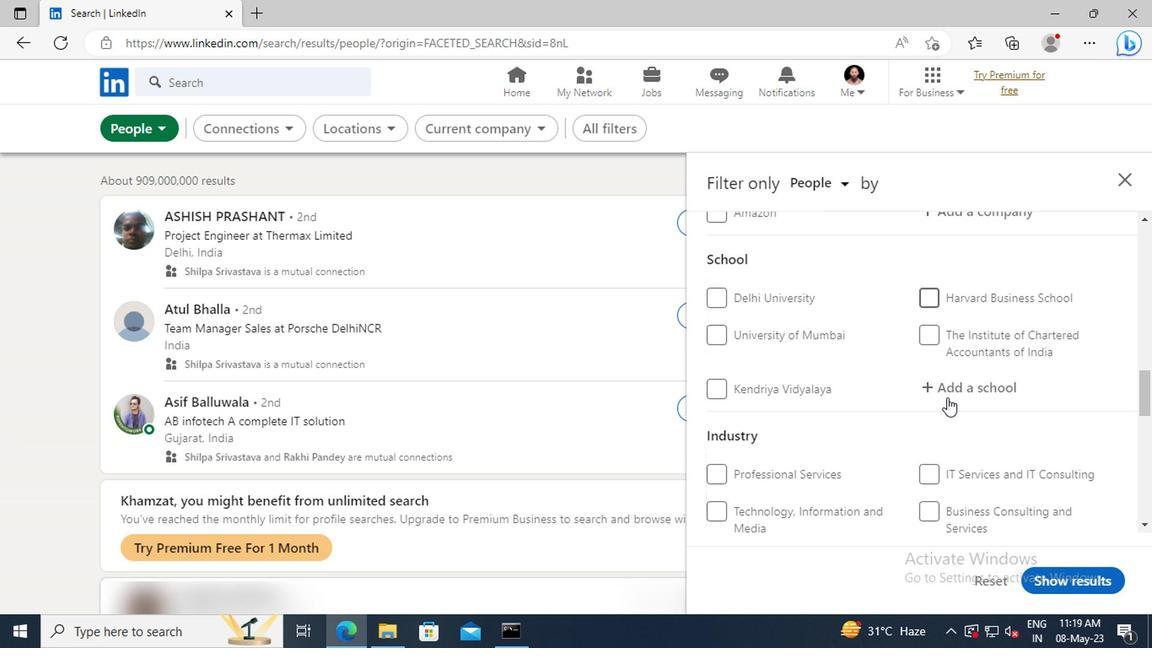 
Action: Mouse pressed left at (942, 397)
Screenshot: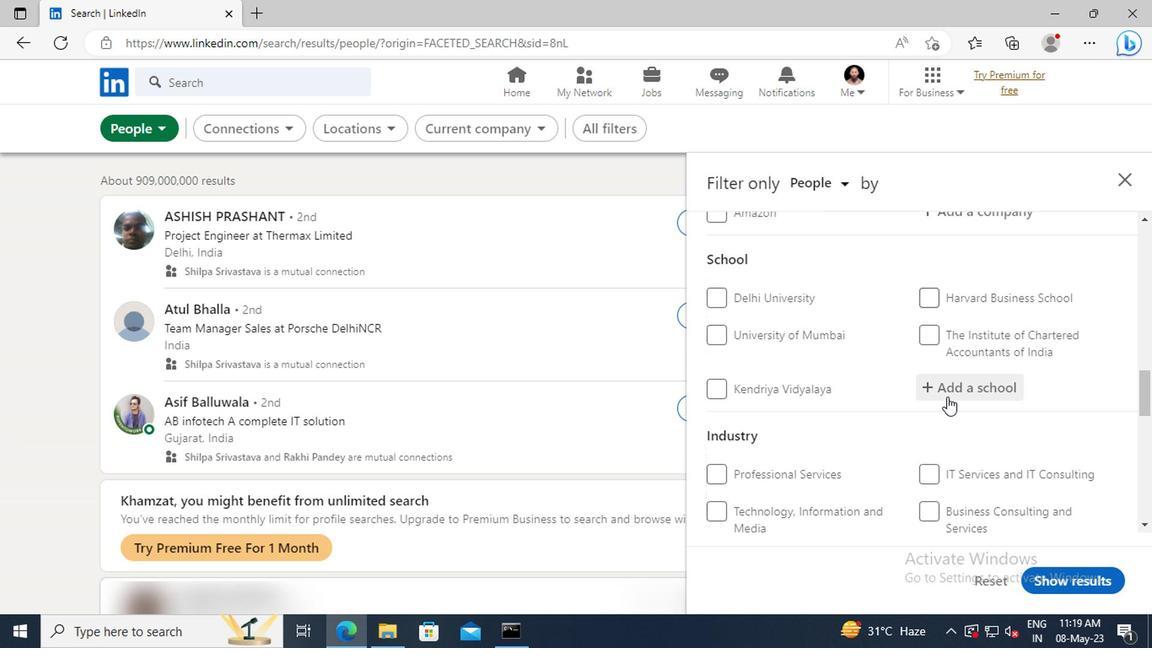 
Action: Key pressed <Key.shift>MG<Key.shift>M<Key.space><Key.shift>COL
Screenshot: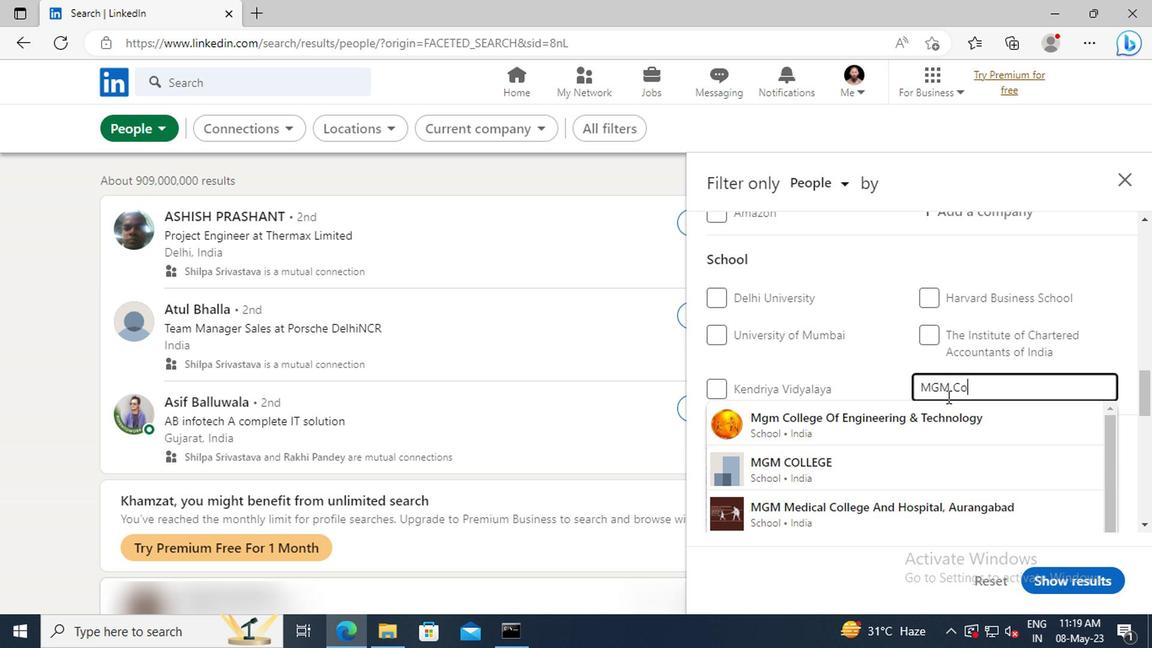 
Action: Mouse moved to (946, 456)
Screenshot: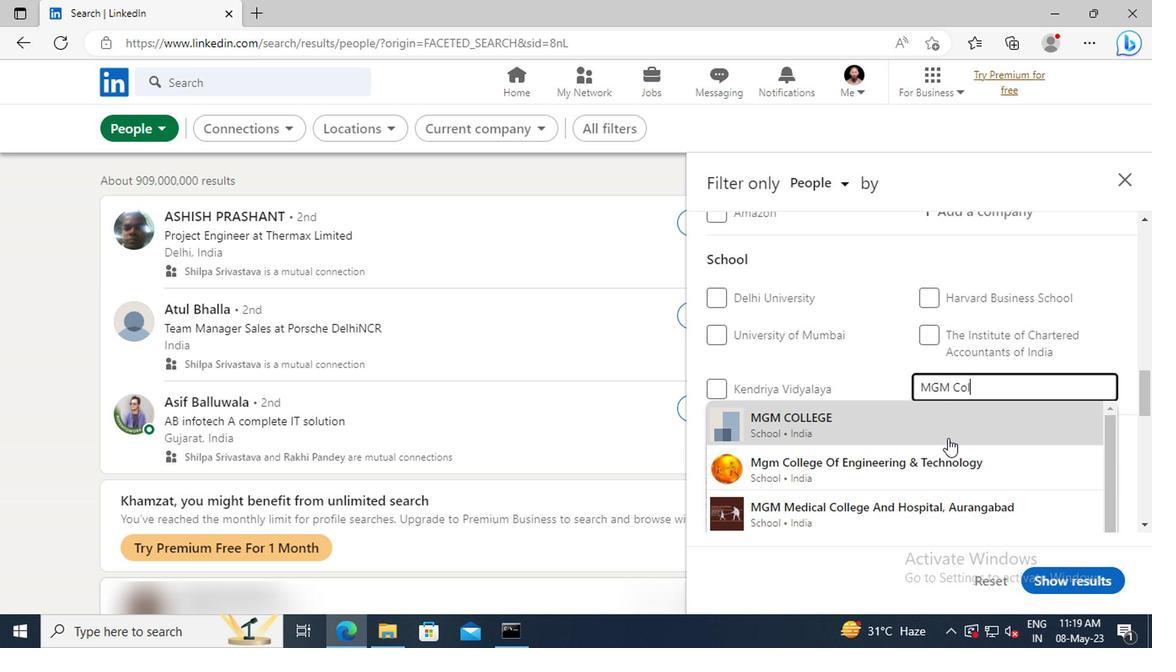 
Action: Mouse pressed left at (946, 456)
Screenshot: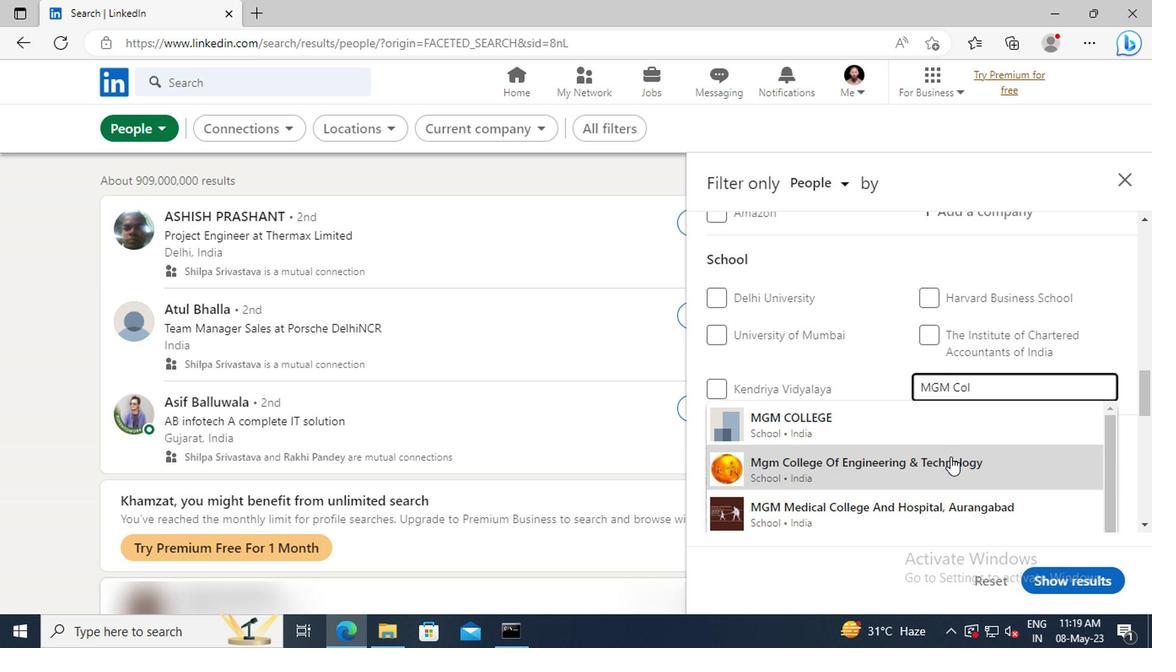 
Action: Mouse moved to (946, 456)
Screenshot: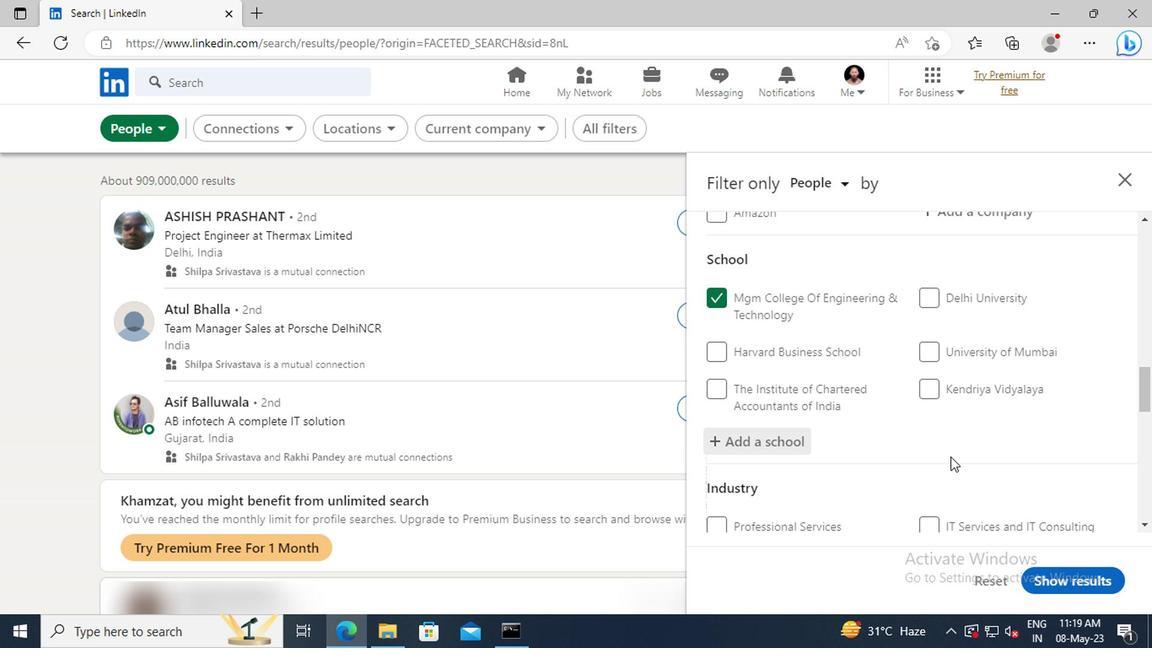 
Action: Mouse scrolled (946, 454) with delta (0, -1)
Screenshot: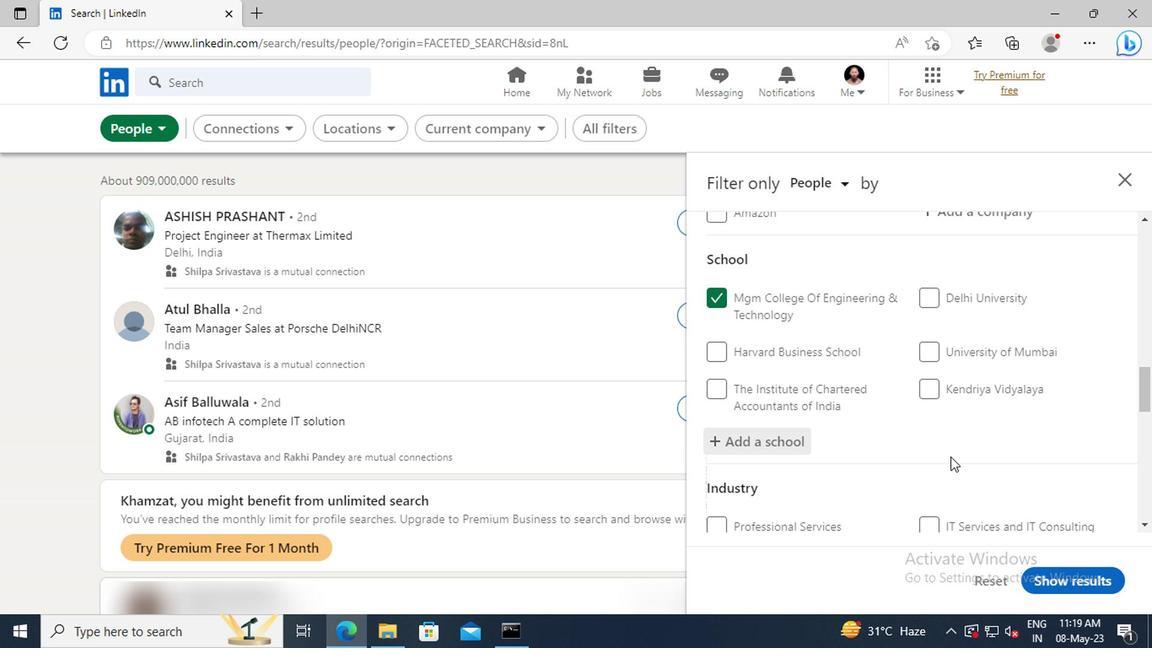 
Action: Mouse moved to (946, 449)
Screenshot: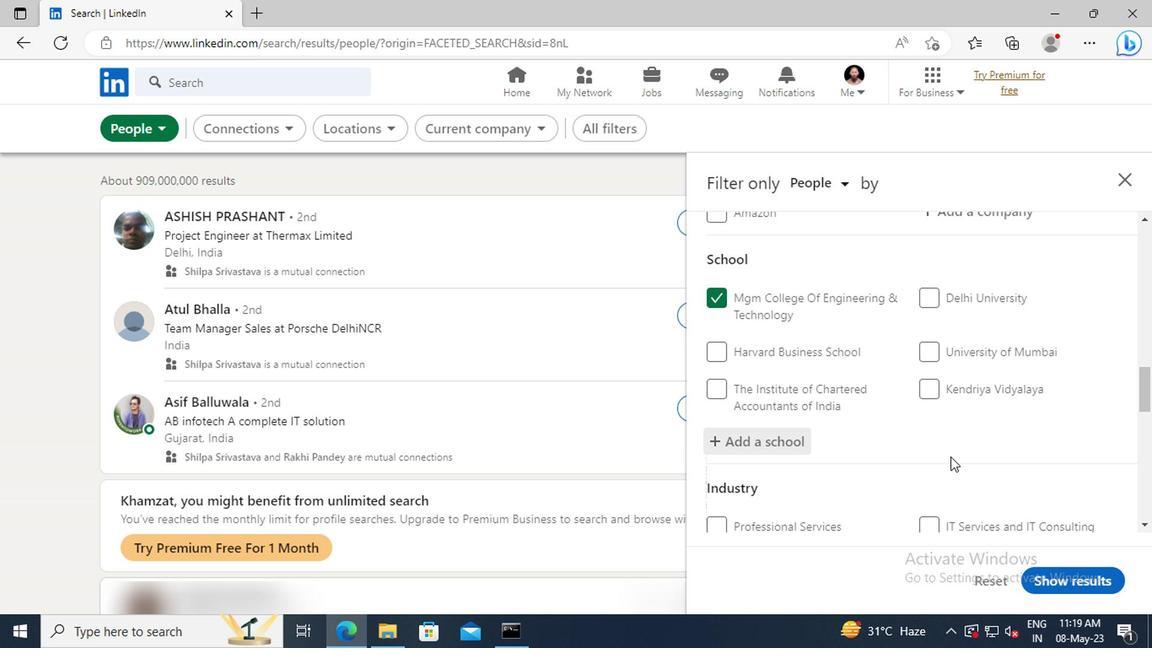 
Action: Mouse scrolled (946, 448) with delta (0, -1)
Screenshot: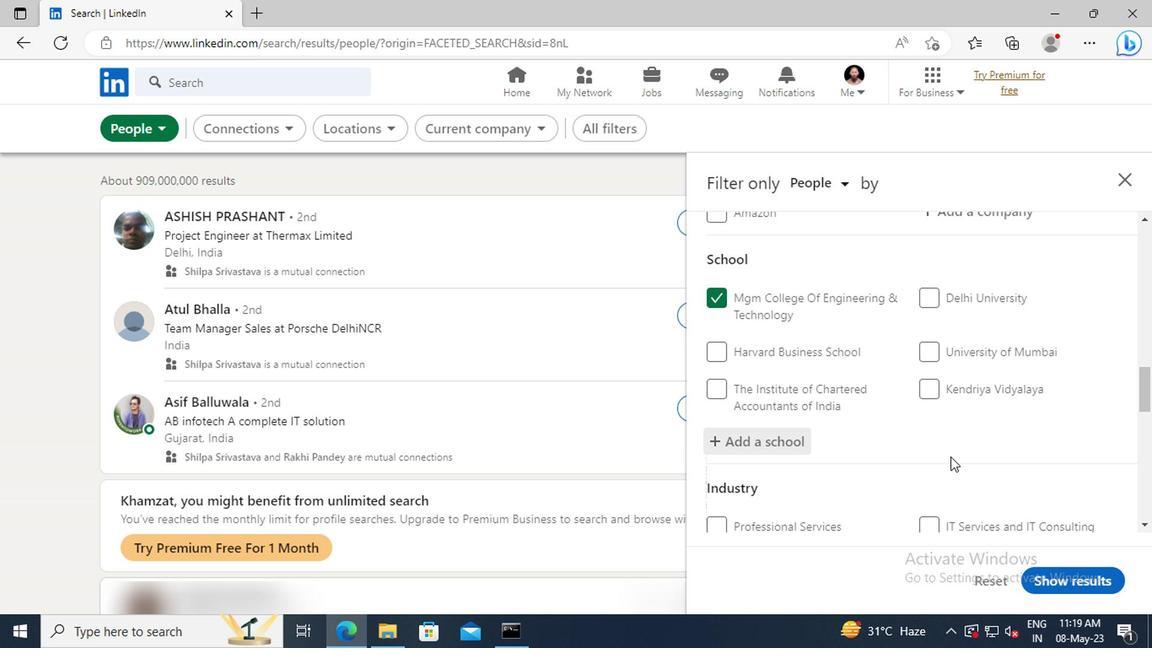 
Action: Mouse moved to (942, 424)
Screenshot: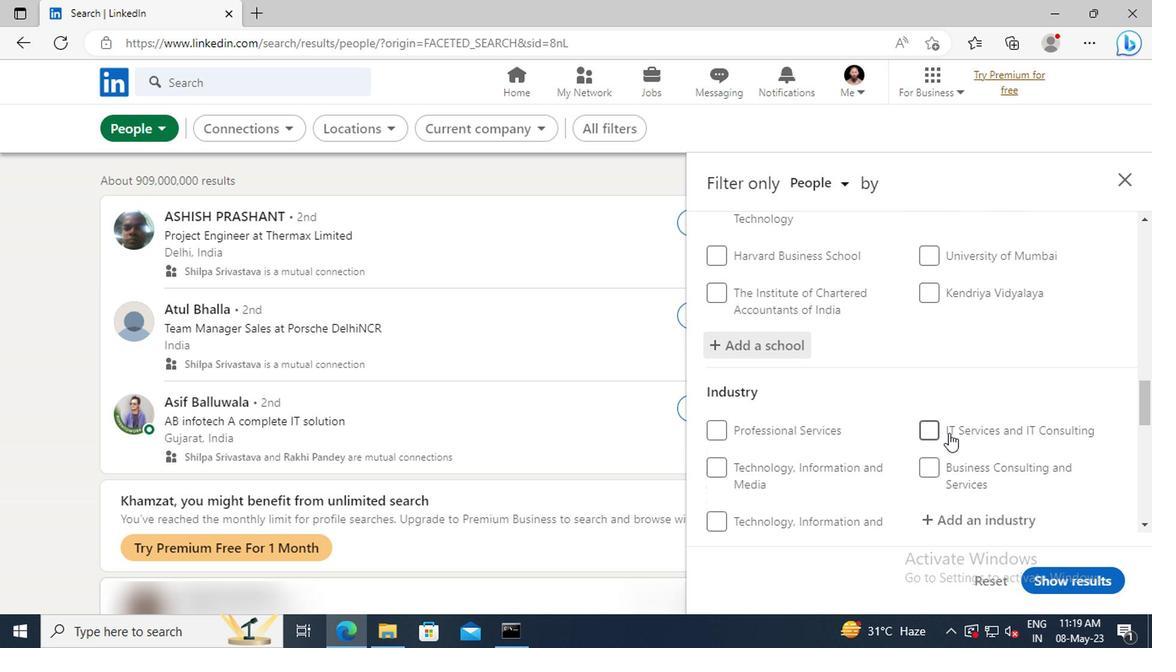 
Action: Mouse scrolled (942, 423) with delta (0, -1)
Screenshot: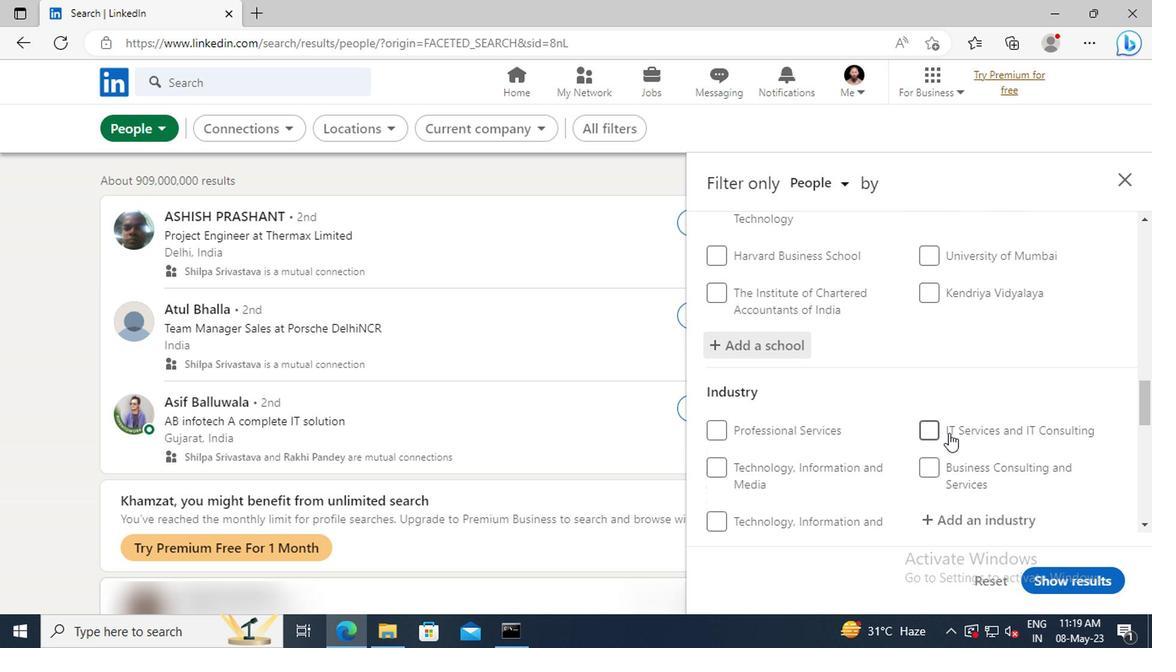 
Action: Mouse moved to (941, 420)
Screenshot: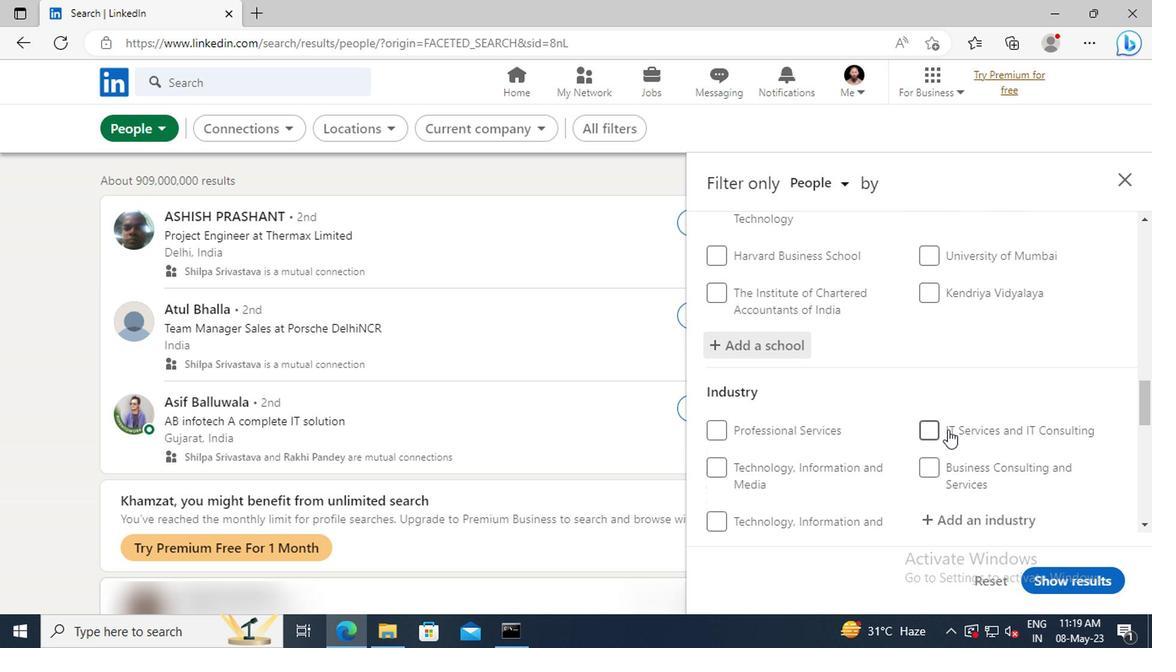 
Action: Mouse scrolled (941, 420) with delta (0, 0)
Screenshot: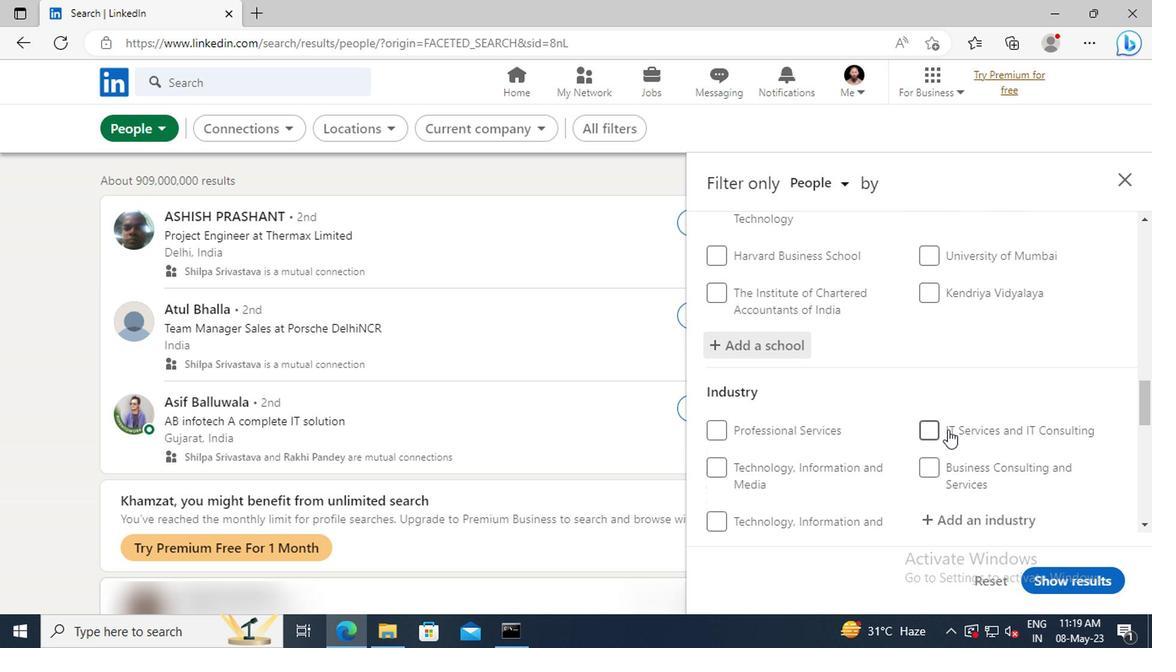 
Action: Mouse moved to (944, 425)
Screenshot: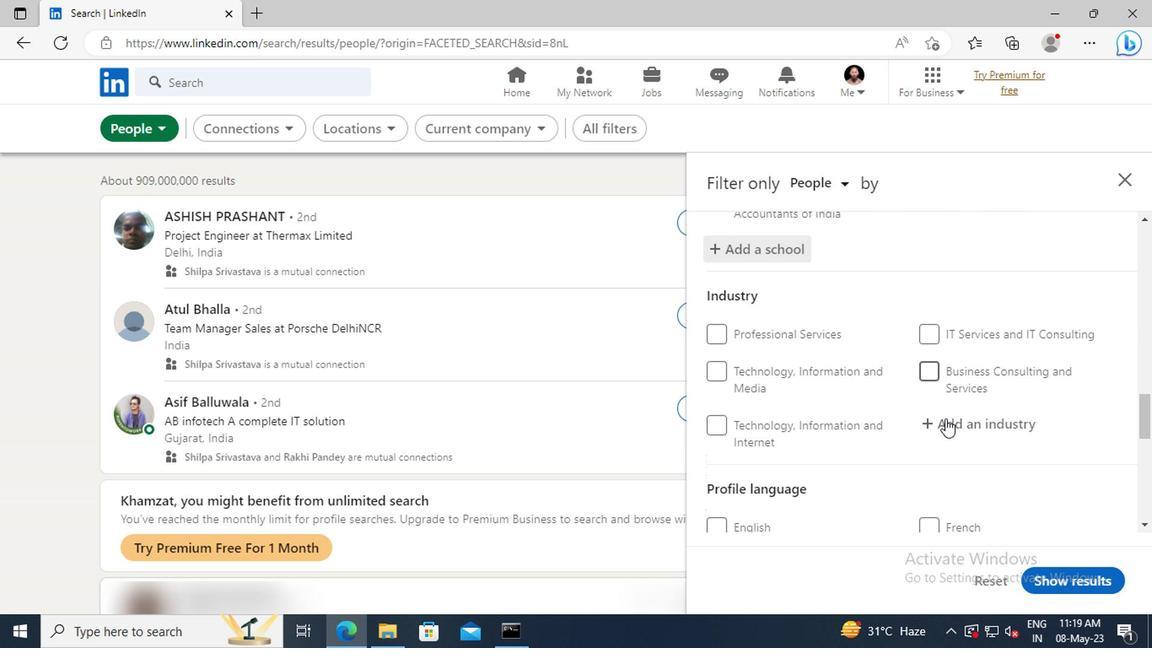 
Action: Mouse pressed left at (944, 425)
Screenshot: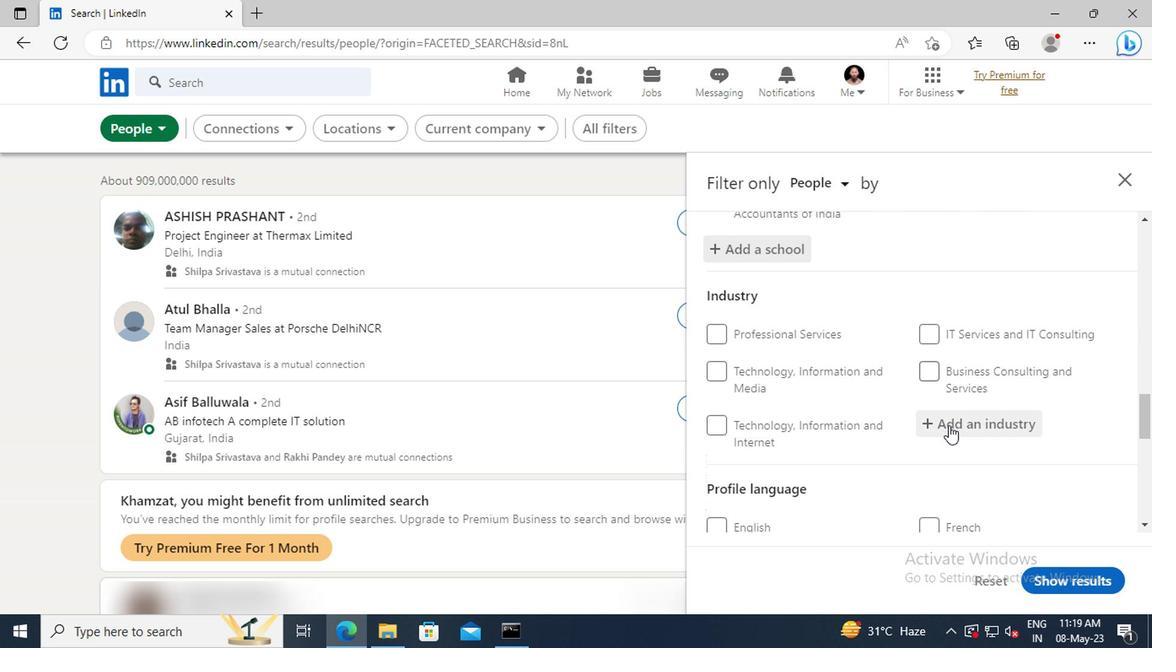 
Action: Key pressed <Key.shift>FOOD<Key.space>AND<Key.space><Key.shift>BE
Screenshot: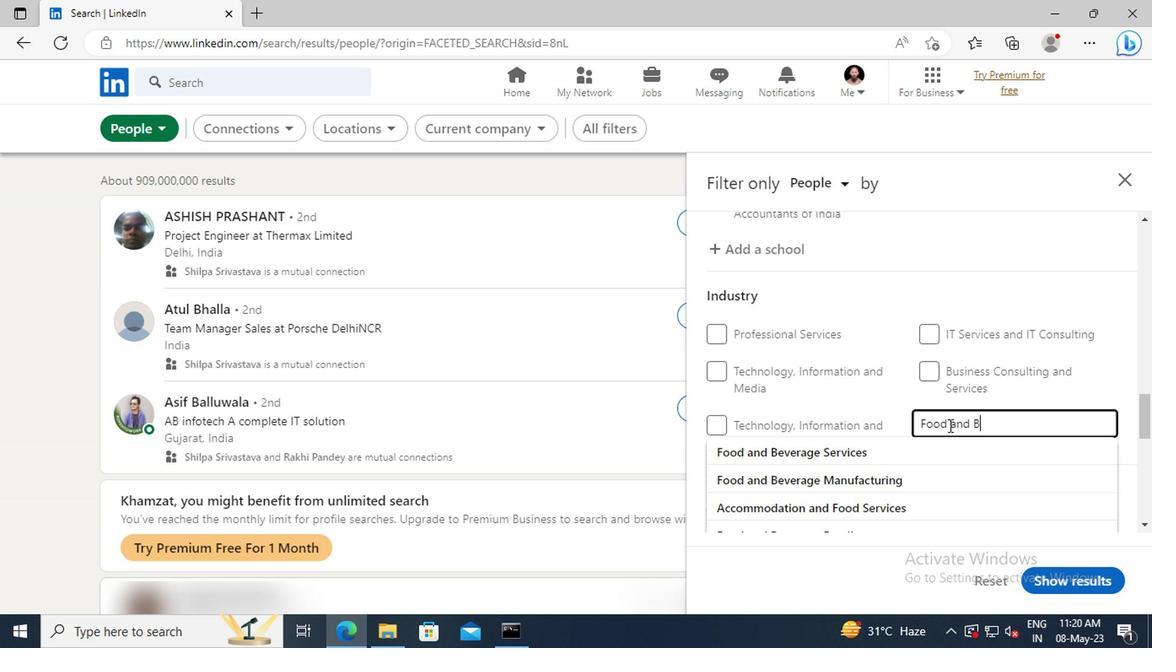 
Action: Mouse moved to (950, 474)
Screenshot: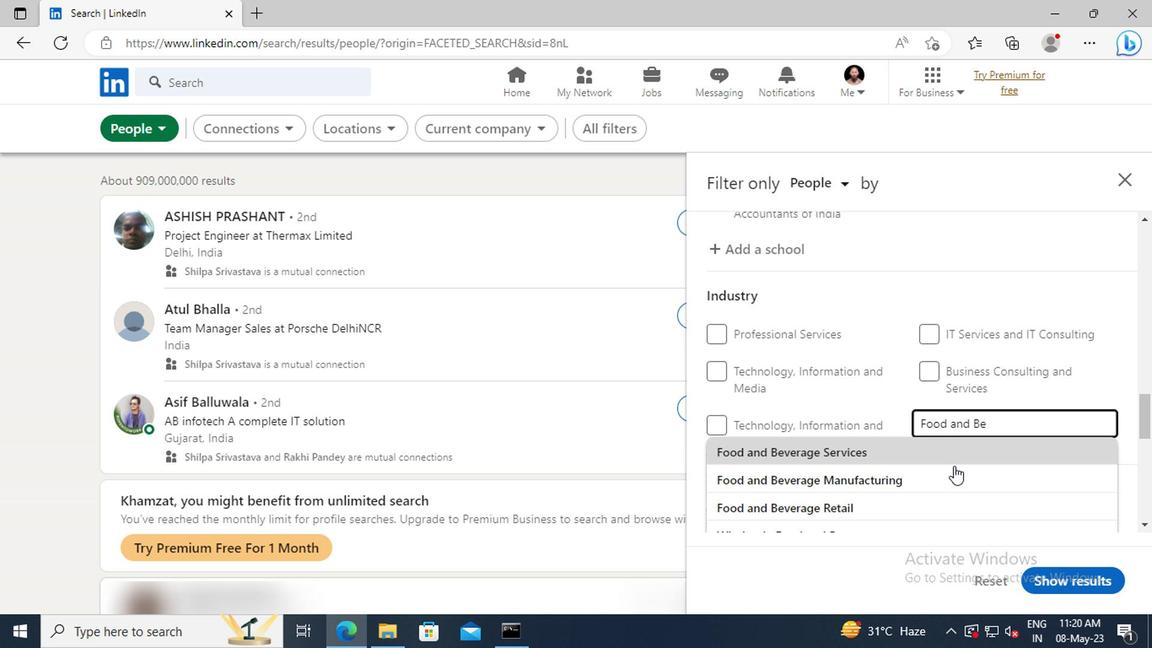 
Action: Mouse pressed left at (950, 474)
Screenshot: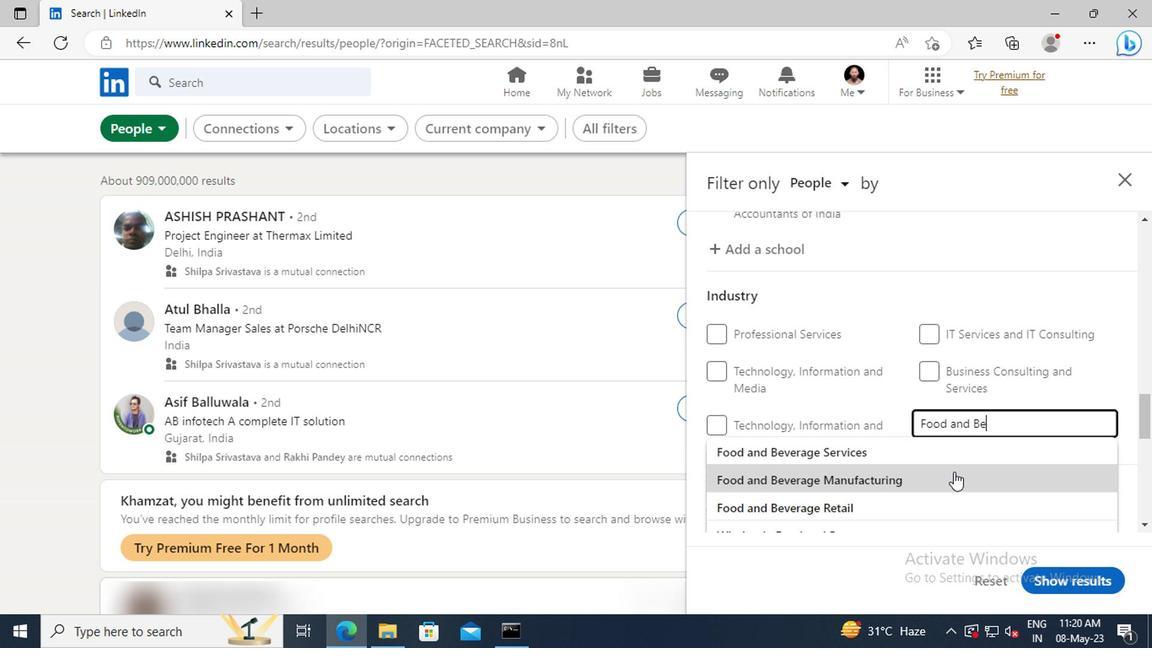 
Action: Mouse moved to (950, 469)
Screenshot: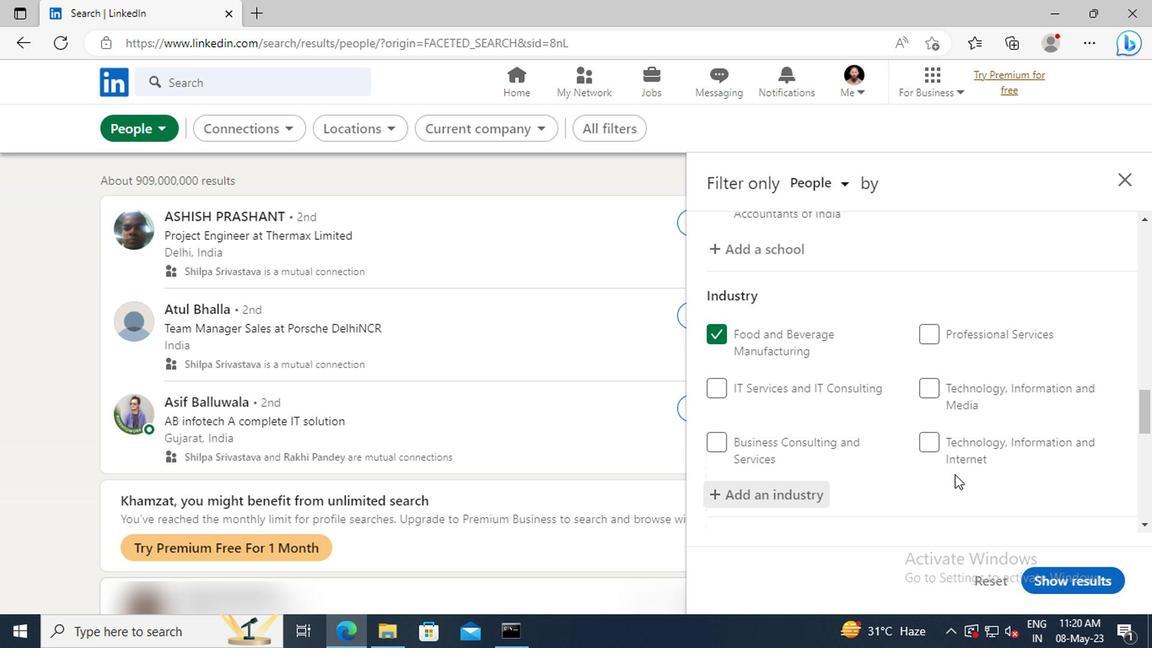 
Action: Mouse scrolled (950, 468) with delta (0, 0)
Screenshot: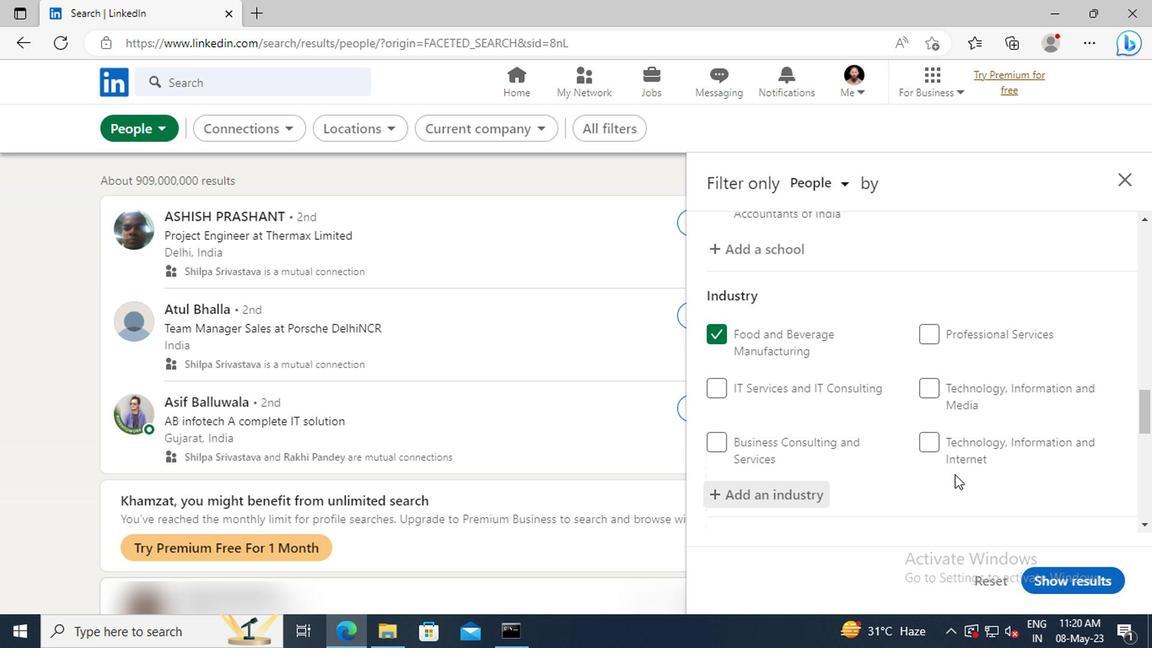 
Action: Mouse moved to (950, 461)
Screenshot: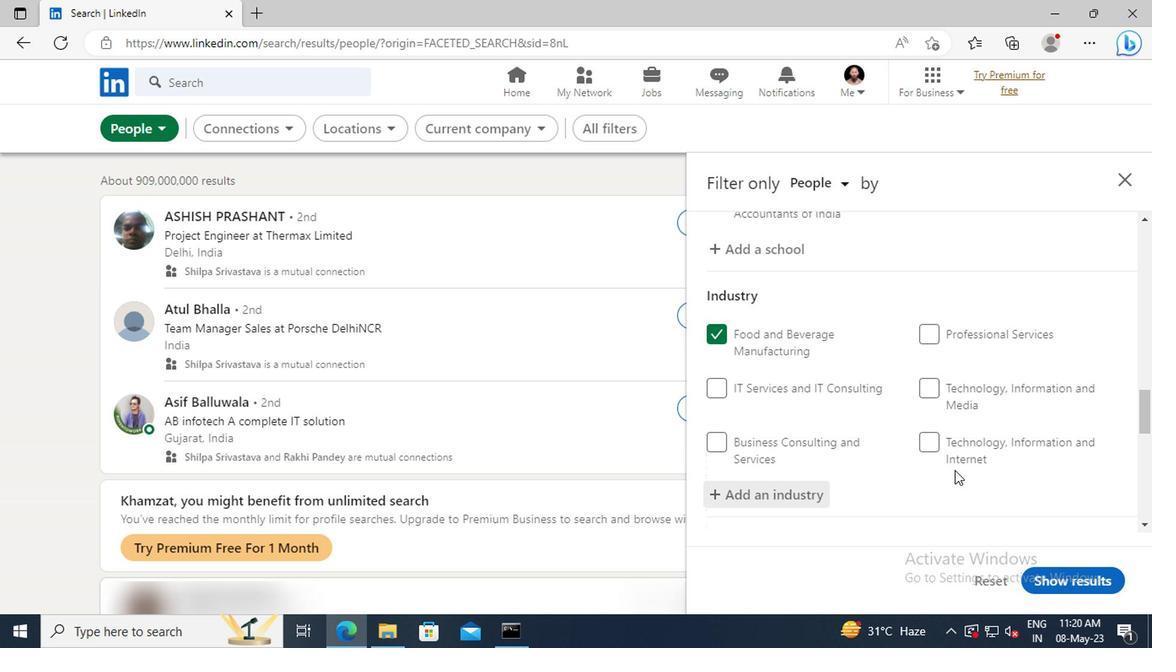 
Action: Mouse scrolled (950, 460) with delta (0, 0)
Screenshot: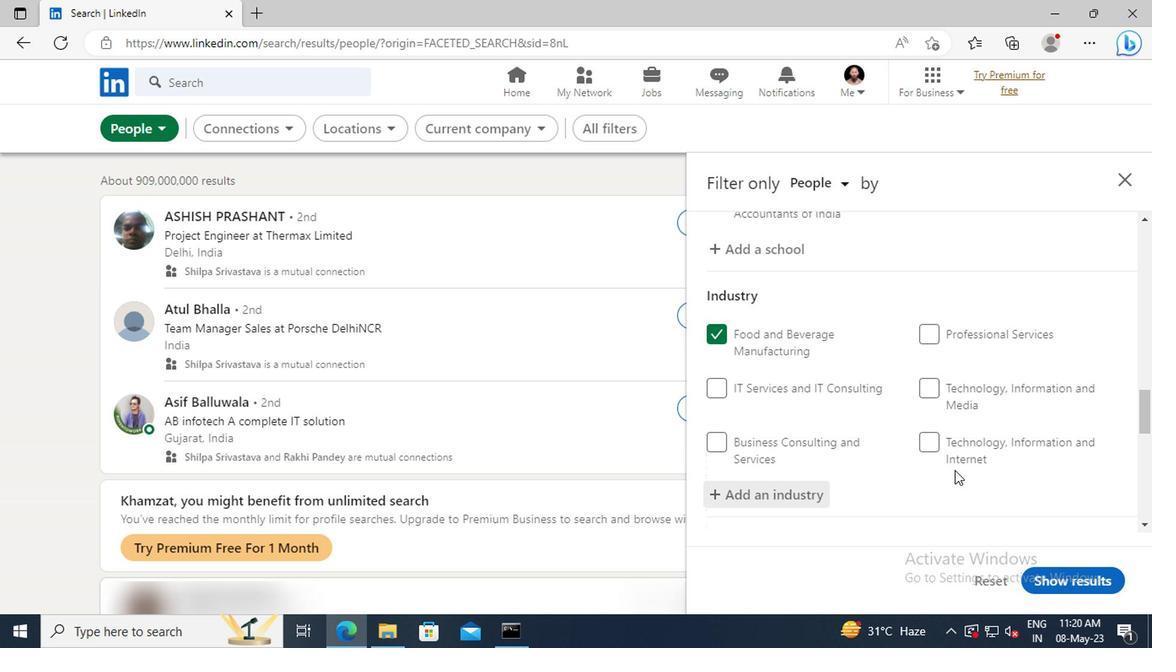 
Action: Mouse moved to (951, 433)
Screenshot: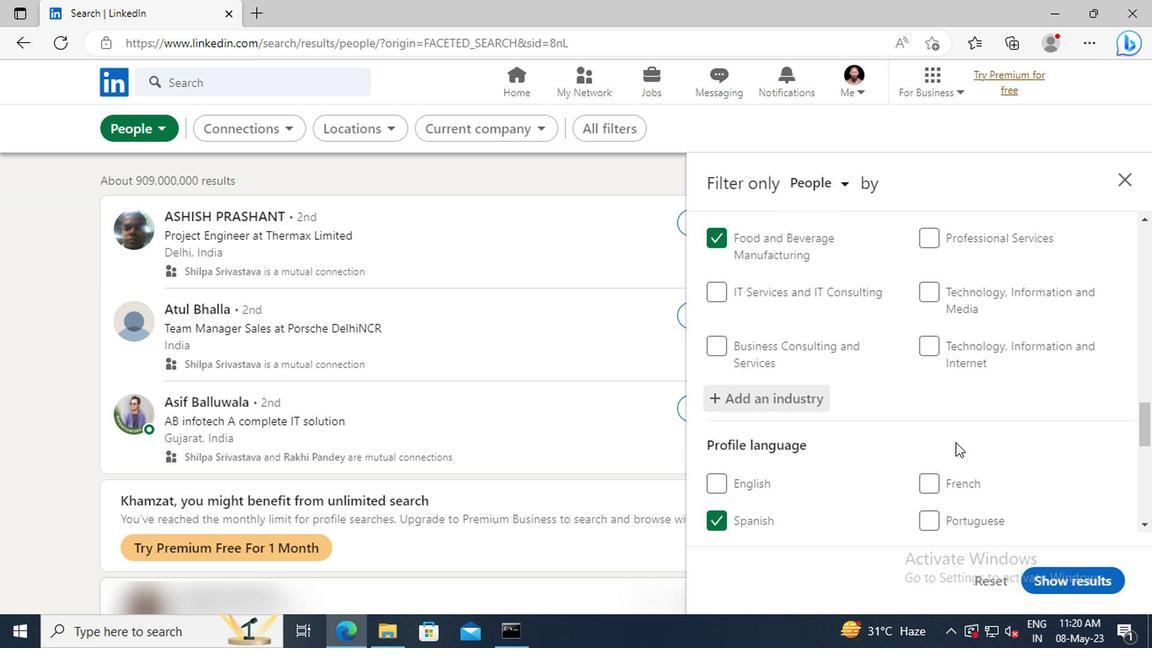 
Action: Mouse scrolled (951, 432) with delta (0, 0)
Screenshot: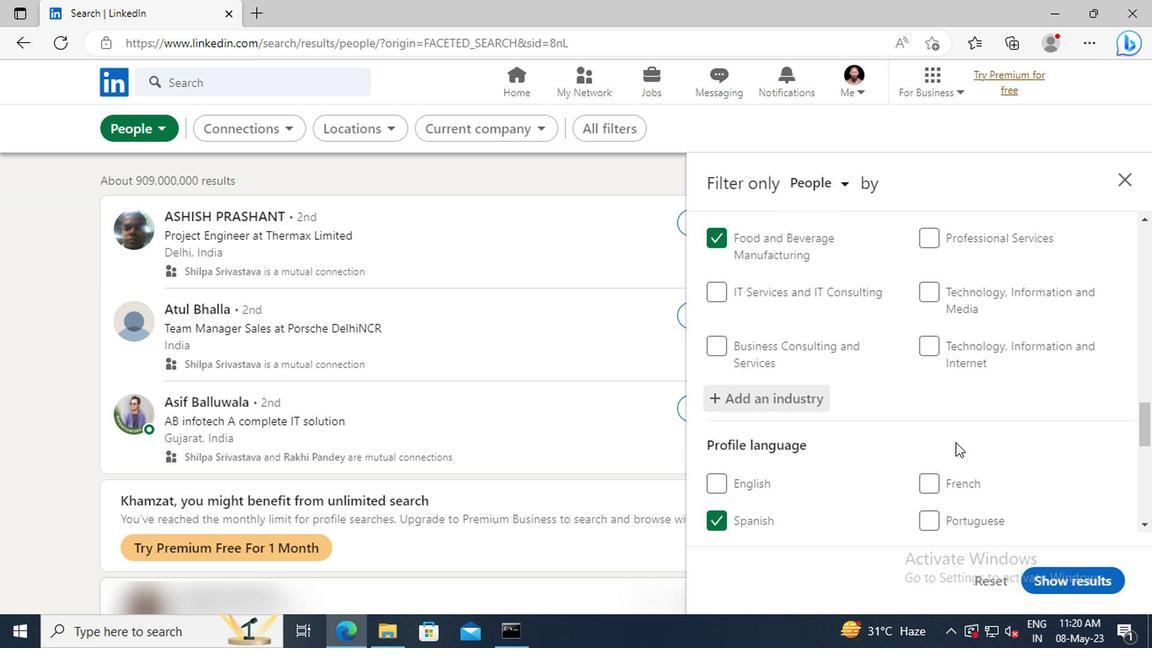 
Action: Mouse moved to (951, 426)
Screenshot: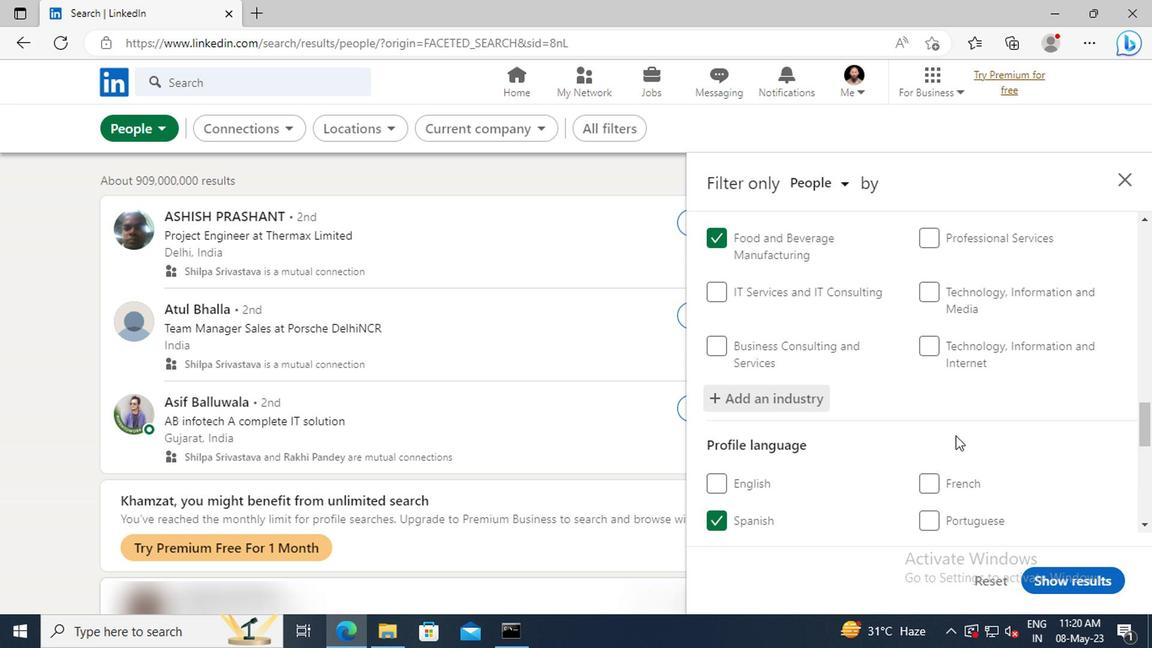 
Action: Mouse scrolled (951, 425) with delta (0, -1)
Screenshot: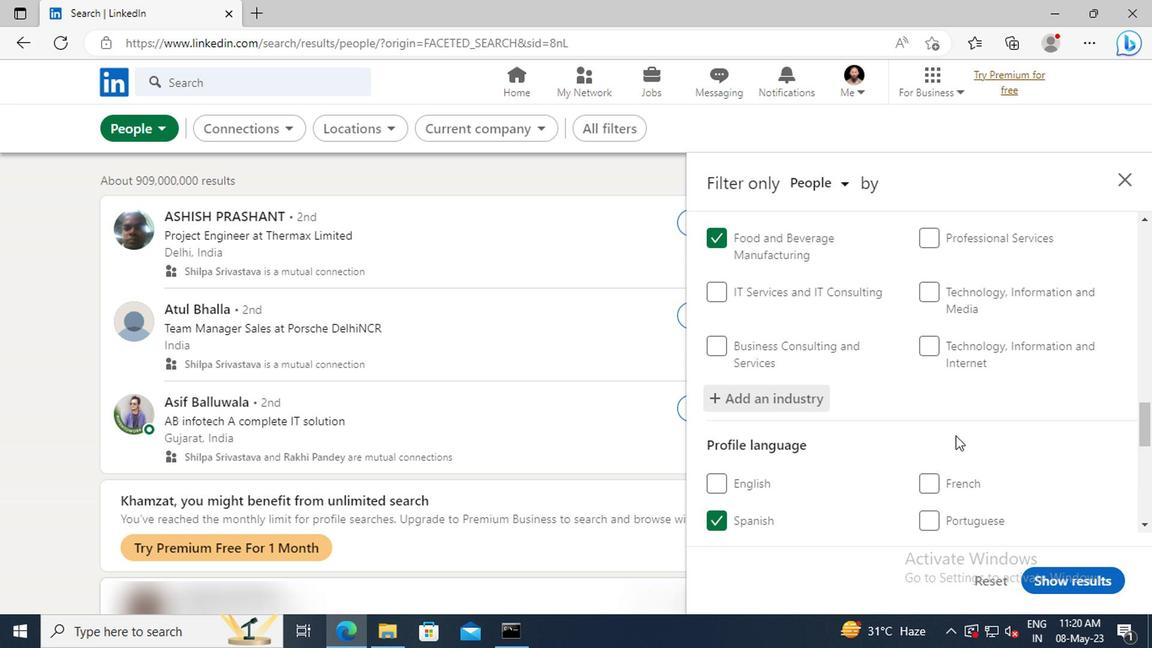 
Action: Mouse moved to (948, 399)
Screenshot: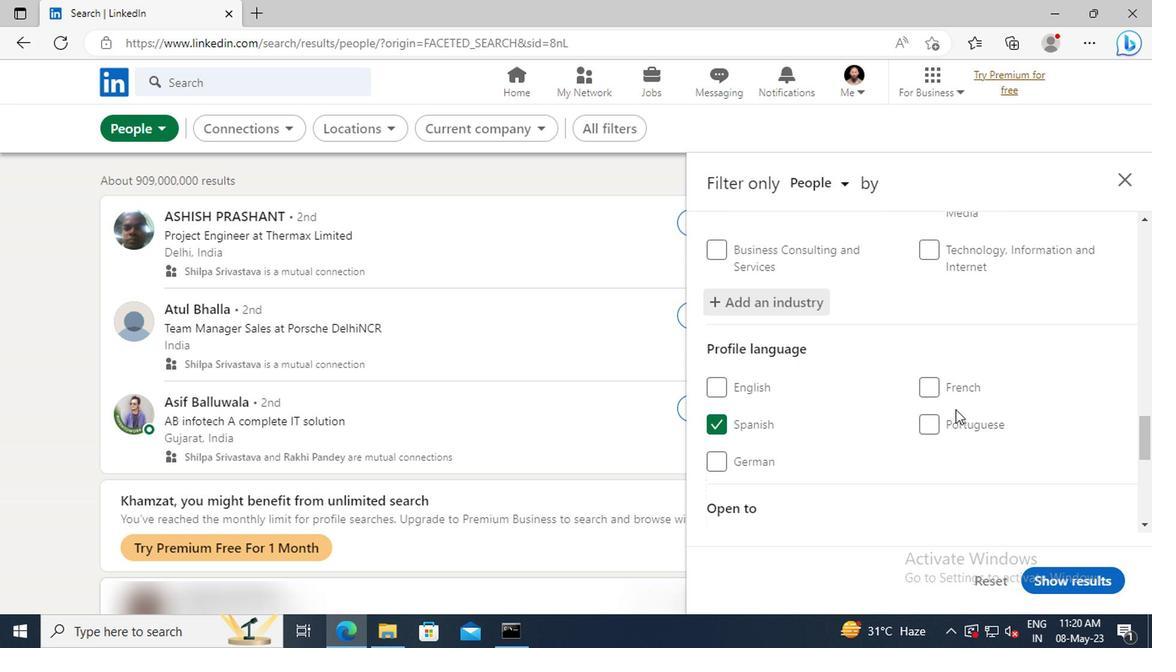 
Action: Mouse scrolled (948, 399) with delta (0, 0)
Screenshot: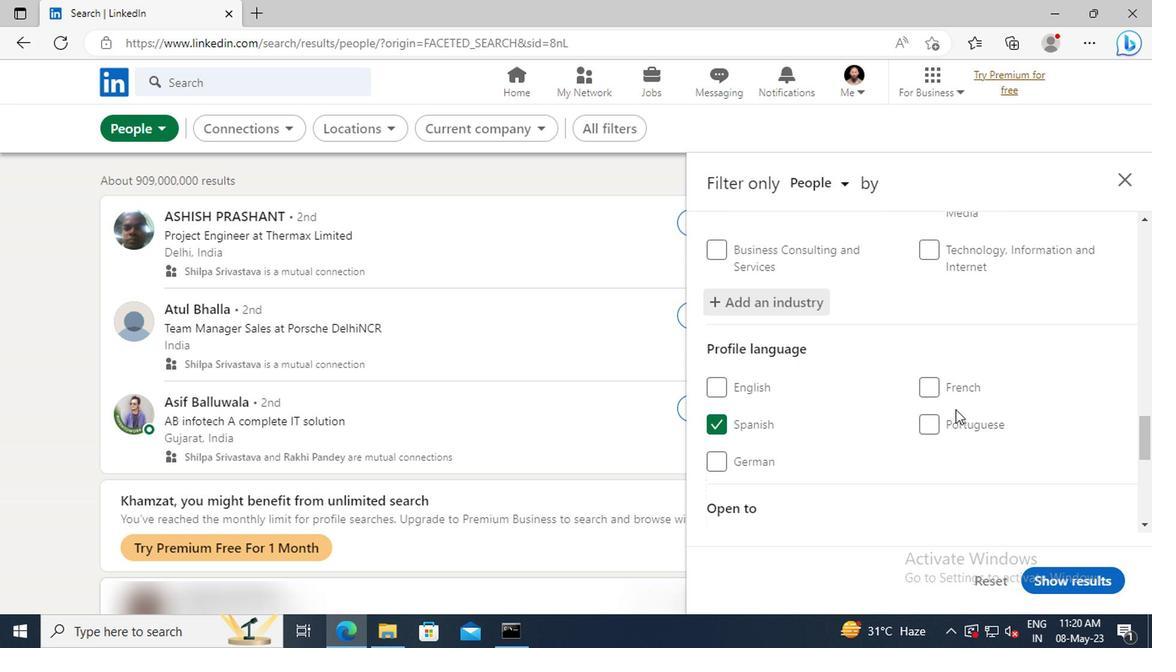 
Action: Mouse moved to (948, 397)
Screenshot: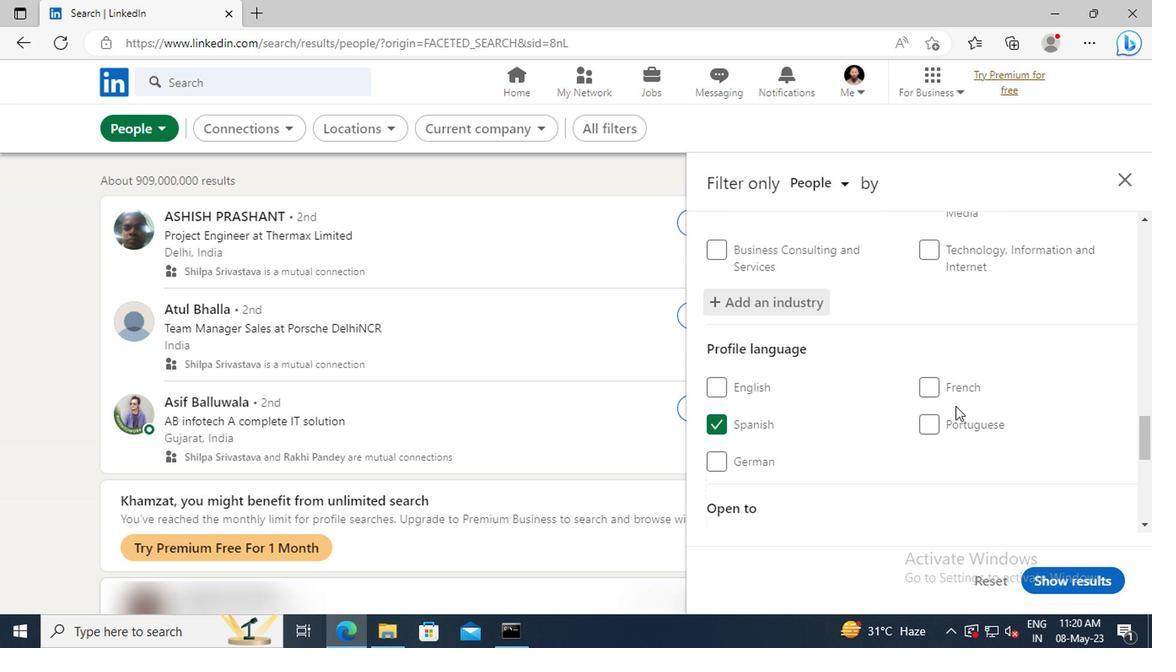 
Action: Mouse scrolled (948, 397) with delta (0, 0)
Screenshot: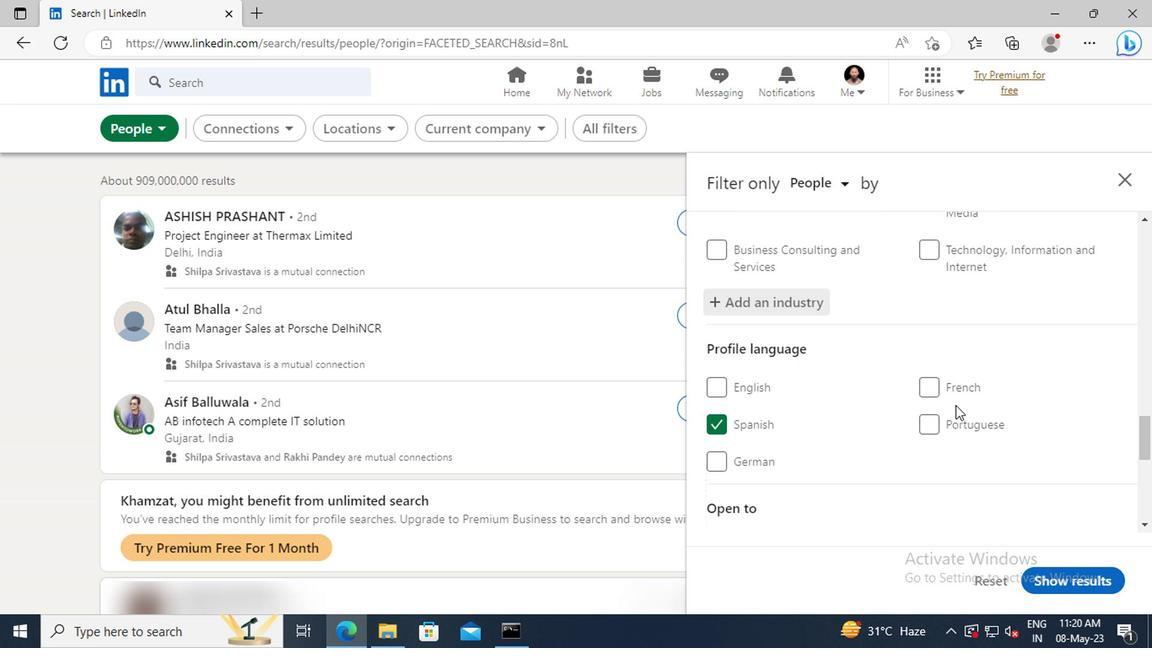
Action: Mouse moved to (947, 393)
Screenshot: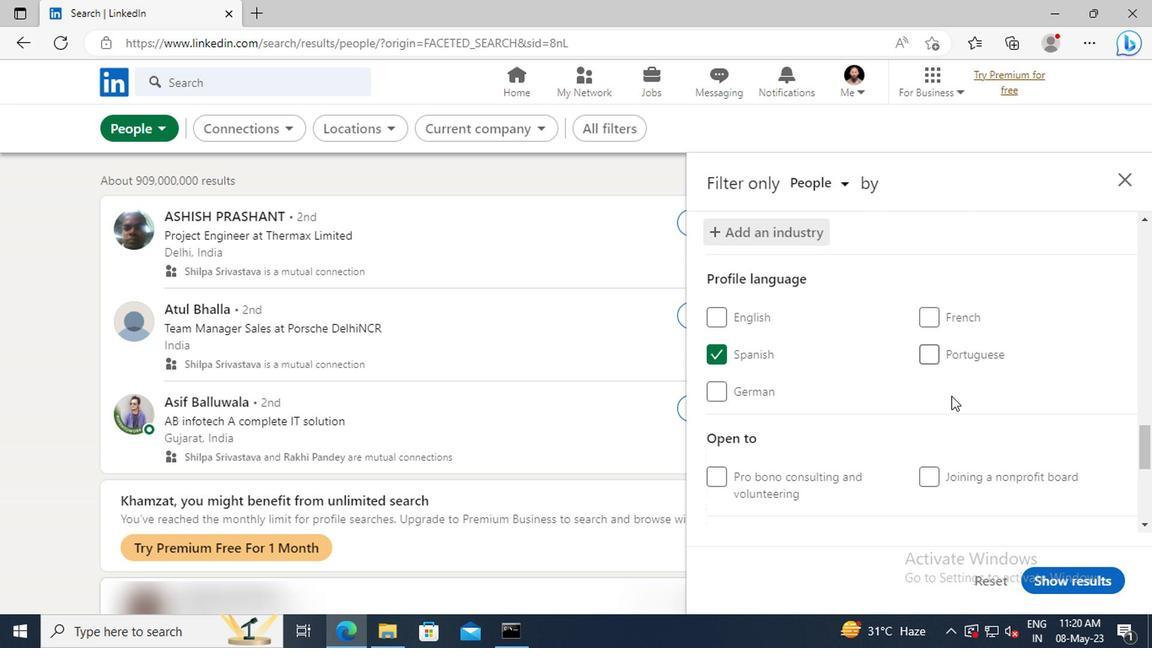 
Action: Mouse scrolled (947, 393) with delta (0, 0)
Screenshot: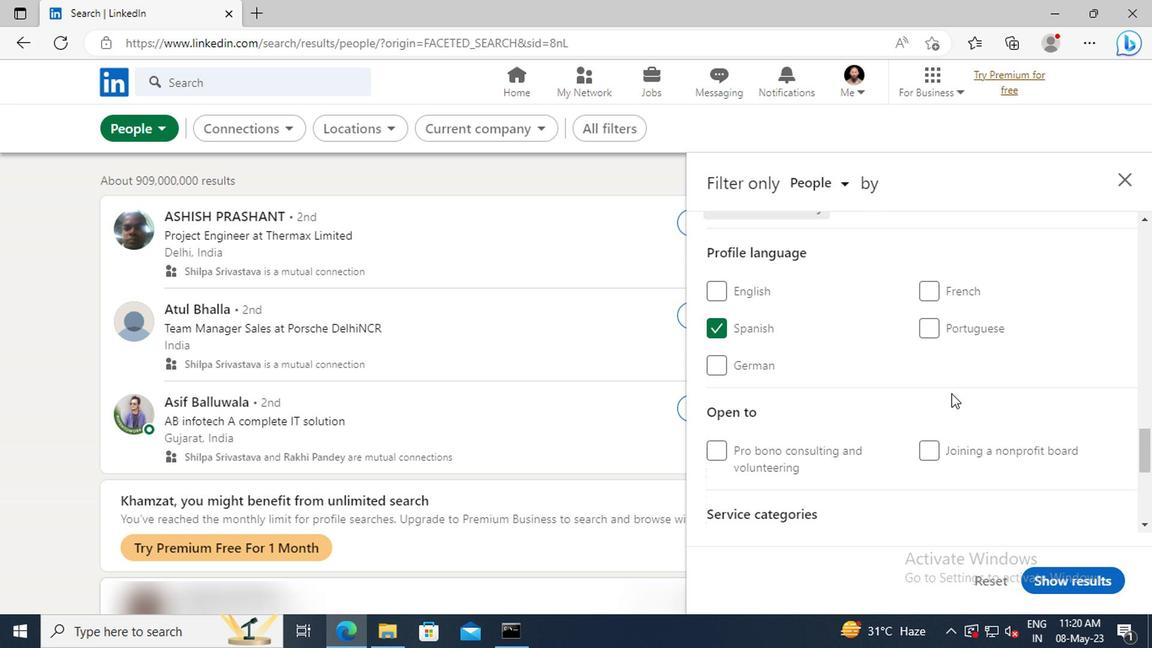
Action: Mouse scrolled (947, 393) with delta (0, 0)
Screenshot: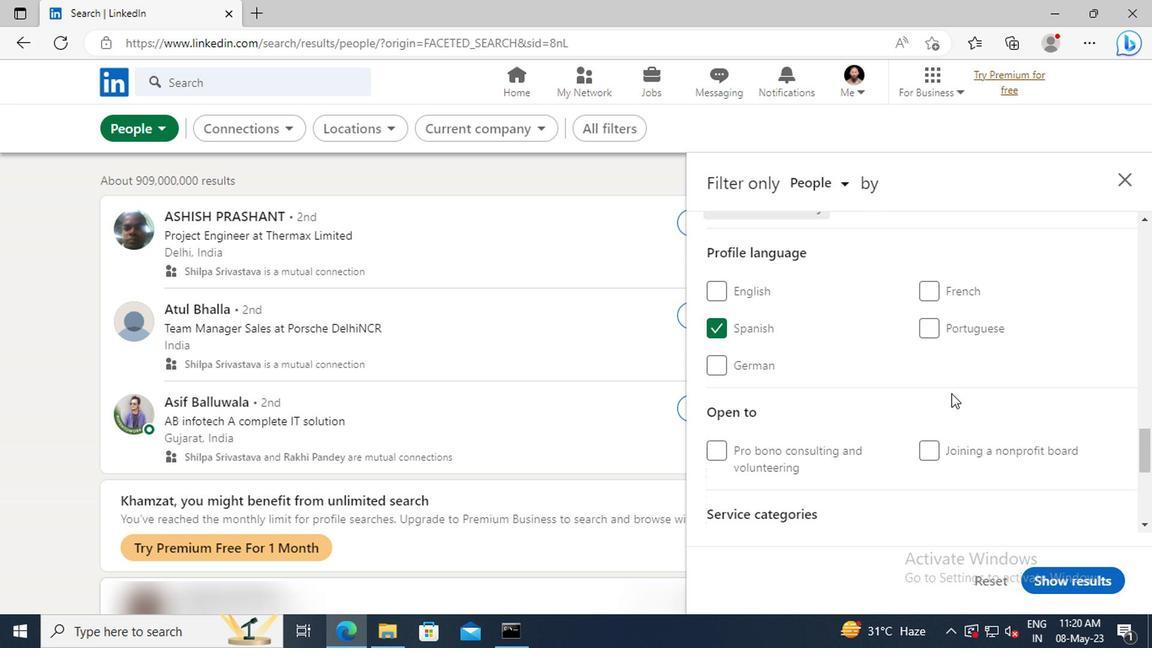 
Action: Mouse scrolled (947, 393) with delta (0, 0)
Screenshot: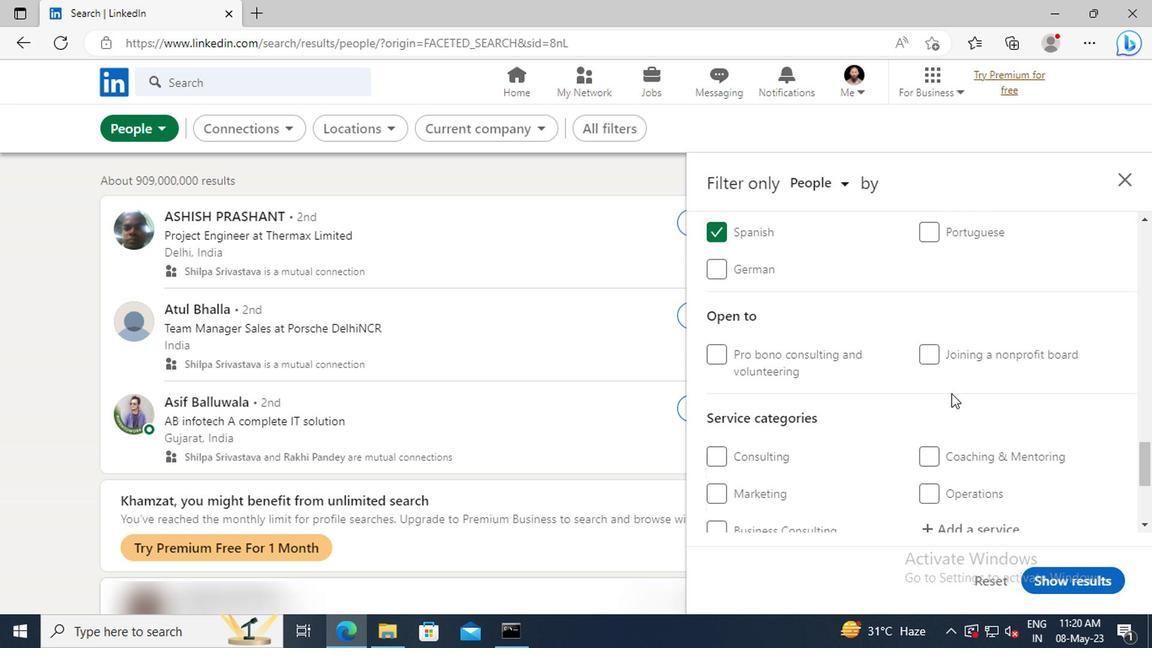 
Action: Mouse scrolled (947, 393) with delta (0, 0)
Screenshot: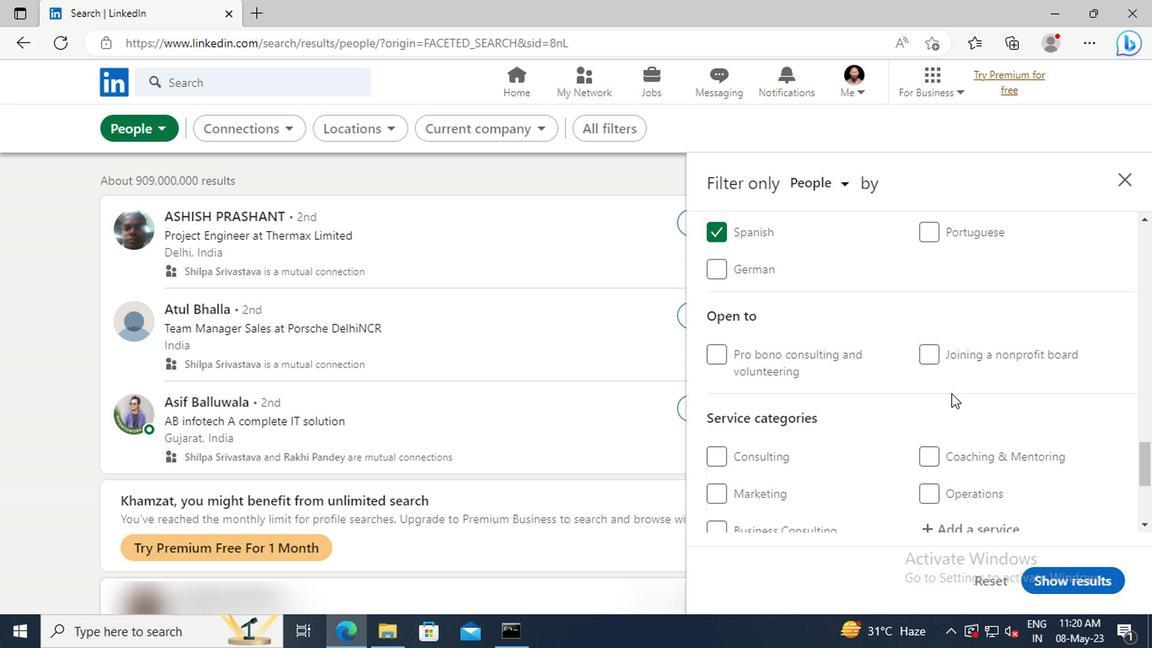 
Action: Mouse scrolled (947, 393) with delta (0, 0)
Screenshot: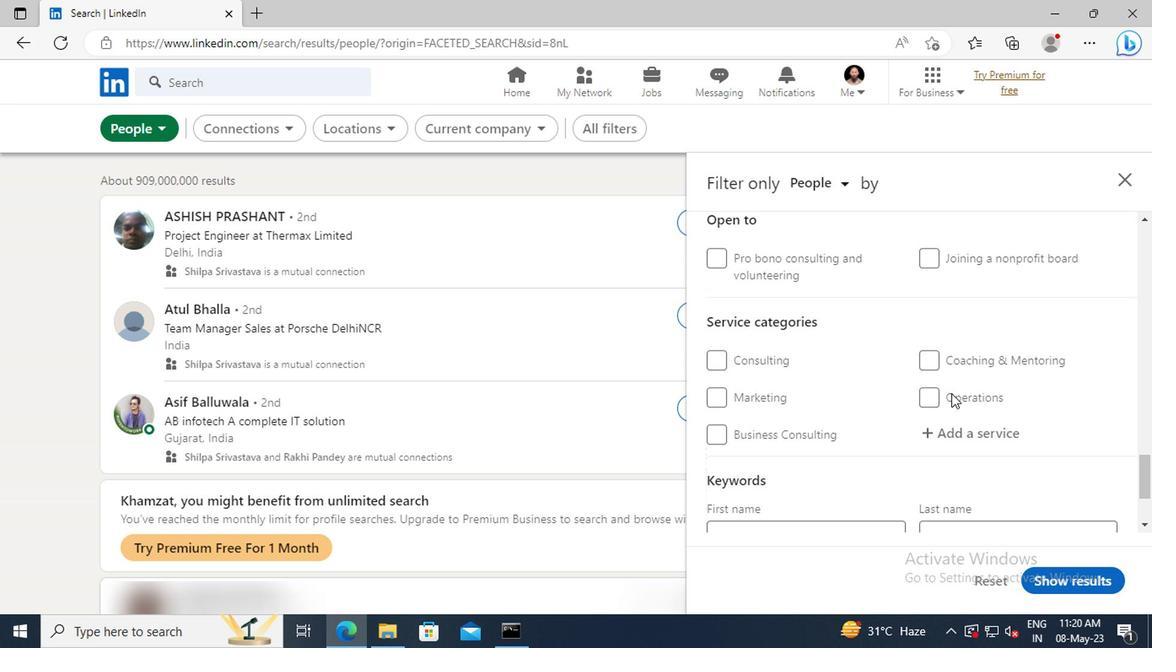 
Action: Mouse moved to (950, 390)
Screenshot: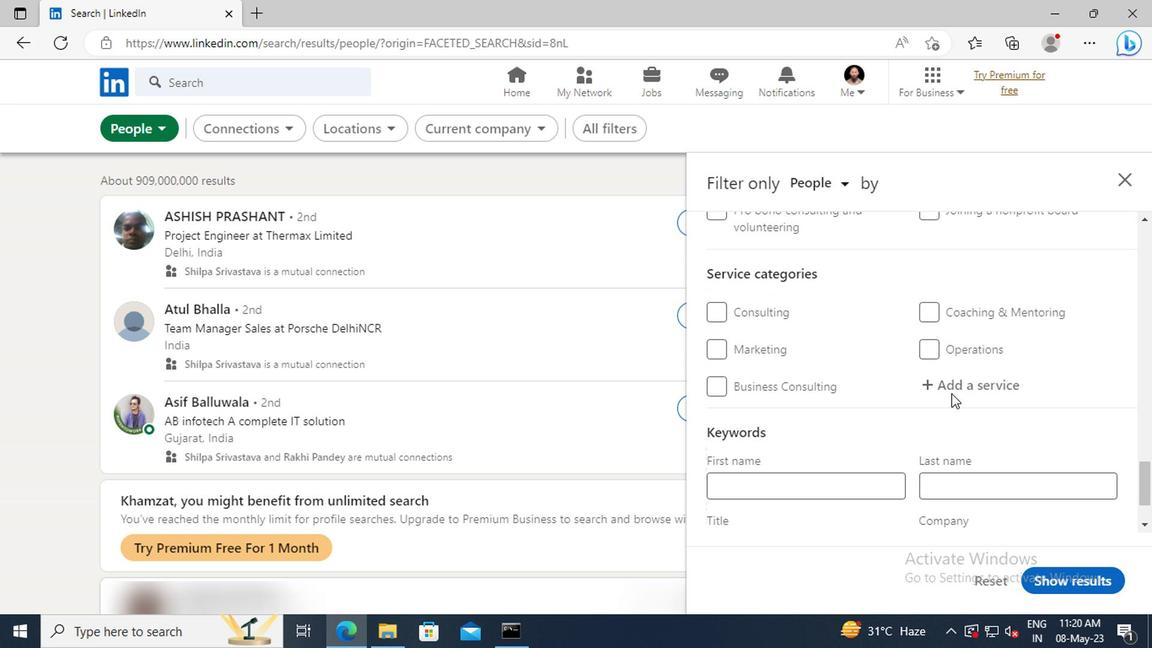 
Action: Mouse pressed left at (950, 390)
Screenshot: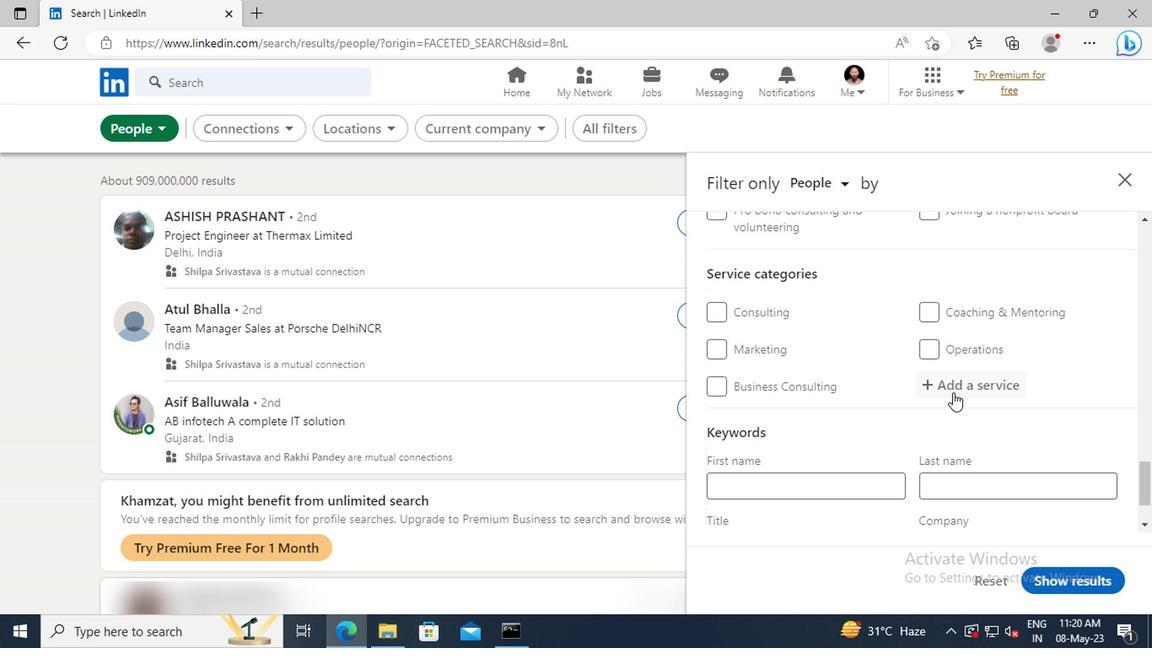 
Action: Key pressed <Key.shift>USER<Key.space>
Screenshot: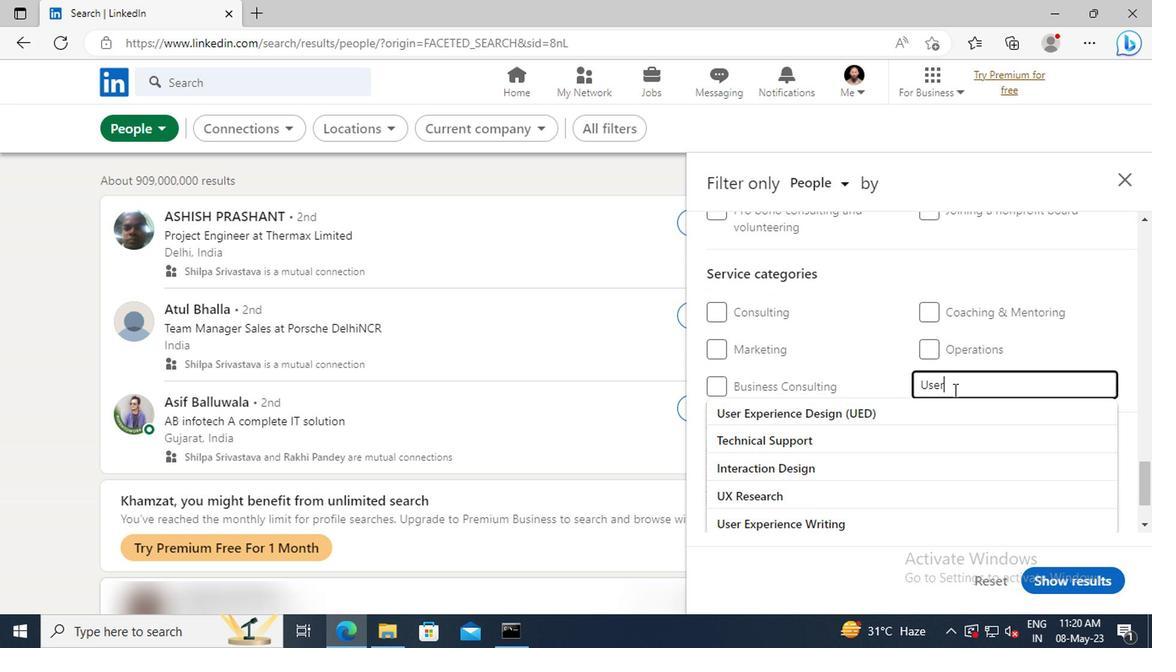 
Action: Mouse moved to (940, 414)
Screenshot: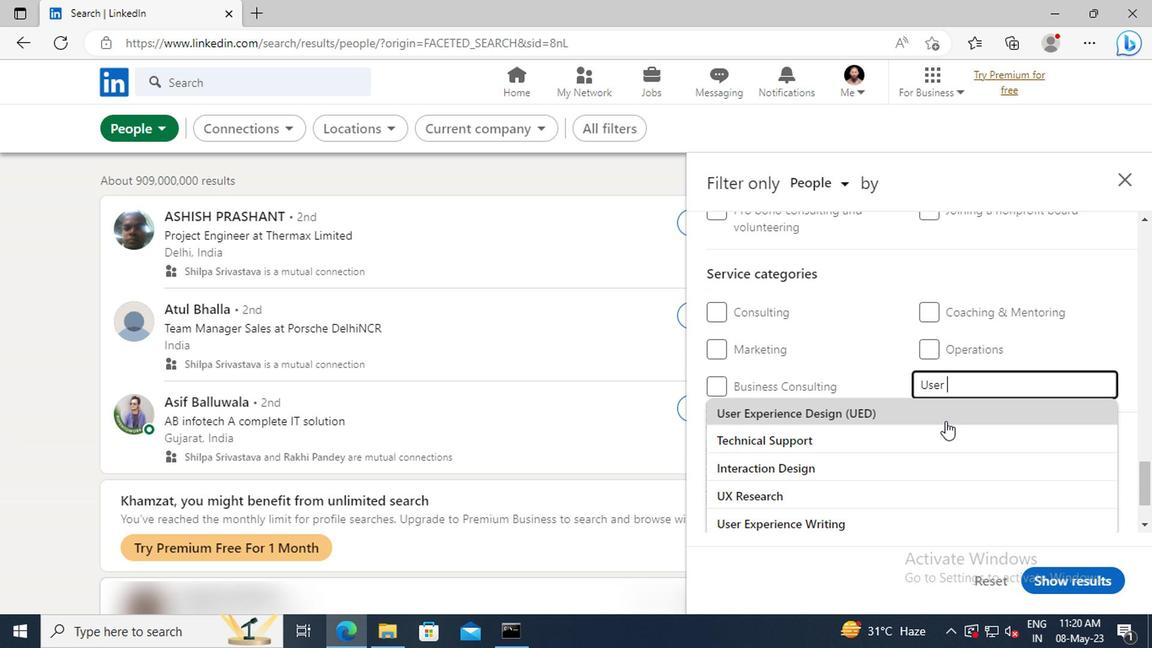 
Action: Mouse pressed left at (940, 414)
Screenshot: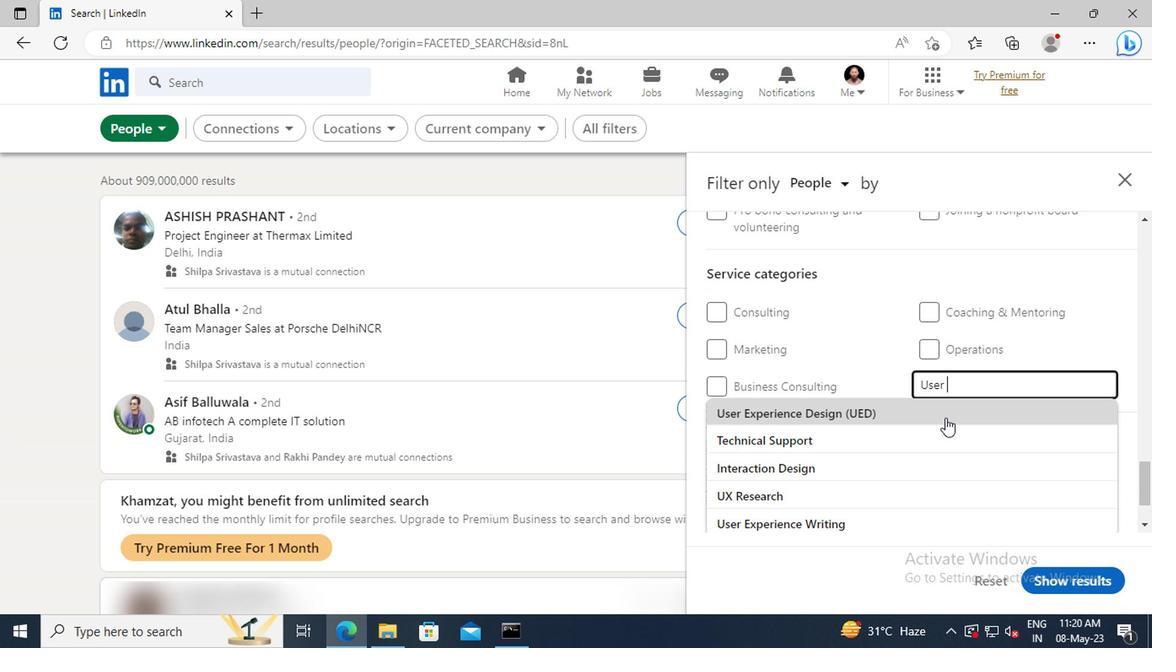 
Action: Mouse scrolled (940, 412) with delta (0, -1)
Screenshot: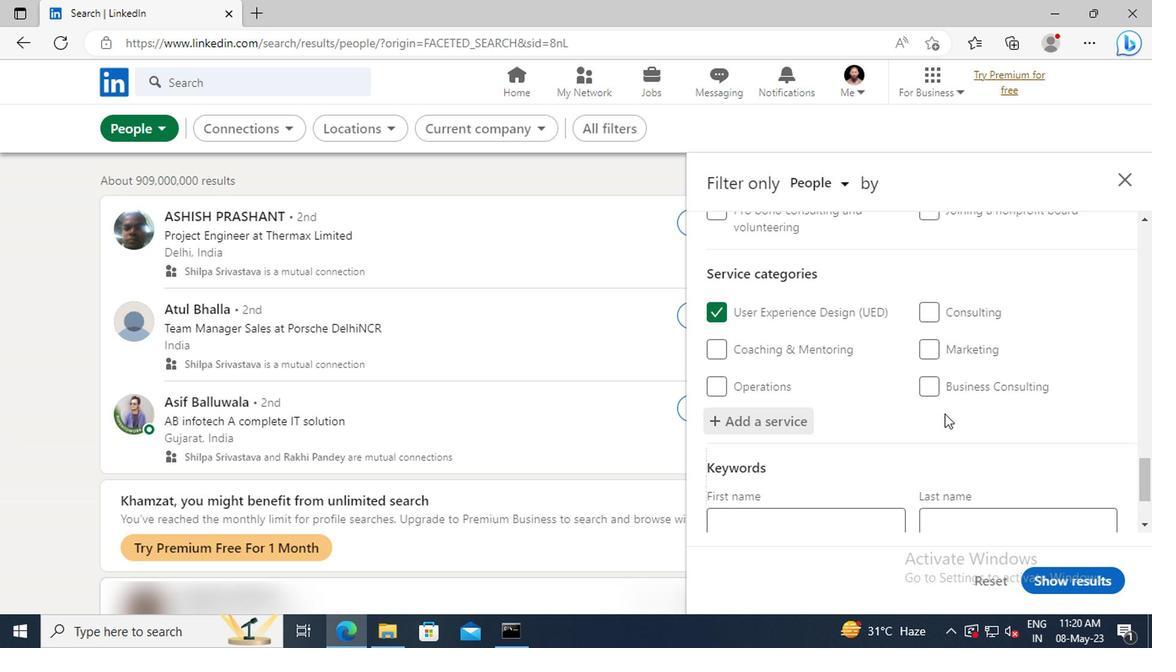
Action: Mouse scrolled (940, 412) with delta (0, -1)
Screenshot: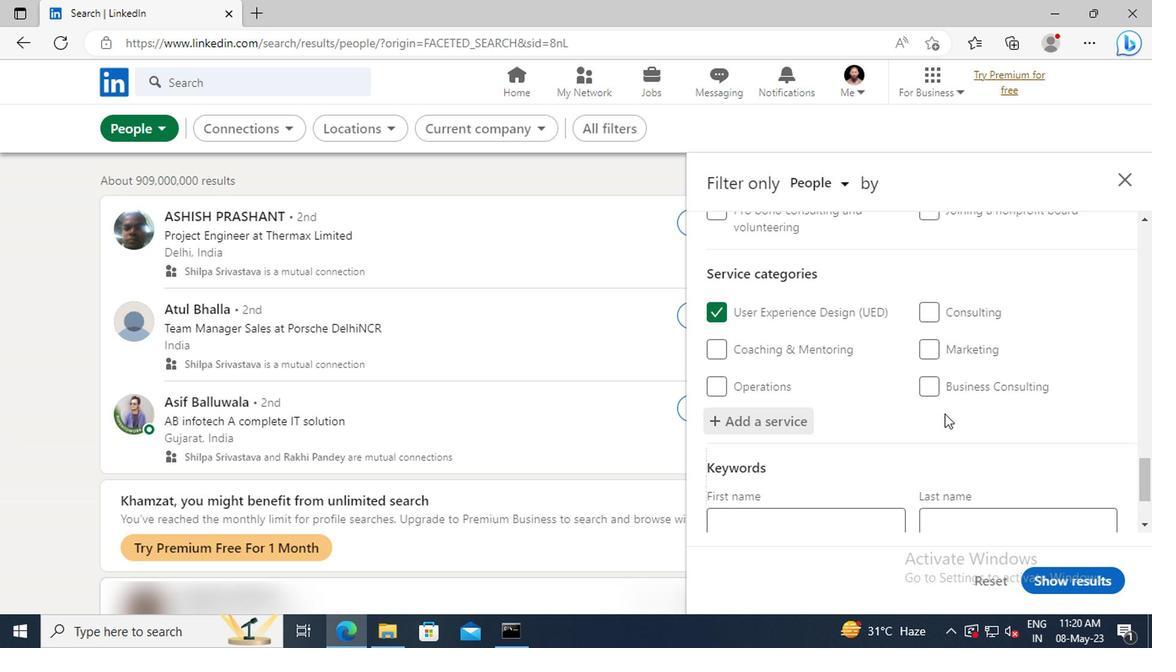 
Action: Mouse scrolled (940, 412) with delta (0, -1)
Screenshot: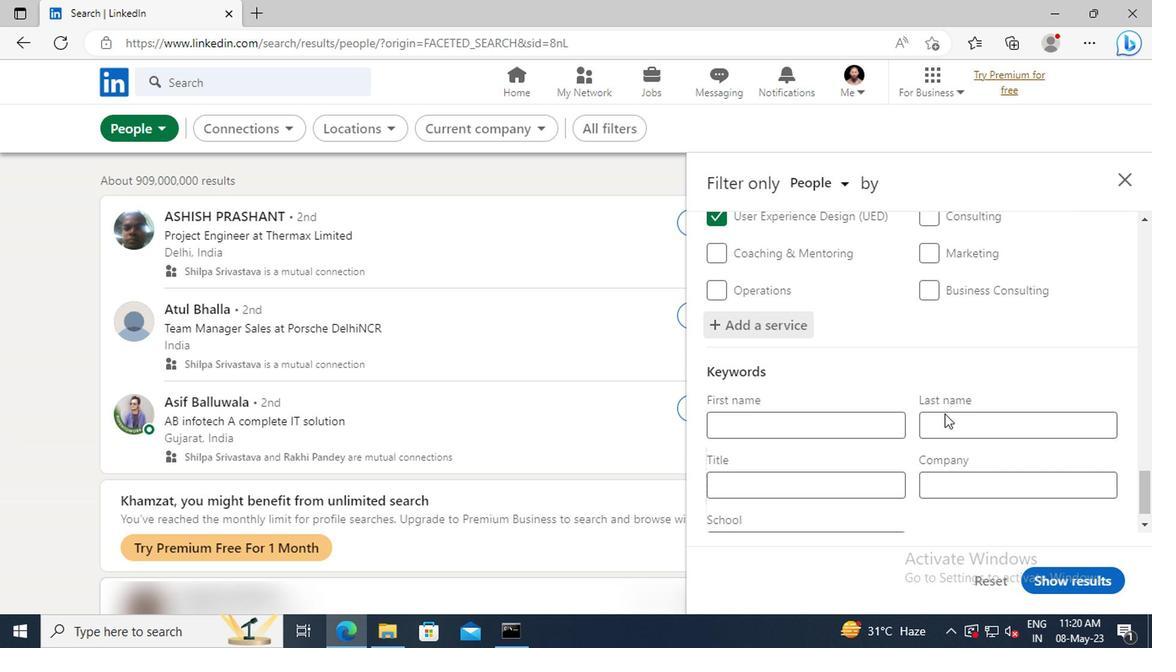 
Action: Mouse scrolled (940, 412) with delta (0, -1)
Screenshot: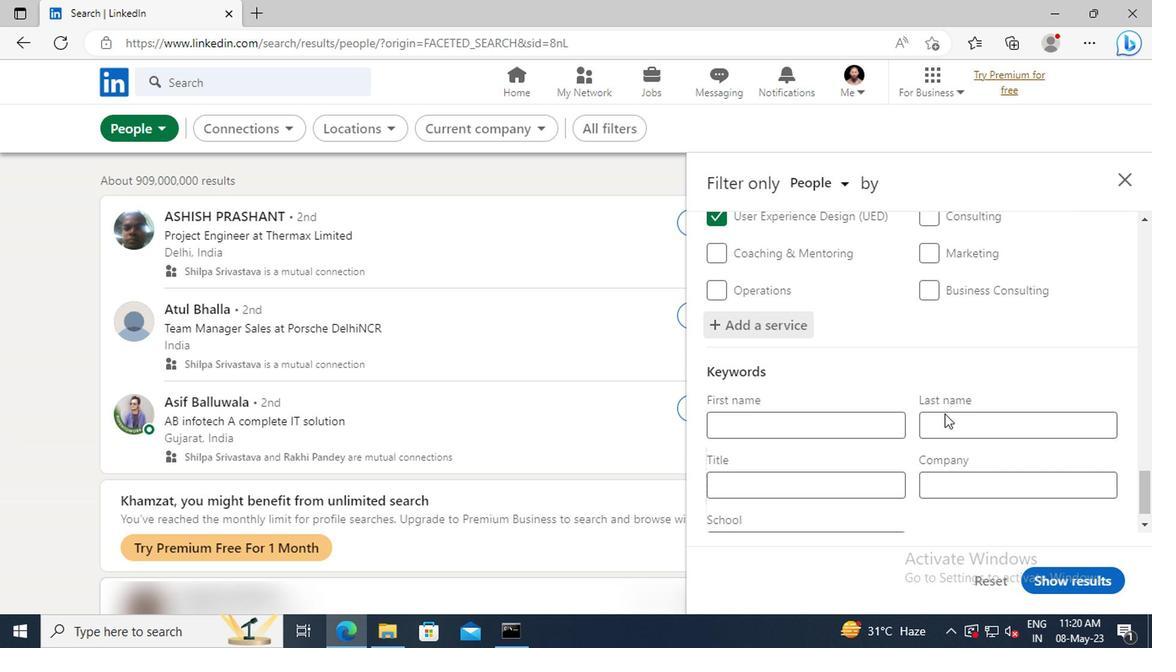 
Action: Mouse scrolled (940, 412) with delta (0, -1)
Screenshot: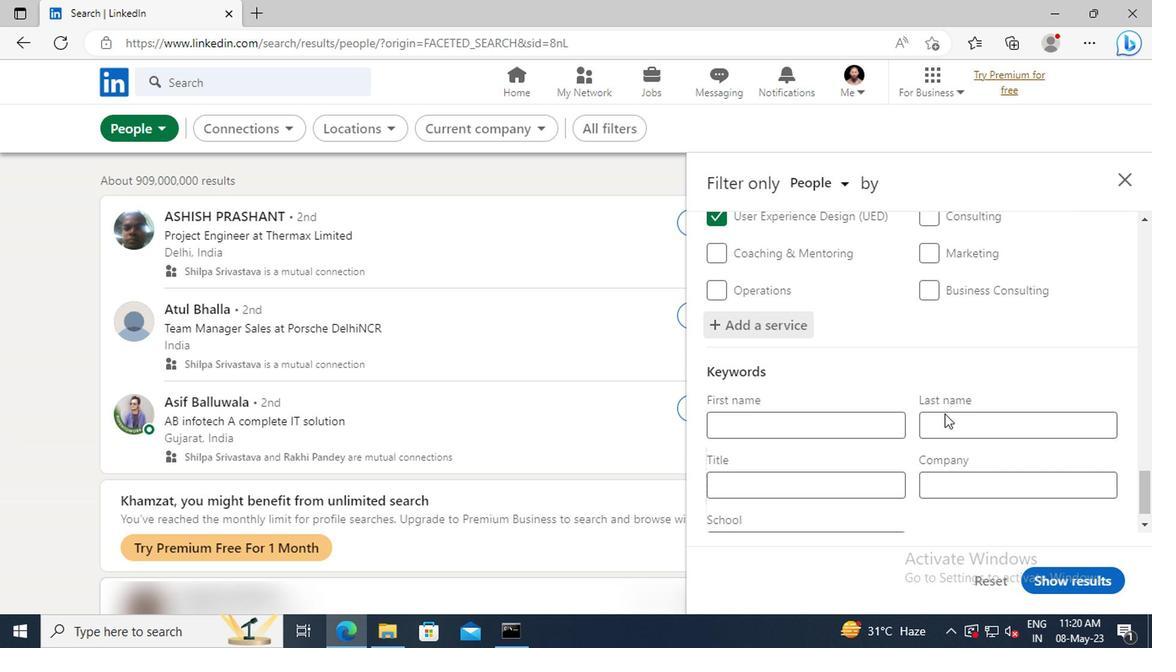 
Action: Mouse moved to (808, 456)
Screenshot: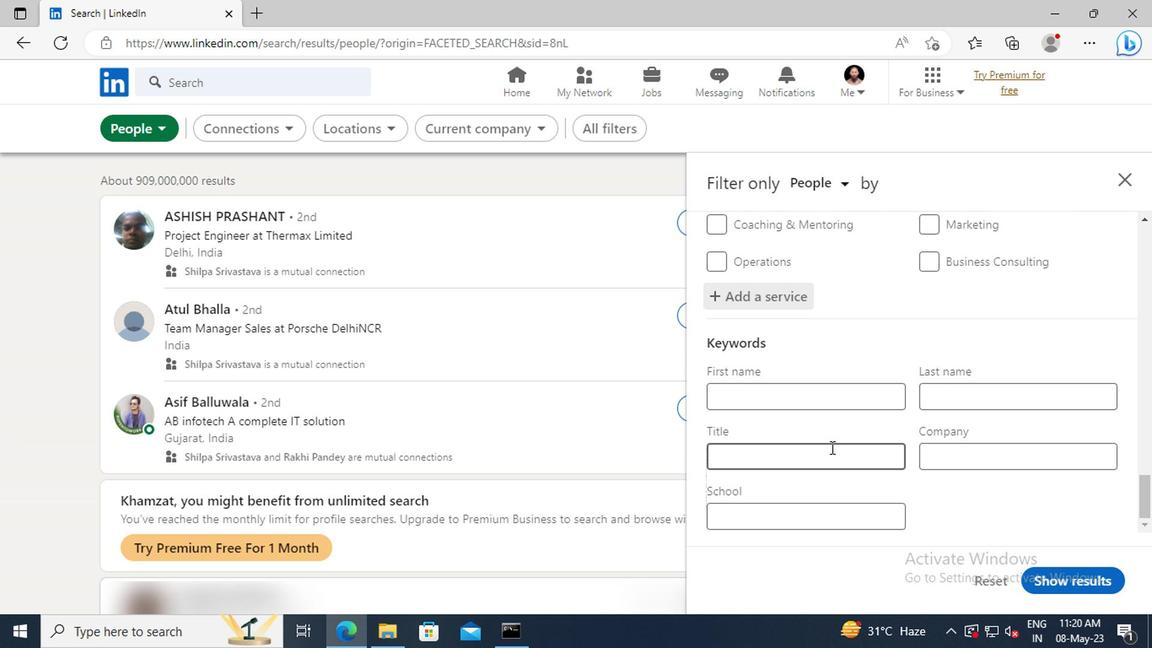 
Action: Mouse pressed left at (808, 456)
Screenshot: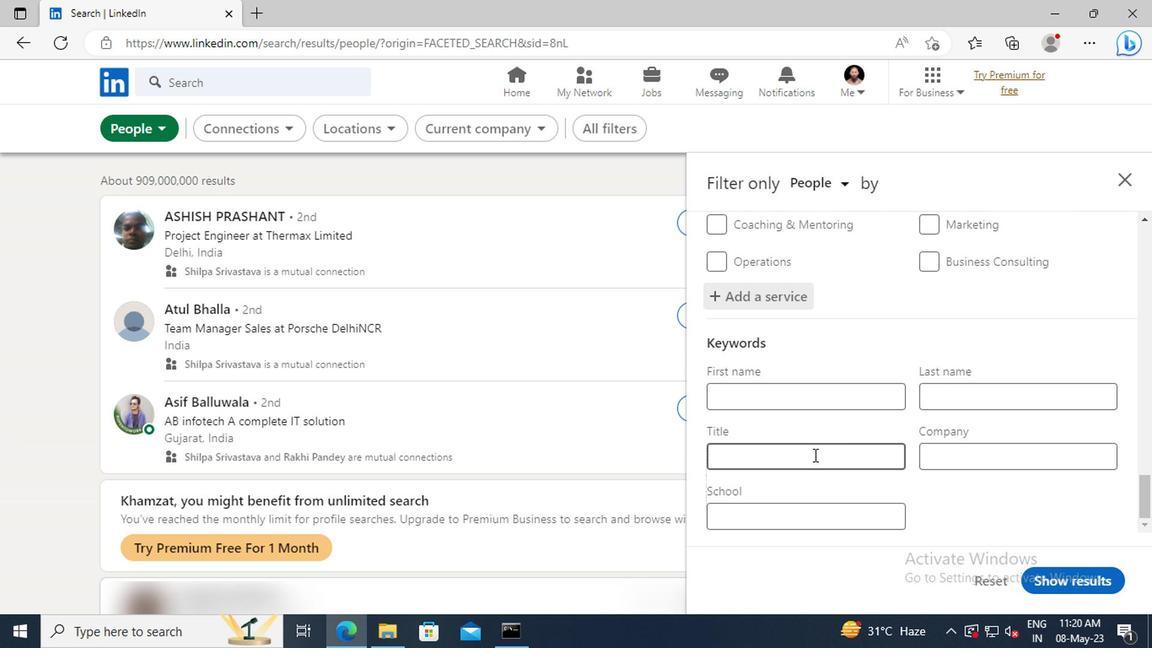 
Action: Key pressed <Key.shift>CONTINUOUS<Key.space><Key.shift>IMPROVEMENT<Key.space><Key.shift>CONSULTANT<Key.enter>
Screenshot: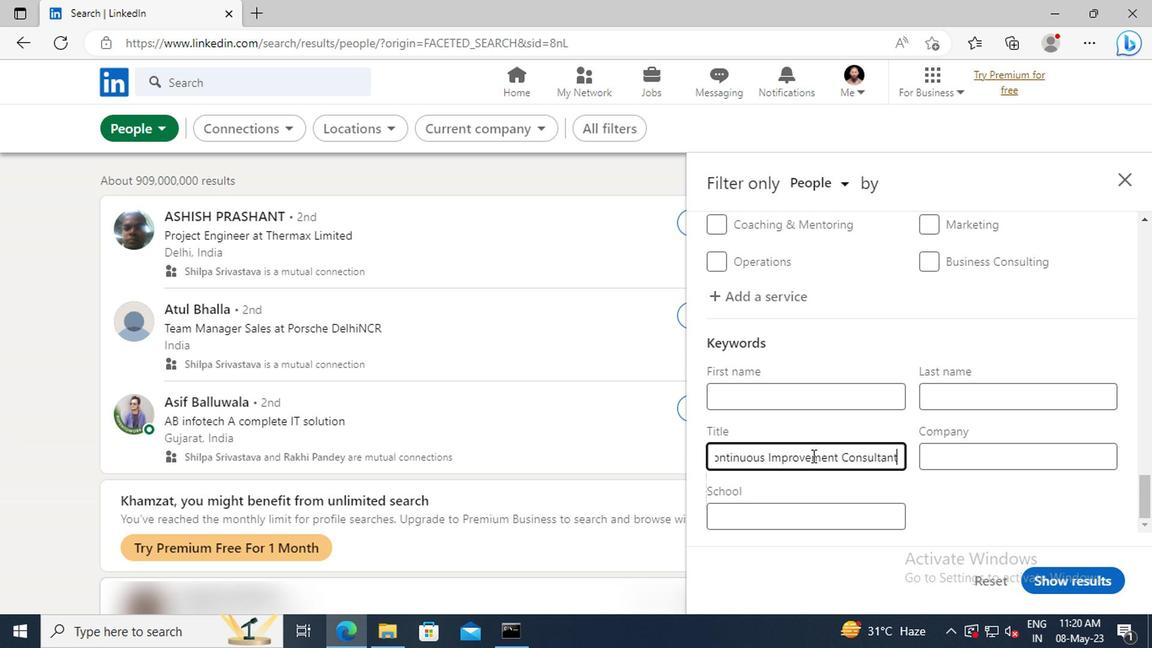 
Action: Mouse moved to (1074, 582)
Screenshot: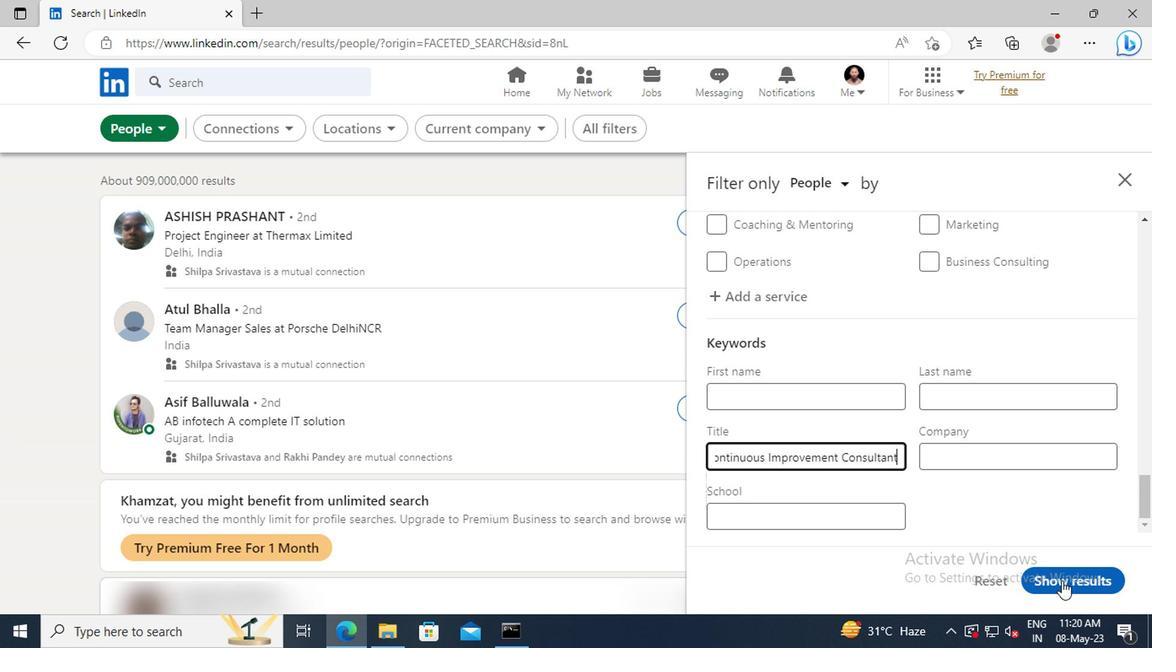 
Action: Mouse pressed left at (1074, 582)
Screenshot: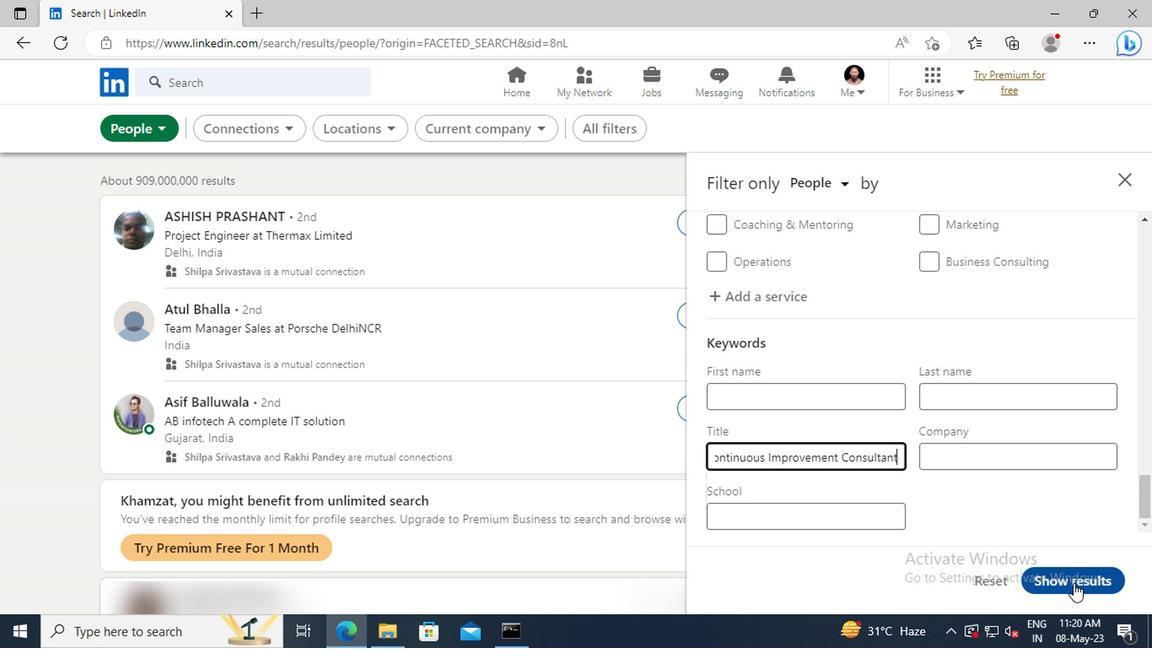 
